 Task: Look for space in Impfondo, Republic of the Congo from 10th July, 2023 to 15th July, 2023 for 7 adults in price range Rs.10000 to Rs.15000. Place can be entire place or shared room with 4 bedrooms having 7 beds and 4 bathrooms. Property type can be house, flat, guest house. Amenities needed are: wifi, TV, free parkinig on premises, gym, breakfast. Booking option can be shelf check-in. Required host language is English.
Action: Mouse moved to (418, 86)
Screenshot: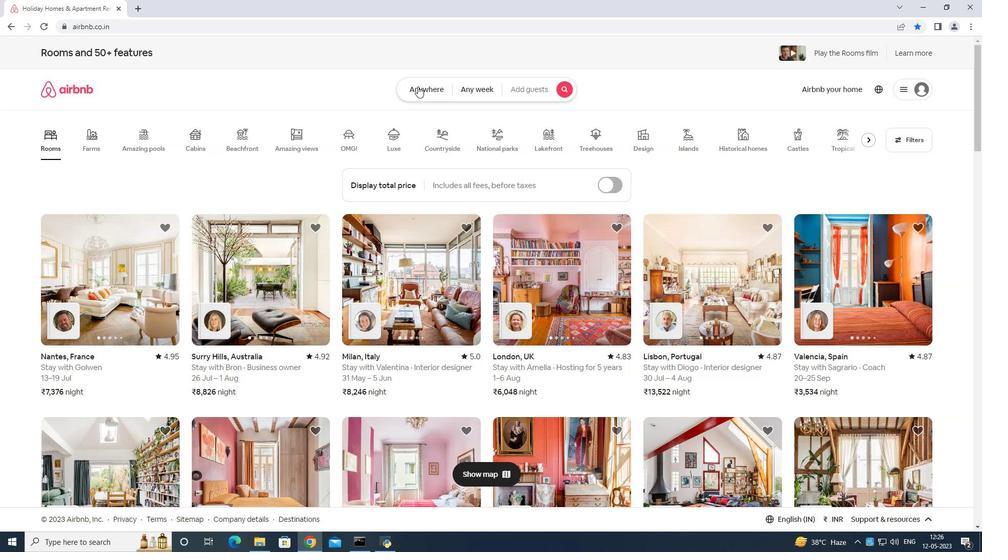 
Action: Mouse pressed left at (418, 86)
Screenshot: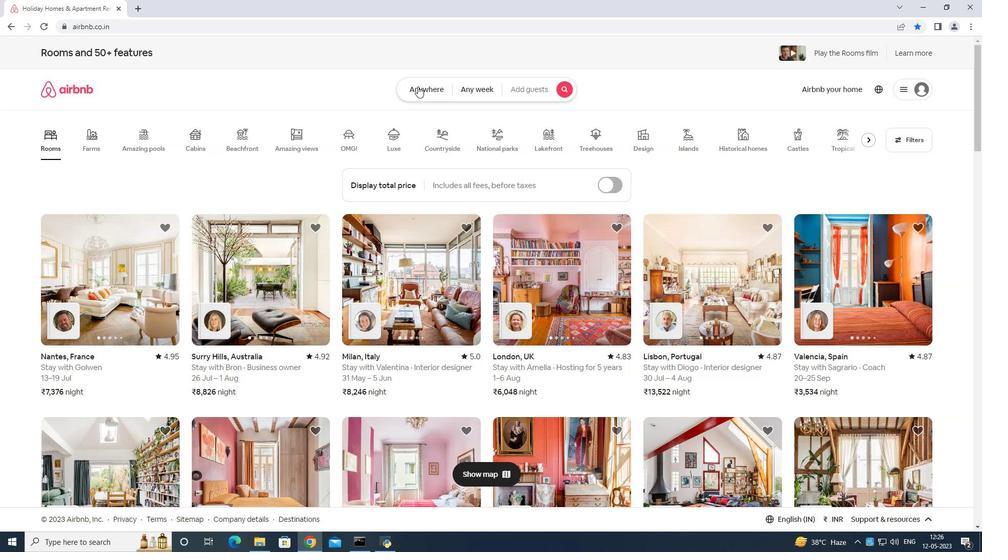 
Action: Mouse moved to (391, 126)
Screenshot: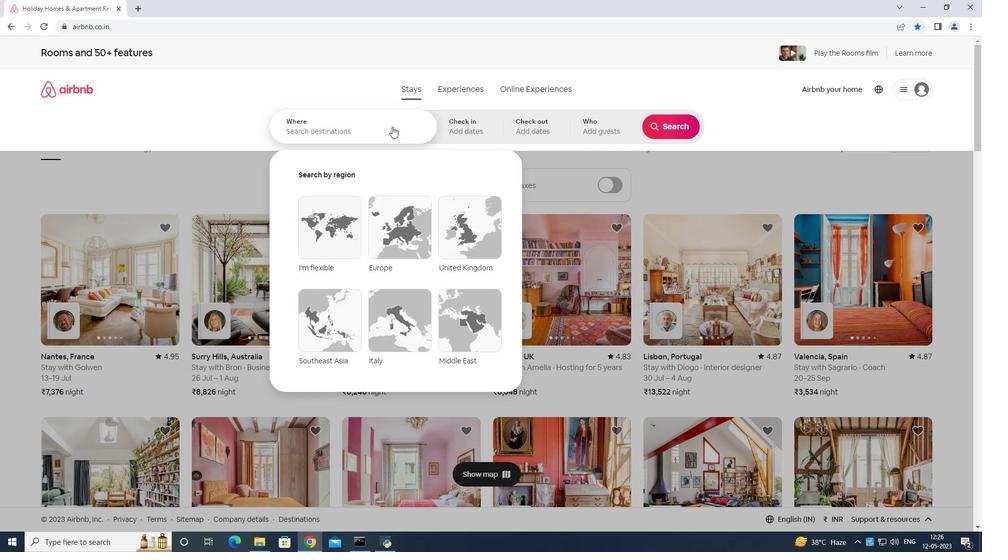 
Action: Mouse pressed left at (391, 126)
Screenshot: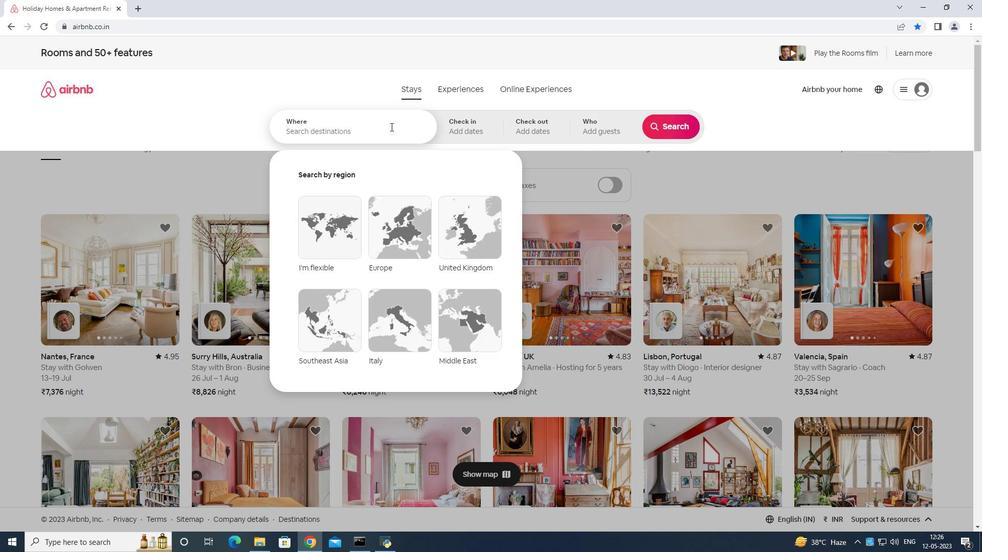 
Action: Mouse moved to (386, 125)
Screenshot: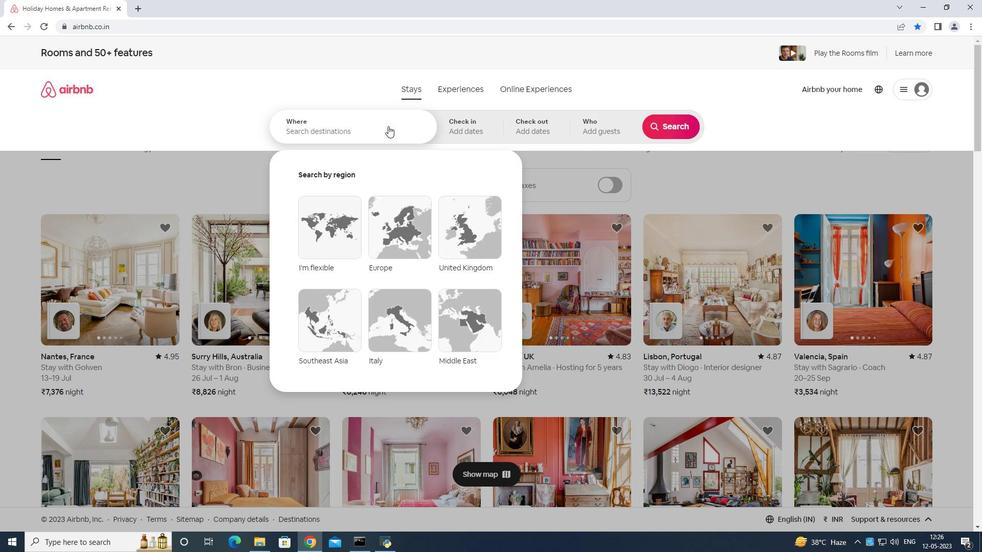 
Action: Key pressed <Key.shift>Imf<Key.backspace>pfonf<Key.backspace>do<Key.space>republic<Key.space>of<Key.space>the<Key.space>ongo<Key.enter>
Screenshot: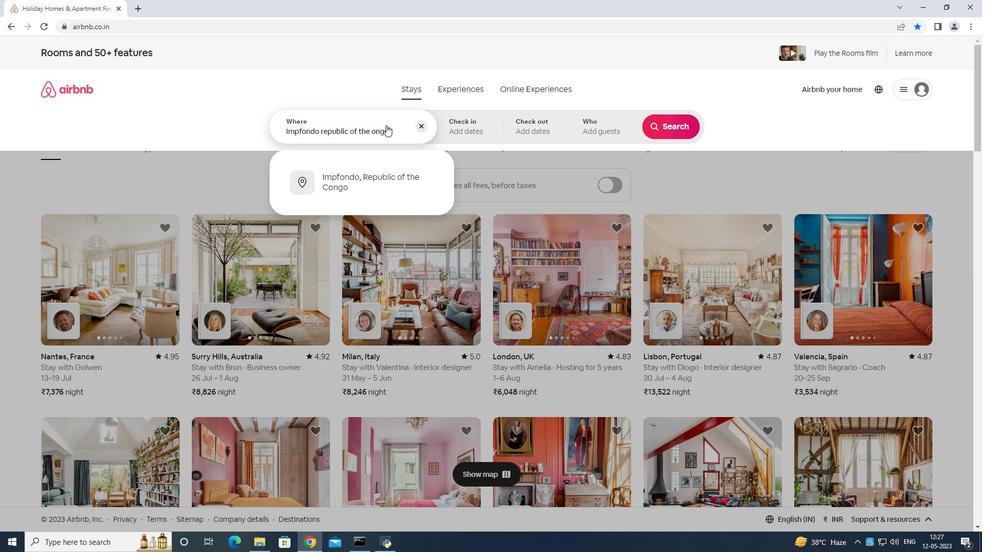 
Action: Mouse moved to (674, 212)
Screenshot: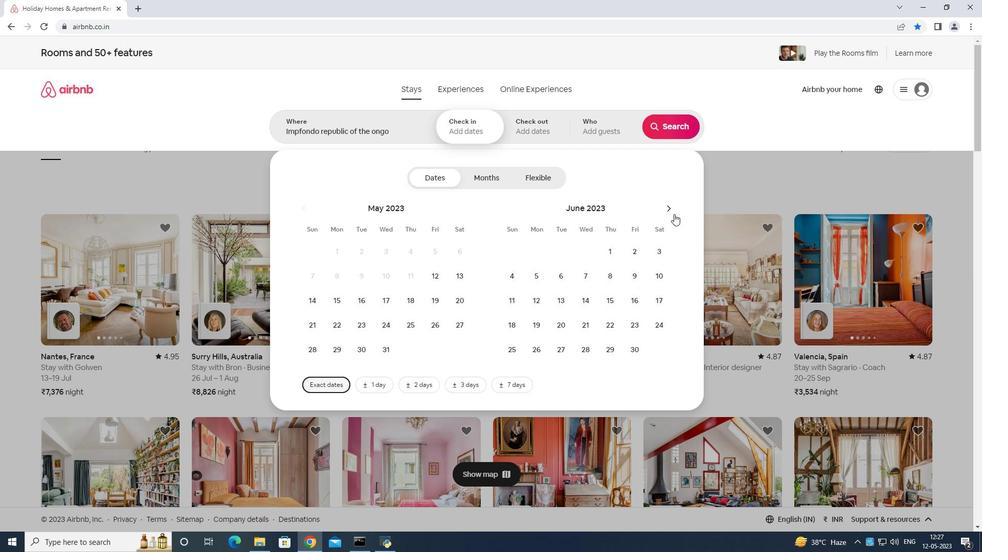 
Action: Mouse pressed left at (674, 212)
Screenshot: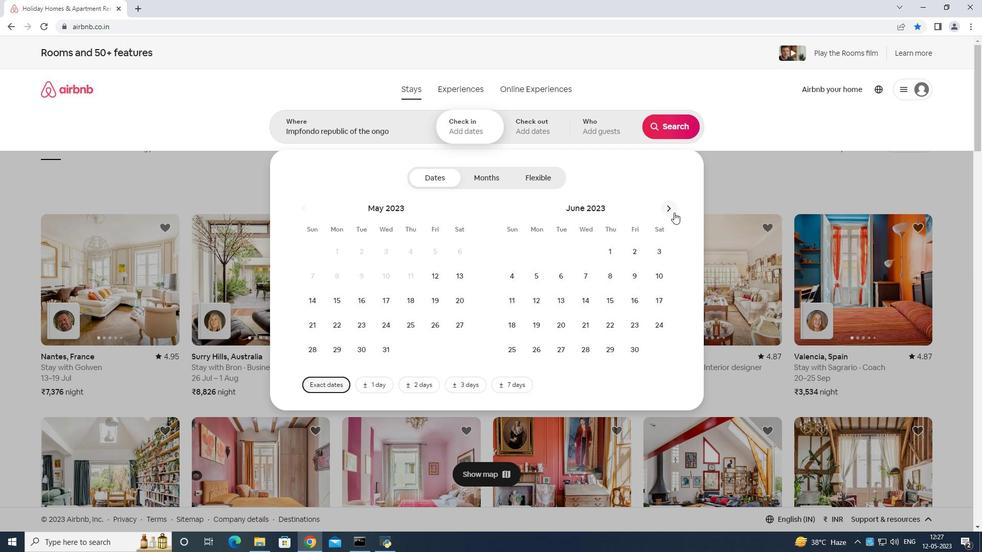 
Action: Mouse moved to (535, 294)
Screenshot: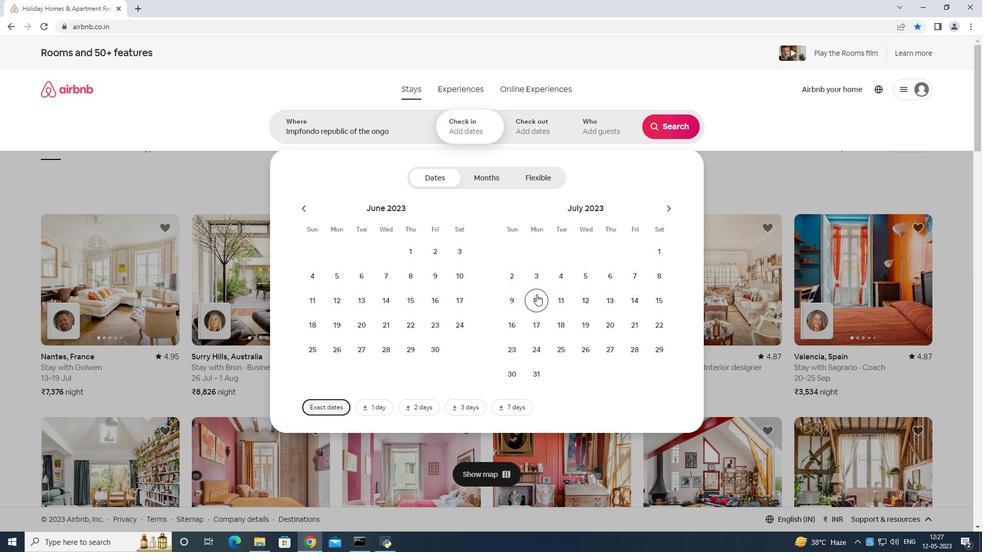 
Action: Mouse pressed left at (535, 294)
Screenshot: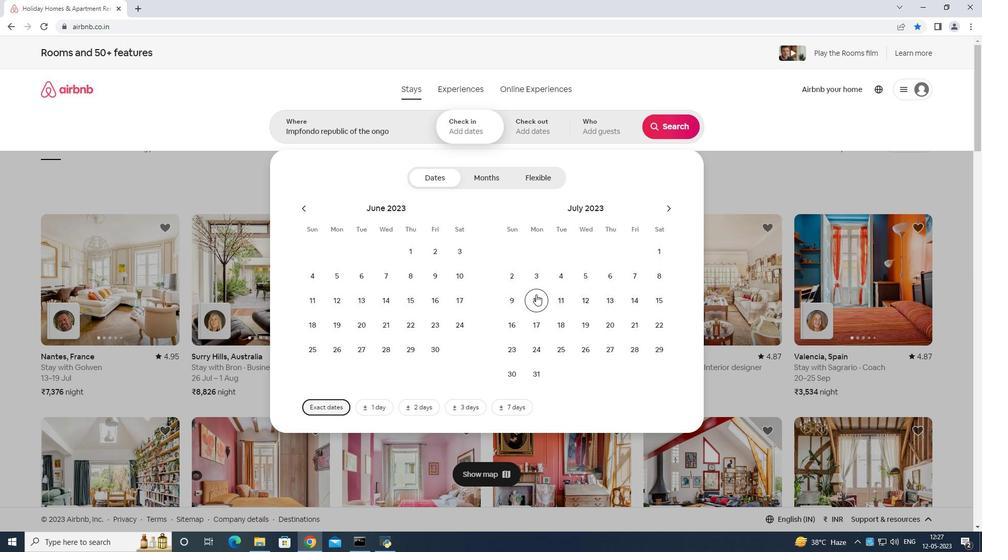 
Action: Mouse moved to (657, 302)
Screenshot: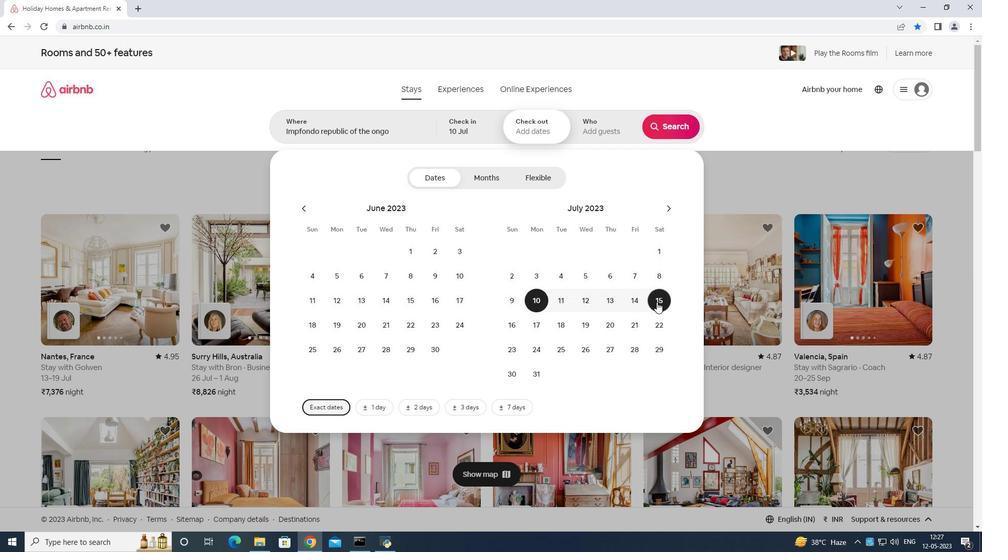 
Action: Mouse pressed left at (657, 302)
Screenshot: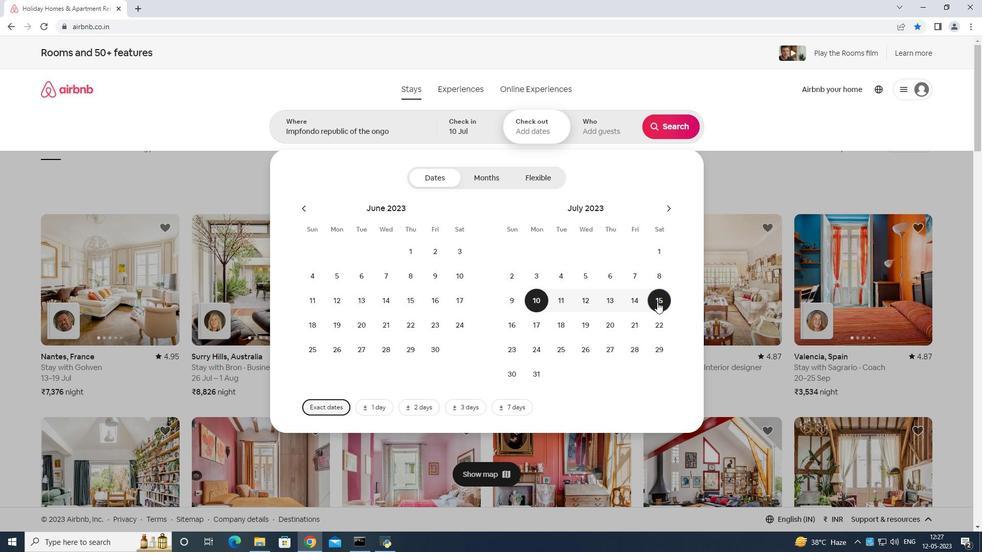 
Action: Mouse moved to (606, 120)
Screenshot: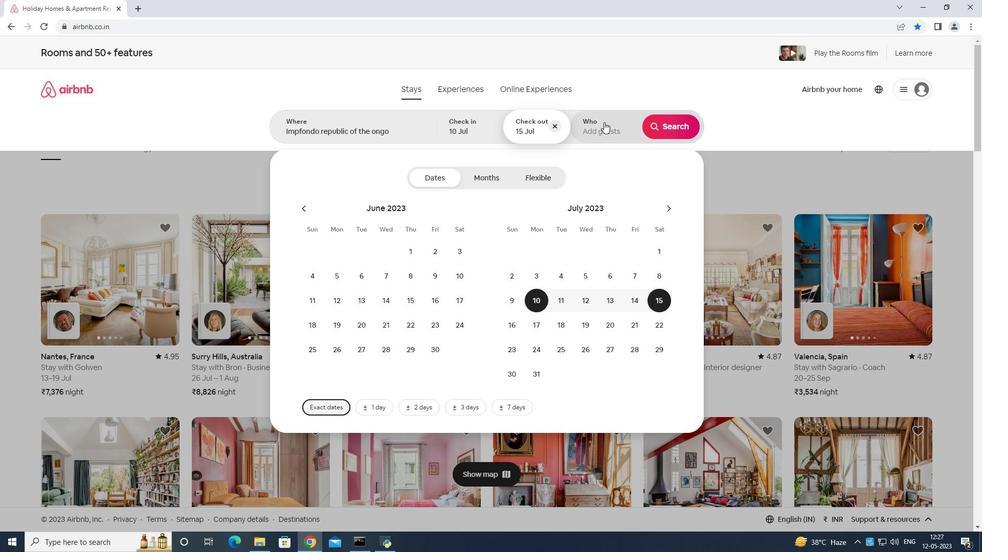 
Action: Mouse pressed left at (606, 120)
Screenshot: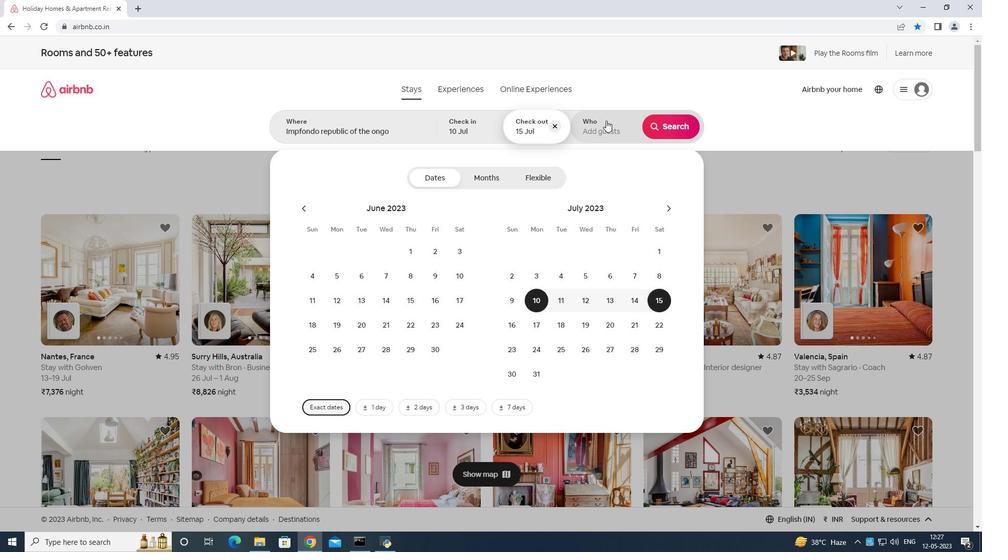 
Action: Mouse moved to (674, 178)
Screenshot: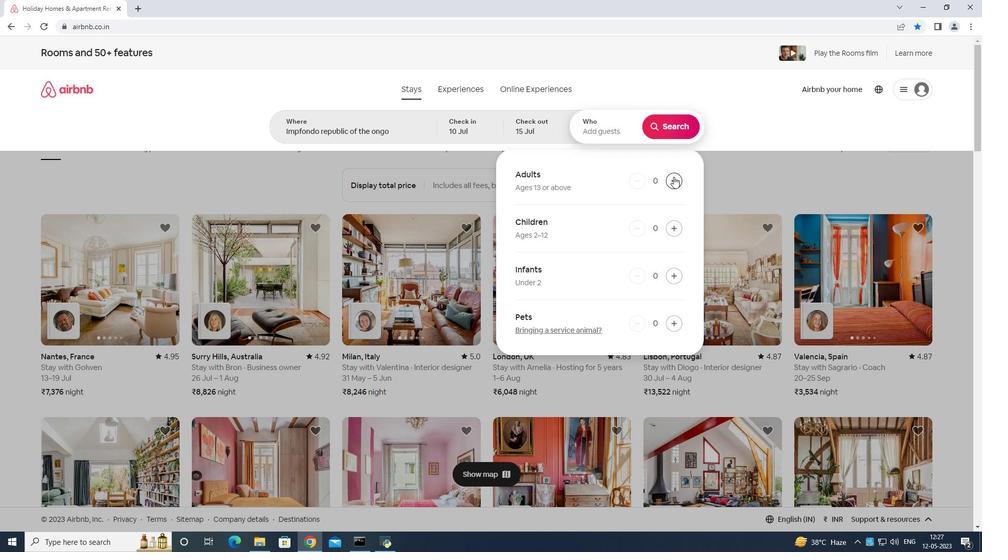 
Action: Mouse pressed left at (674, 178)
Screenshot: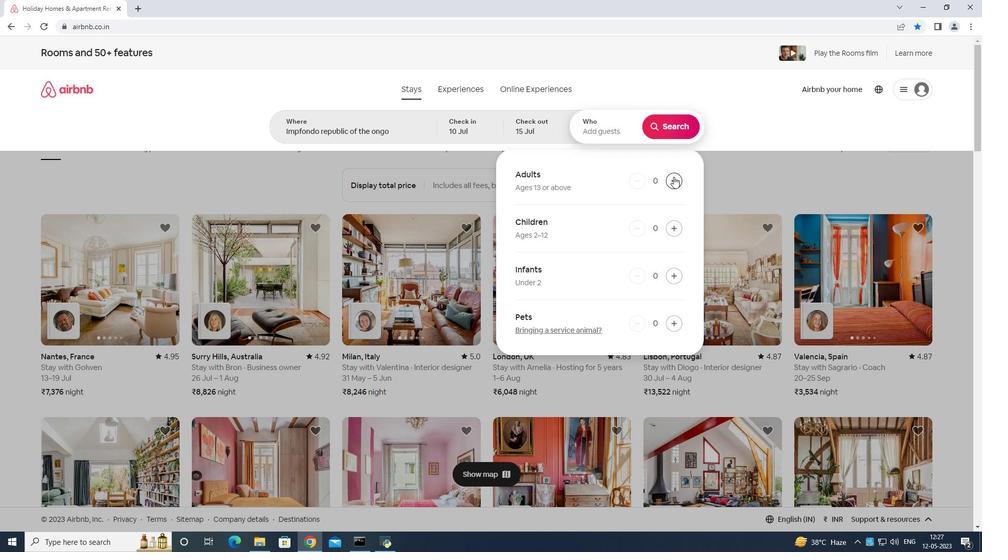 
Action: Mouse moved to (675, 179)
Screenshot: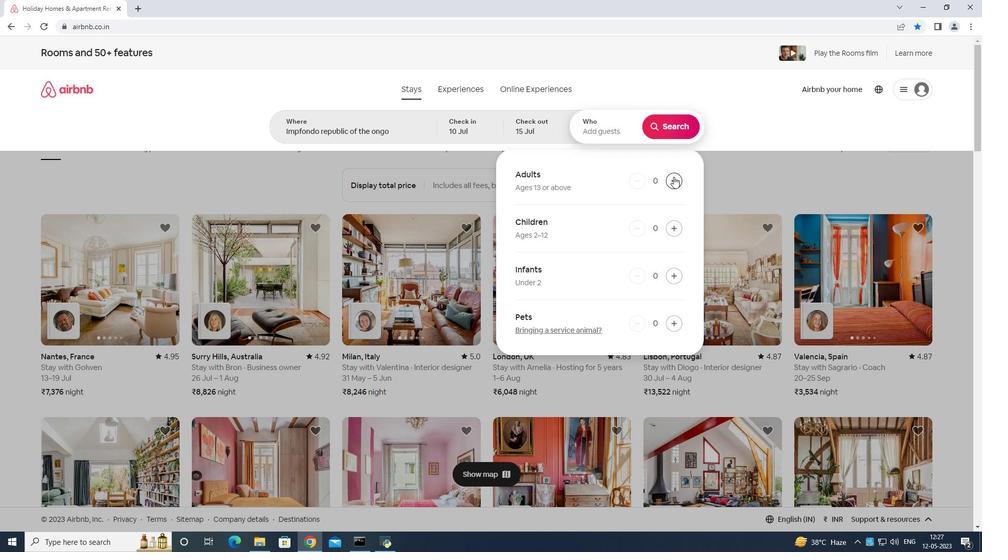 
Action: Mouse pressed left at (675, 179)
Screenshot: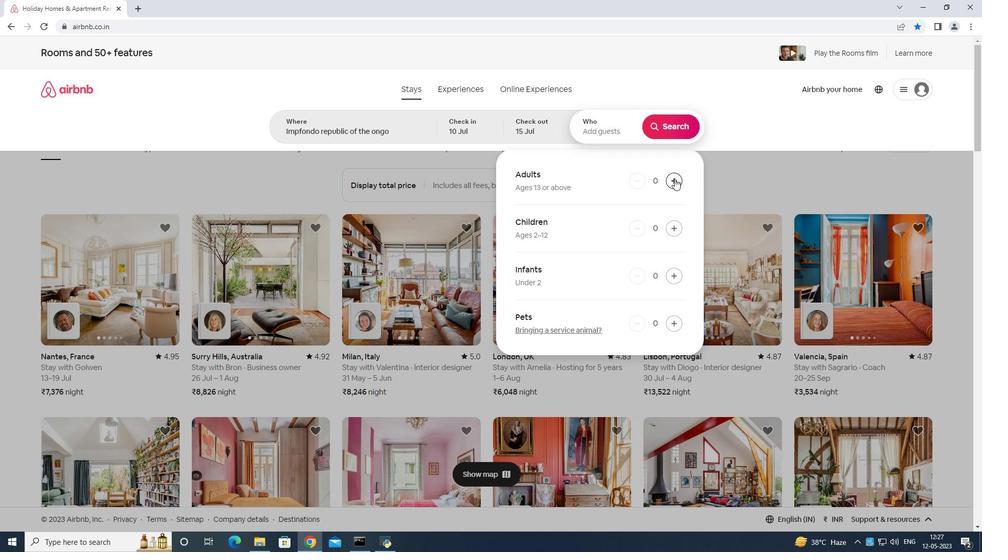 
Action: Mouse pressed left at (675, 179)
Screenshot: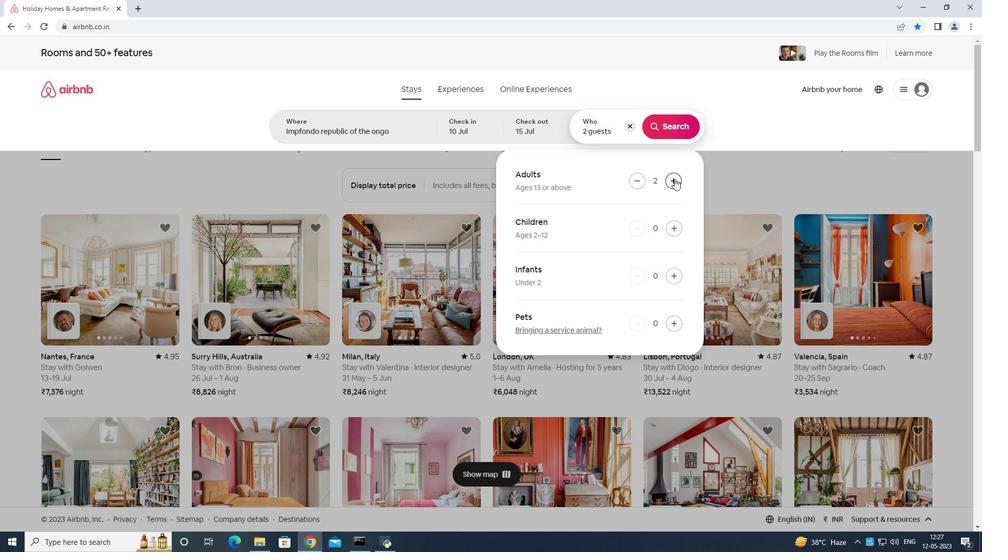 
Action: Mouse pressed left at (675, 179)
Screenshot: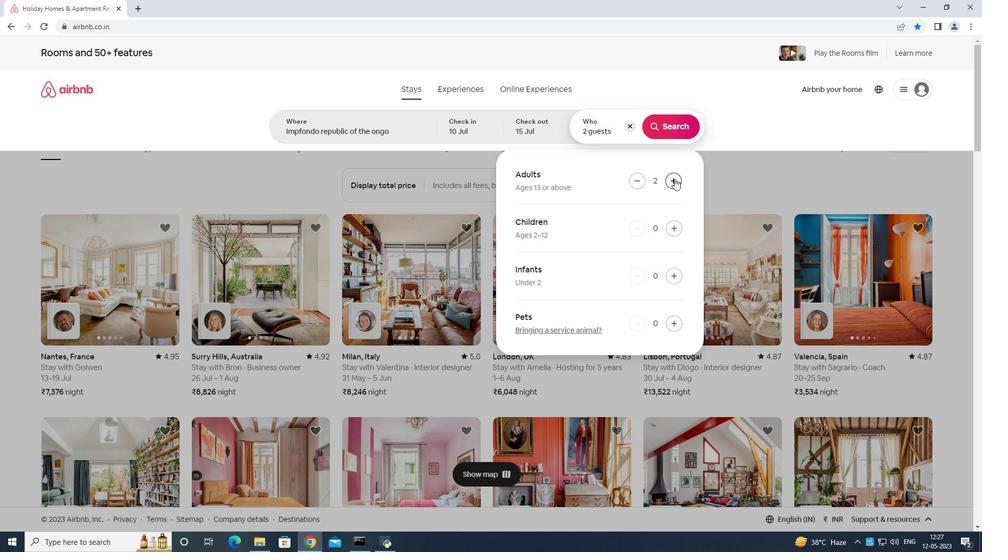 
Action: Mouse pressed left at (675, 179)
Screenshot: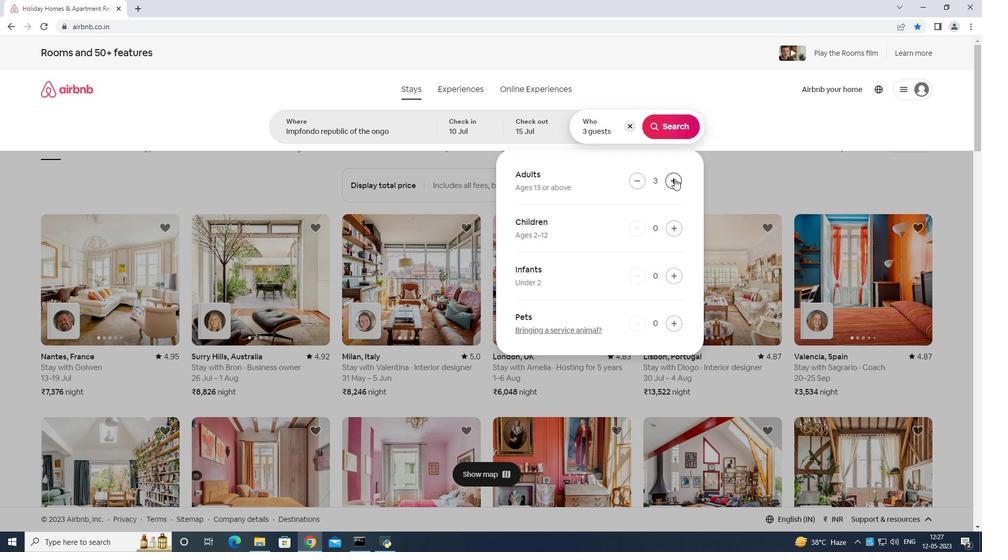 
Action: Mouse pressed left at (675, 179)
Screenshot: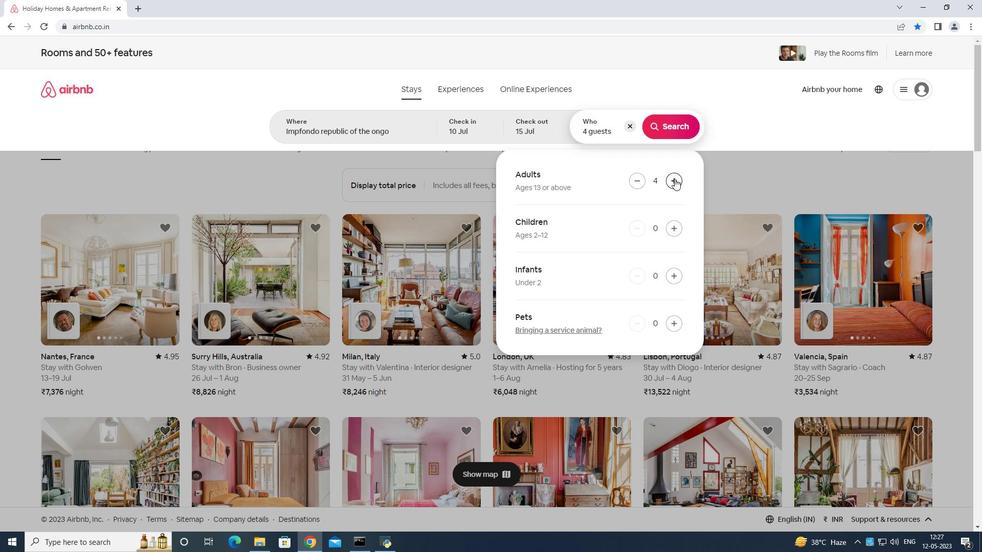 
Action: Mouse pressed left at (675, 179)
Screenshot: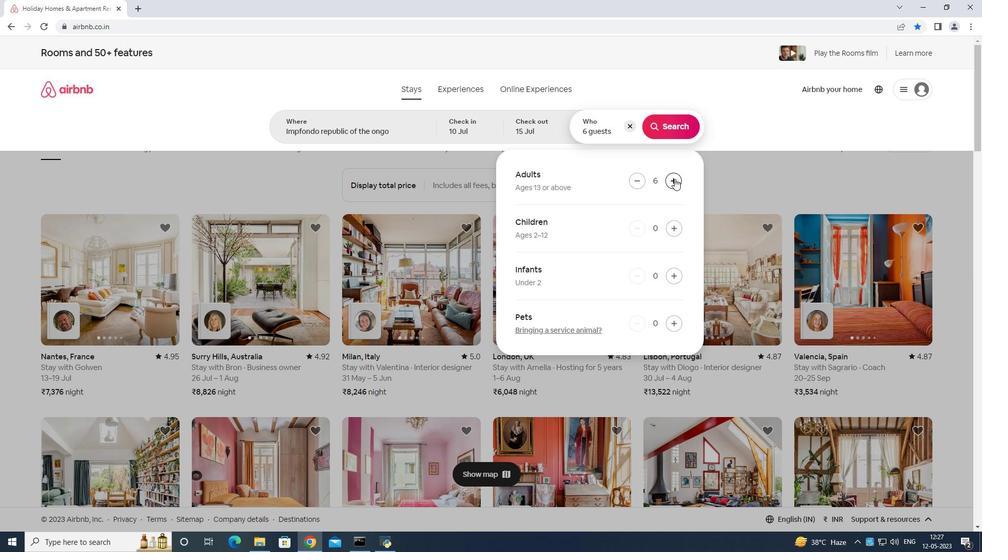 
Action: Mouse moved to (679, 129)
Screenshot: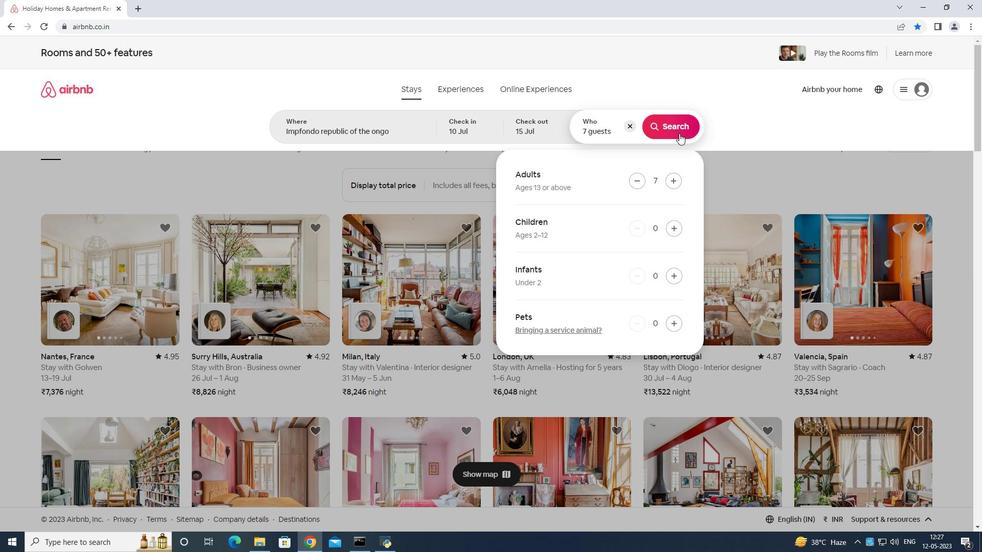 
Action: Mouse pressed left at (679, 129)
Screenshot: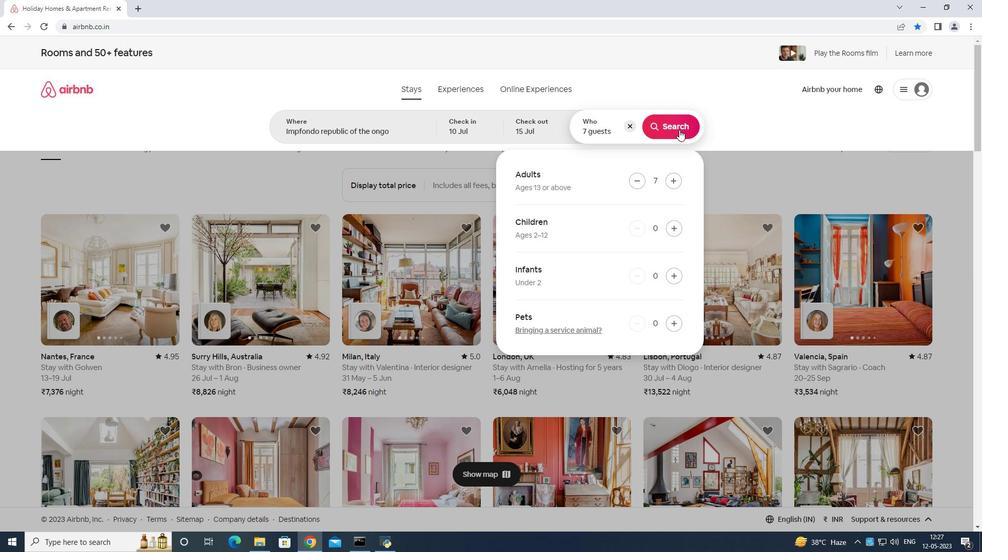 
Action: Mouse moved to (944, 91)
Screenshot: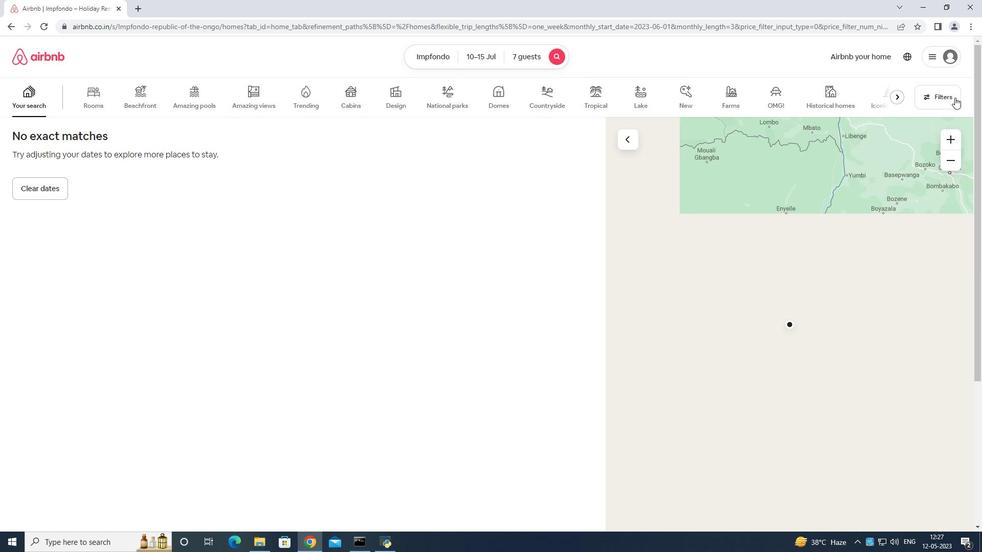 
Action: Mouse pressed left at (944, 91)
Screenshot: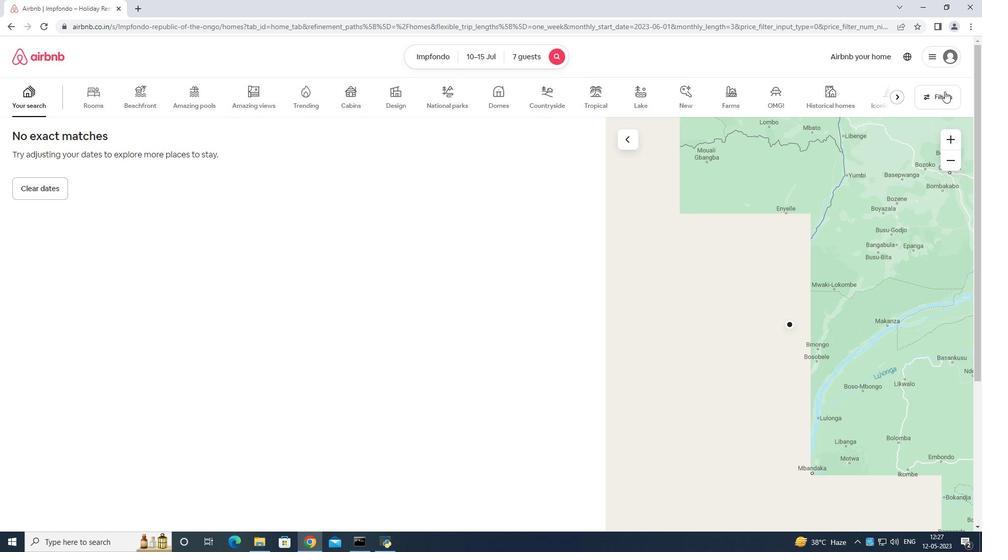 
Action: Mouse moved to (417, 341)
Screenshot: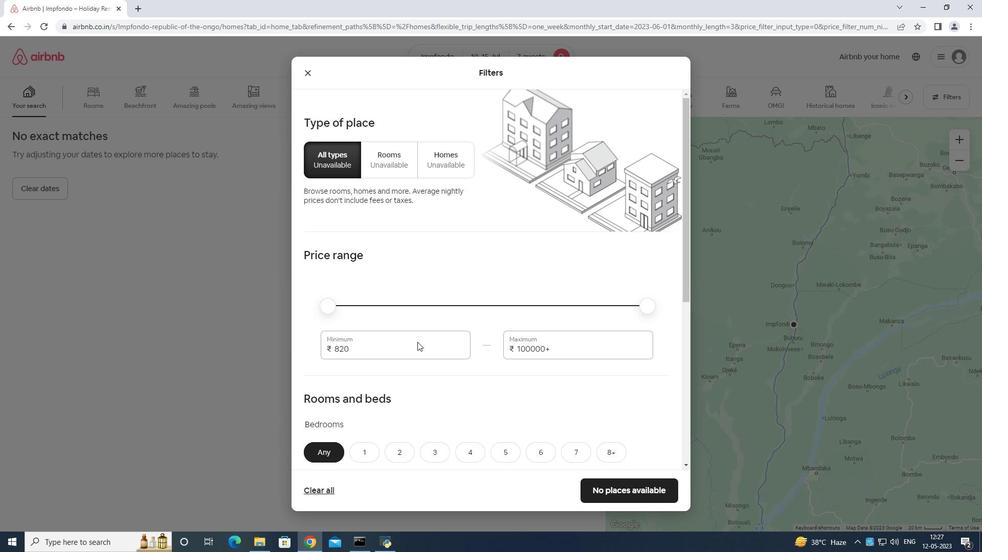 
Action: Mouse pressed left at (417, 341)
Screenshot: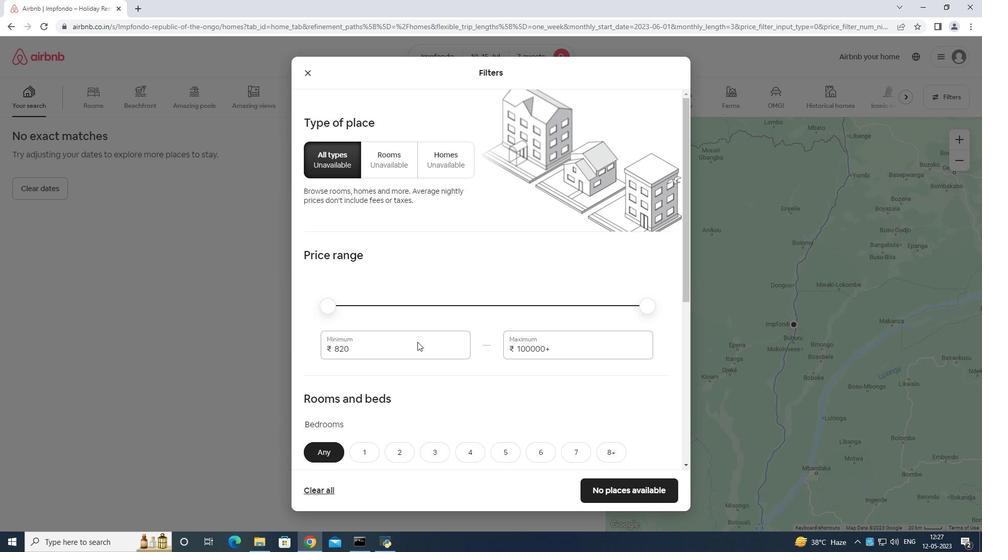 
Action: Key pressed <Key.backspace><Key.backspace>
Screenshot: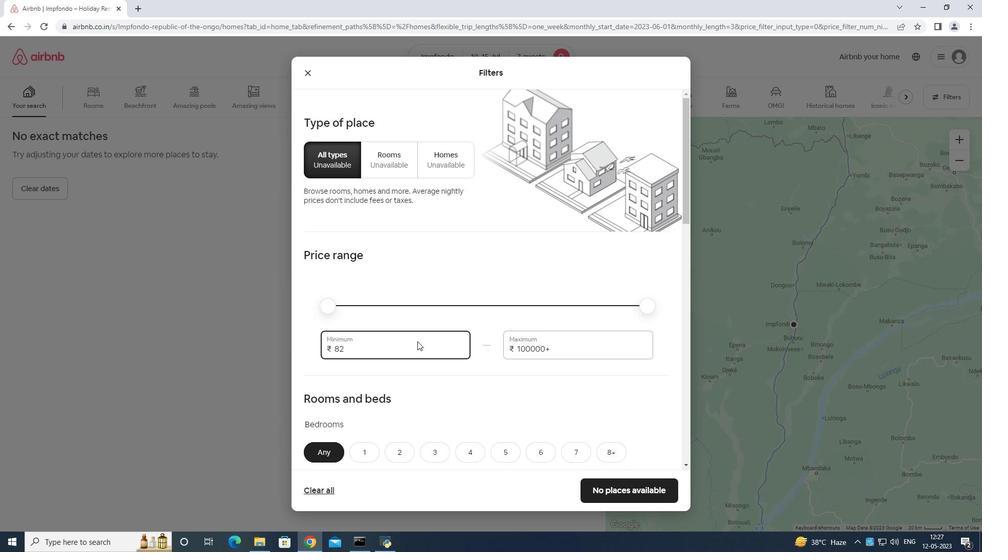
Action: Mouse moved to (421, 340)
Screenshot: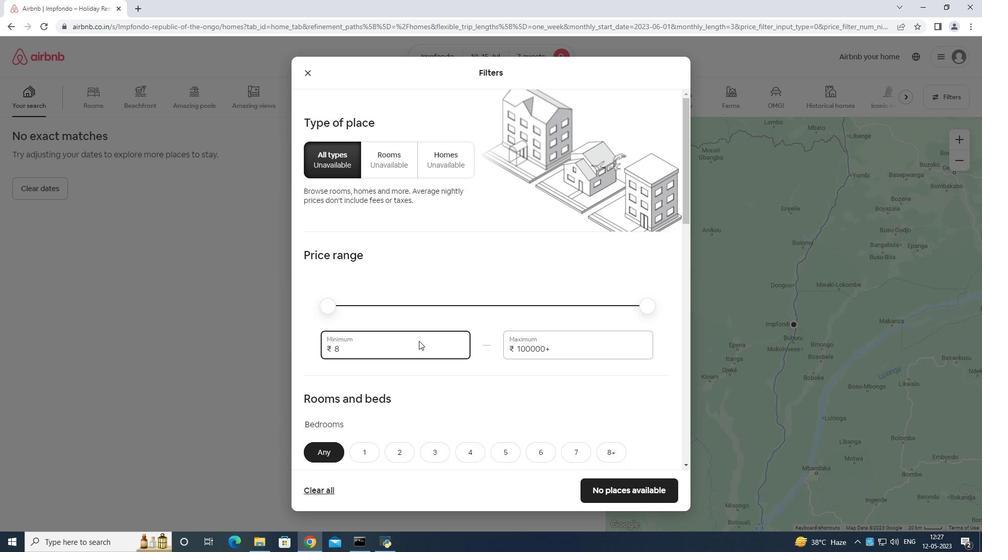 
Action: Key pressed 1000
Screenshot: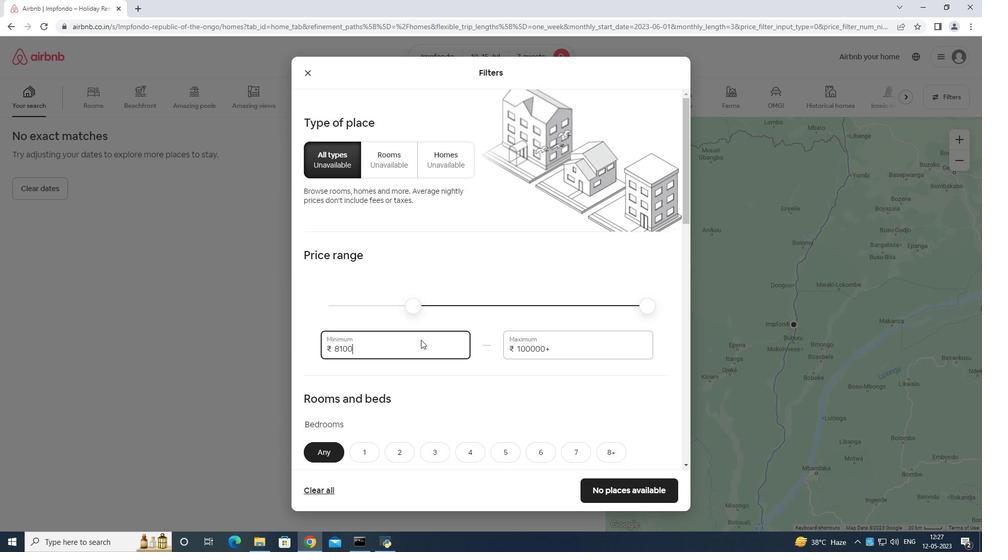 
Action: Mouse moved to (422, 340)
Screenshot: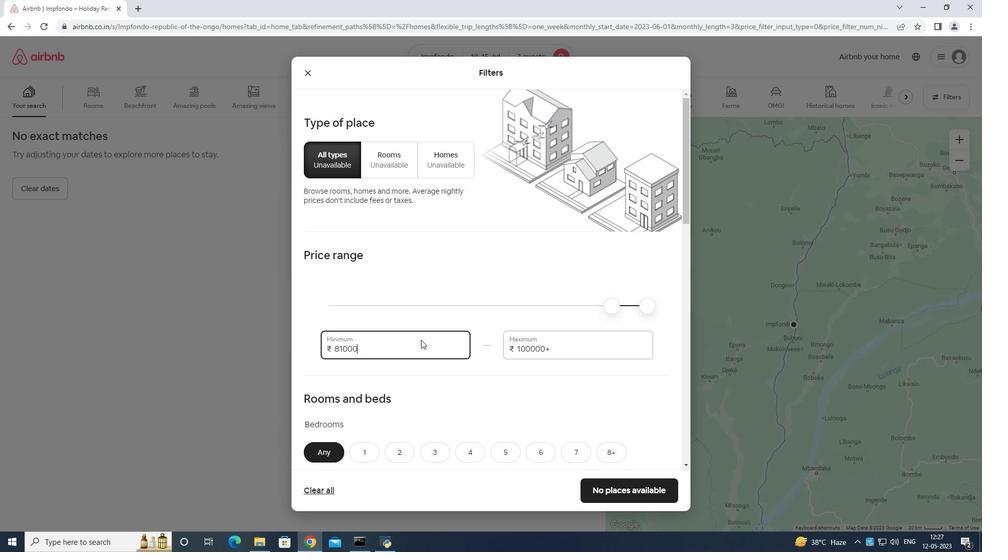 
Action: Key pressed <Key.backspace><Key.backspace><Key.backspace><Key.backspace><Key.backspace><Key.backspace><Key.backspace><Key.backspace><Key.backspace>
Screenshot: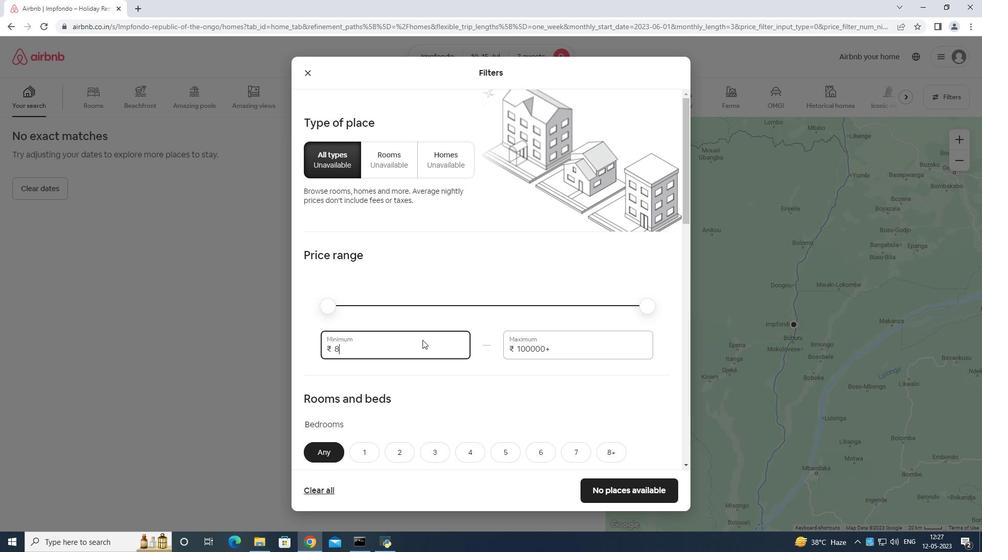 
Action: Mouse moved to (423, 340)
Screenshot: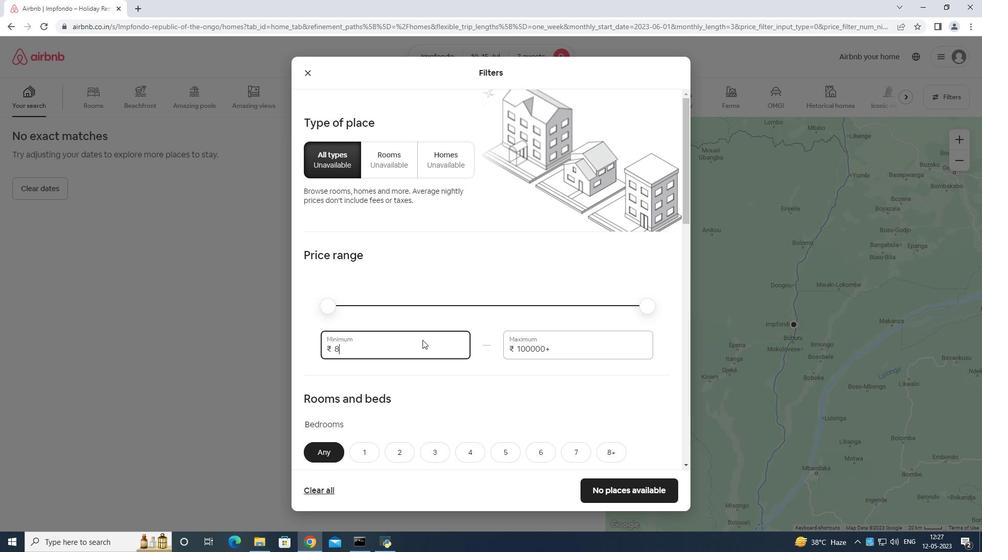 
Action: Key pressed <Key.backspace>
Screenshot: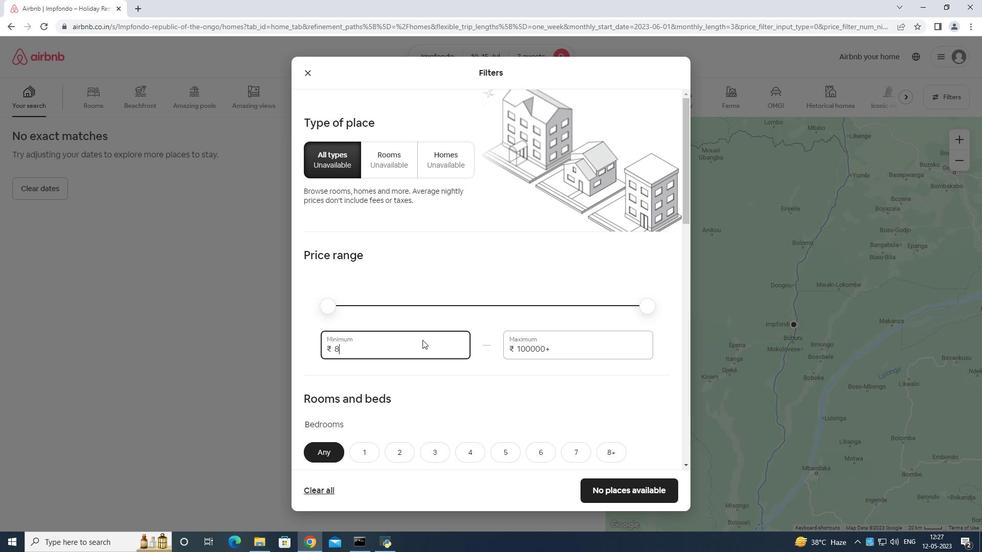 
Action: Mouse moved to (425, 338)
Screenshot: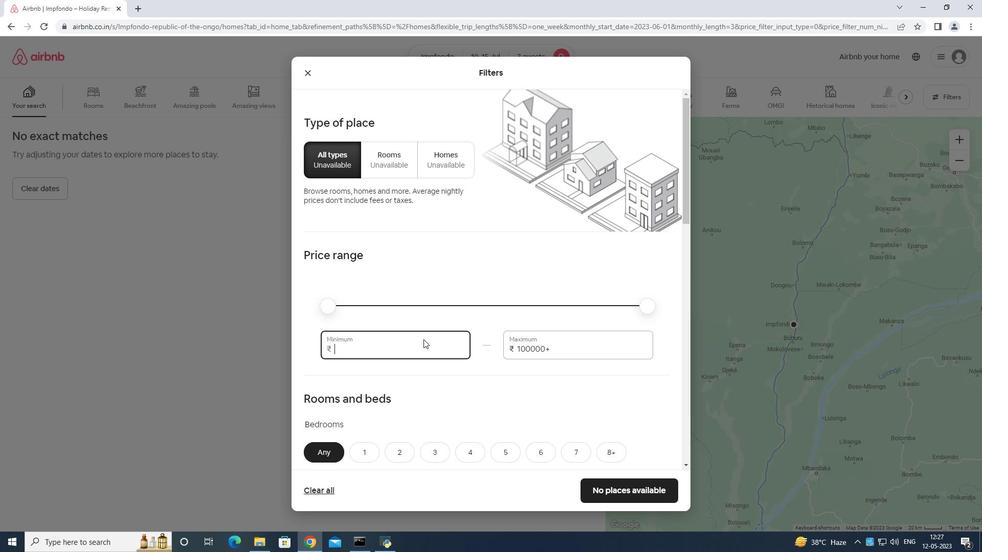 
Action: Key pressed 1
Screenshot: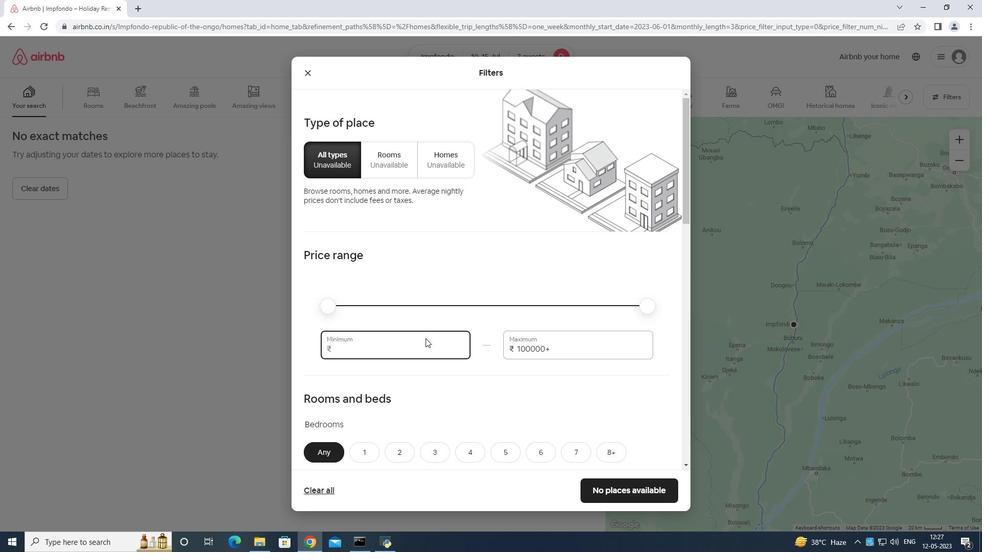 
Action: Mouse moved to (426, 338)
Screenshot: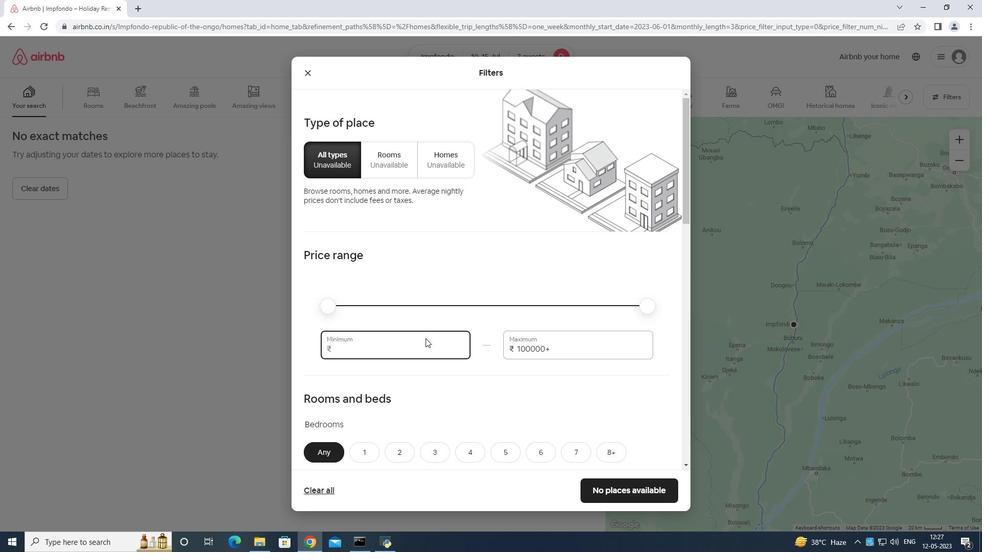 
Action: Key pressed 000
Screenshot: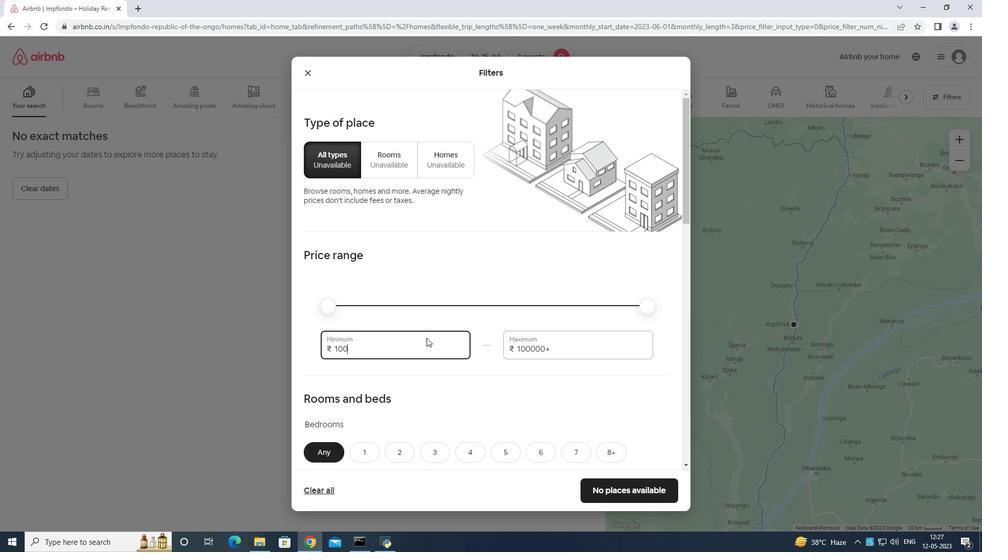 
Action: Mouse moved to (428, 337)
Screenshot: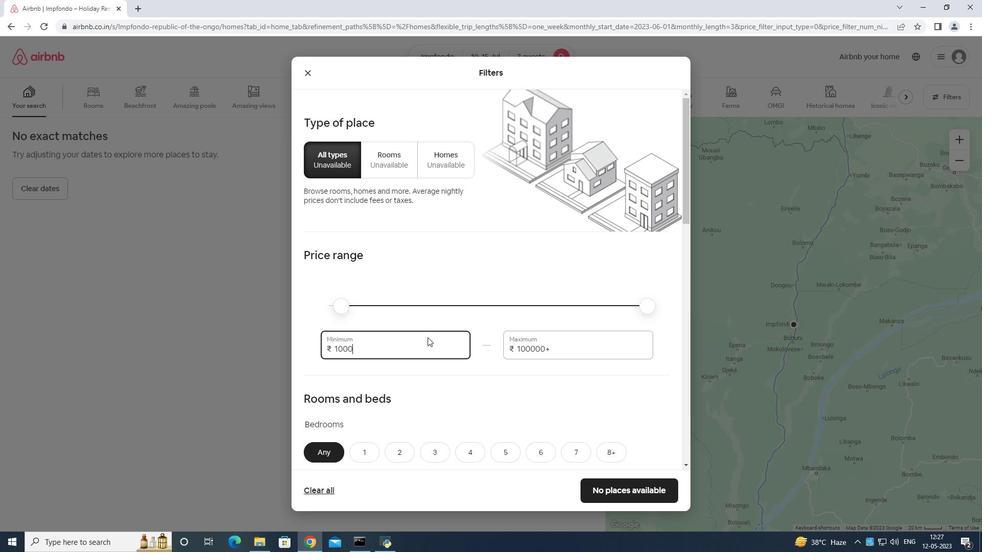 
Action: Key pressed 0
Screenshot: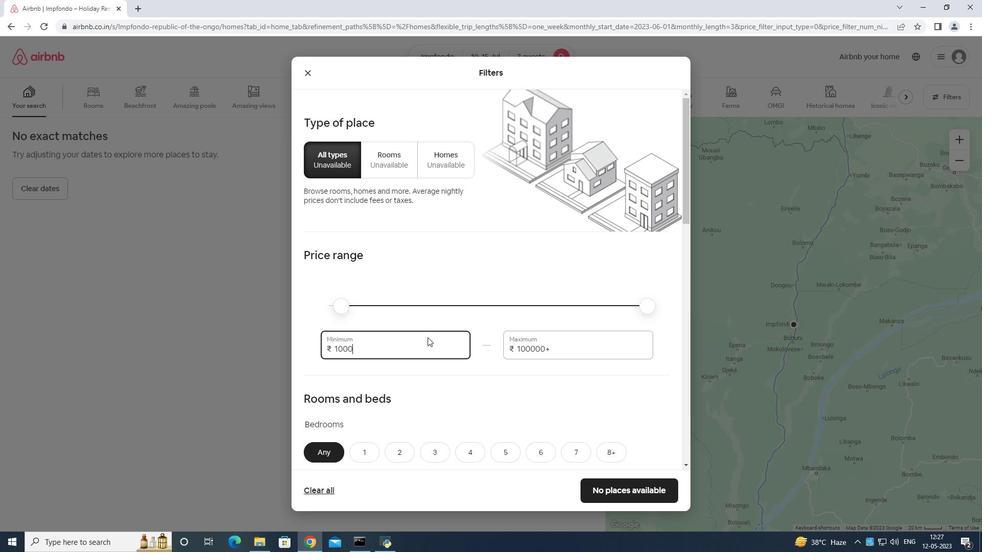 
Action: Mouse moved to (578, 342)
Screenshot: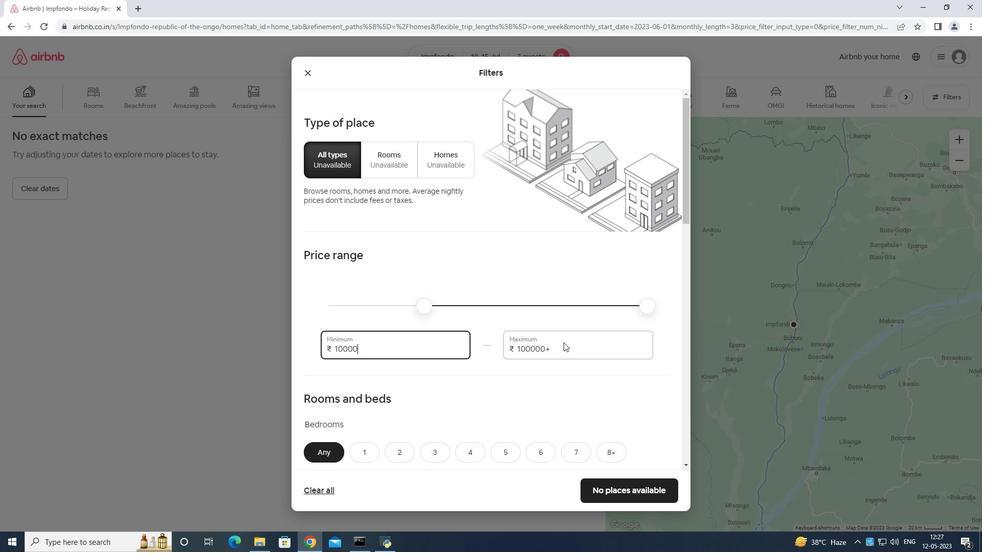 
Action: Mouse pressed left at (578, 342)
Screenshot: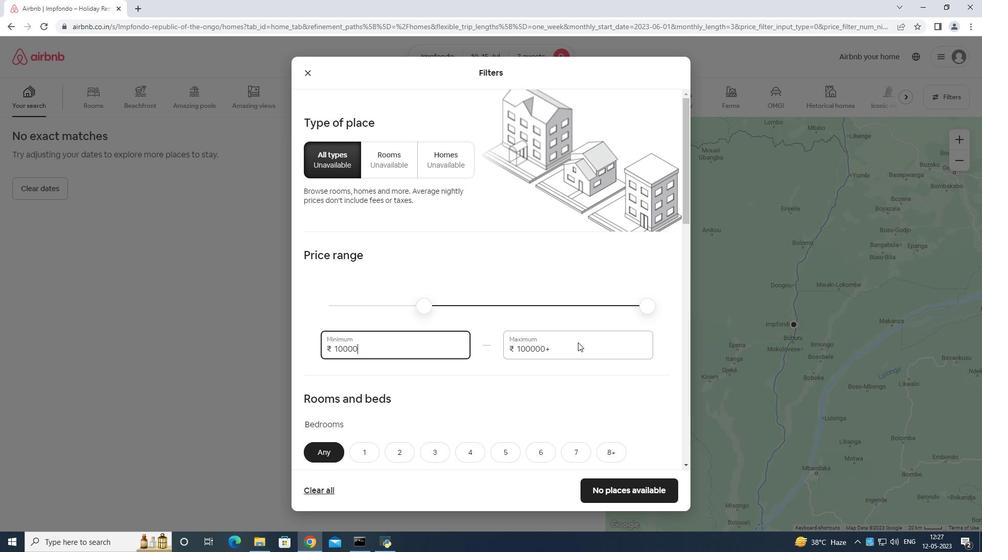 
Action: Mouse moved to (578, 342)
Screenshot: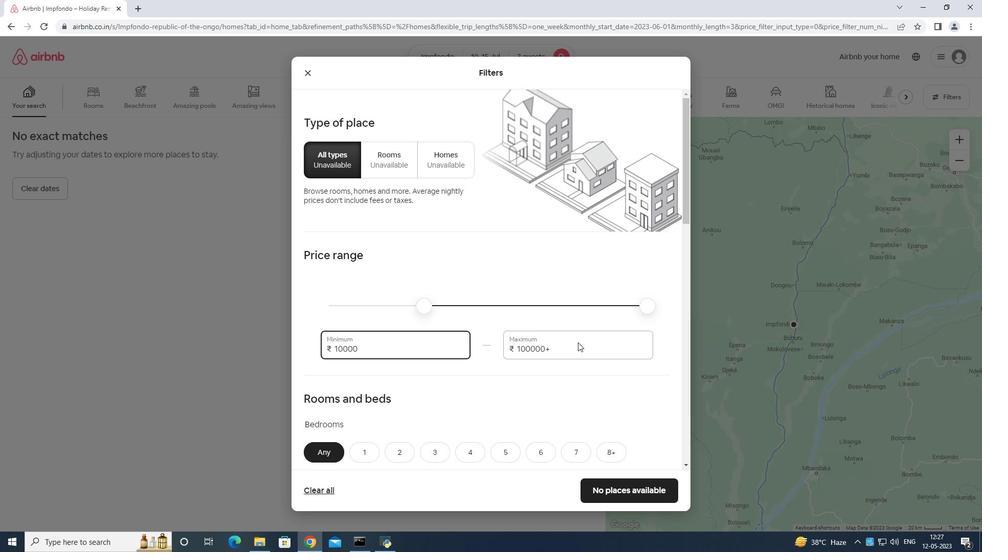 
Action: Key pressed <Key.backspace><Key.backspace><Key.backspace><Key.backspace><Key.backspace><Key.backspace><Key.backspace><Key.backspace><Key.backspace><Key.backspace><Key.backspace><Key.backspace><Key.backspace><Key.backspace>1
Screenshot: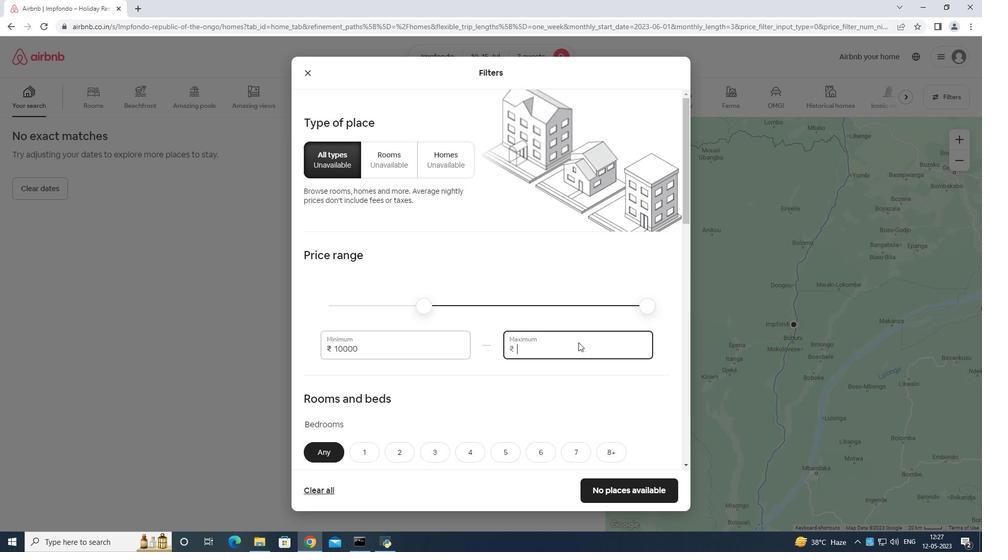 
Action: Mouse moved to (578, 342)
Screenshot: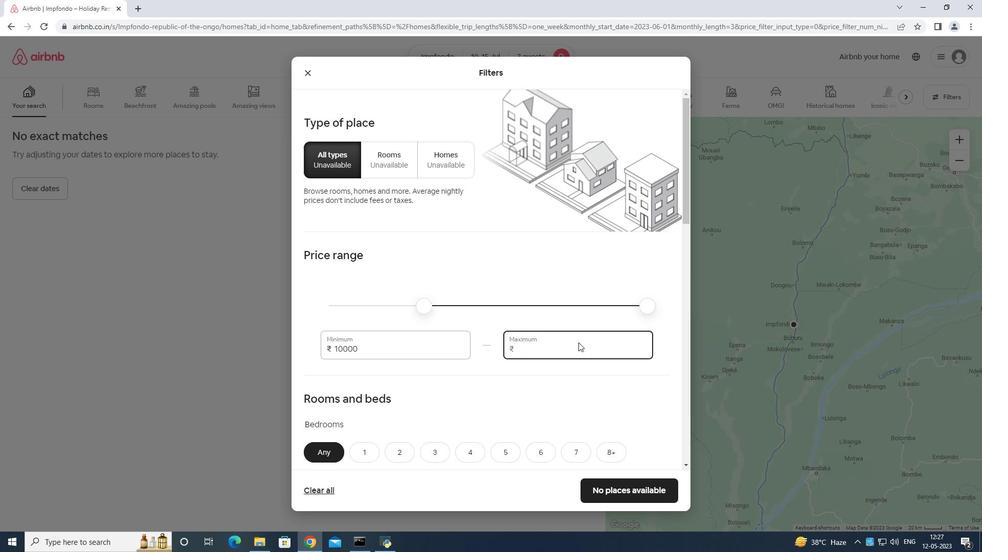 
Action: Key pressed 5
Screenshot: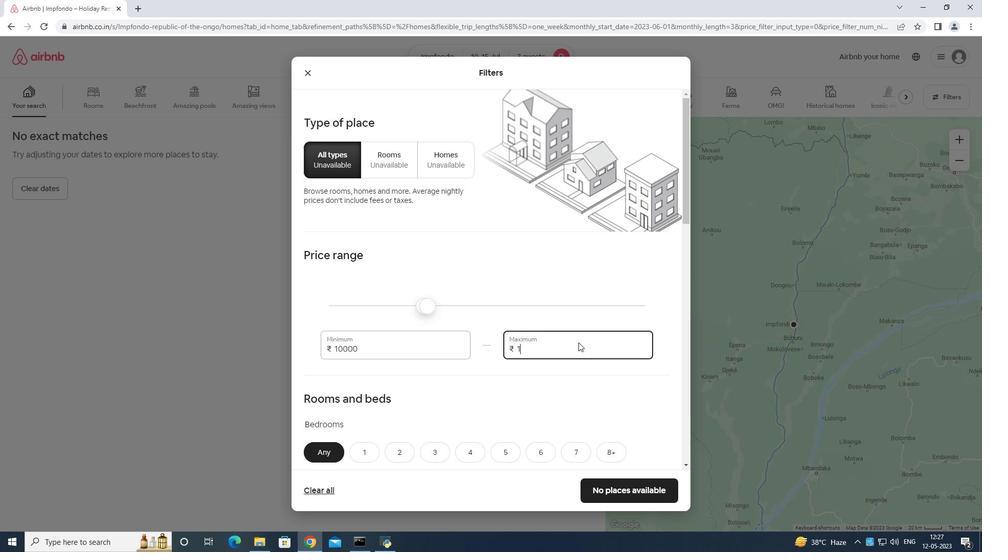 
Action: Mouse moved to (578, 342)
Screenshot: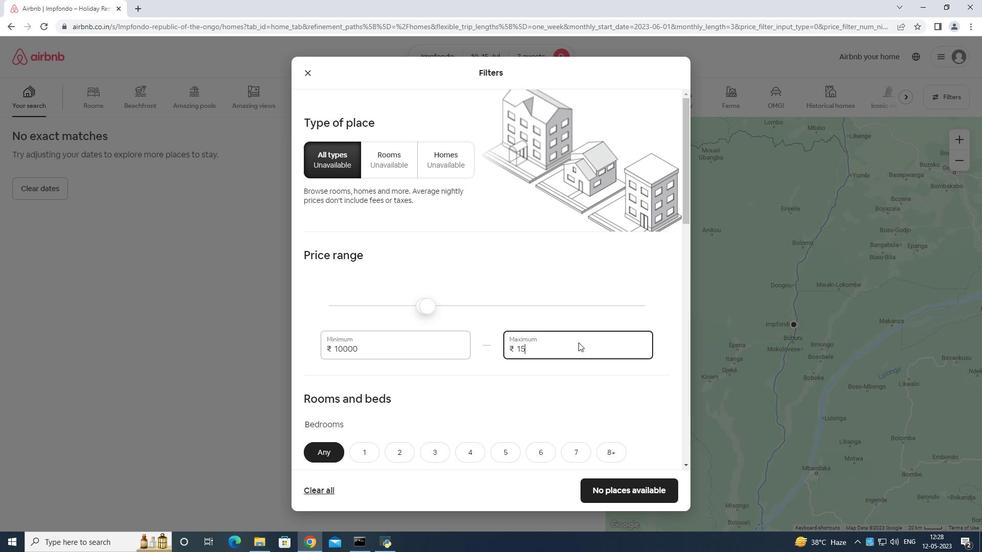 
Action: Key pressed 000
Screenshot: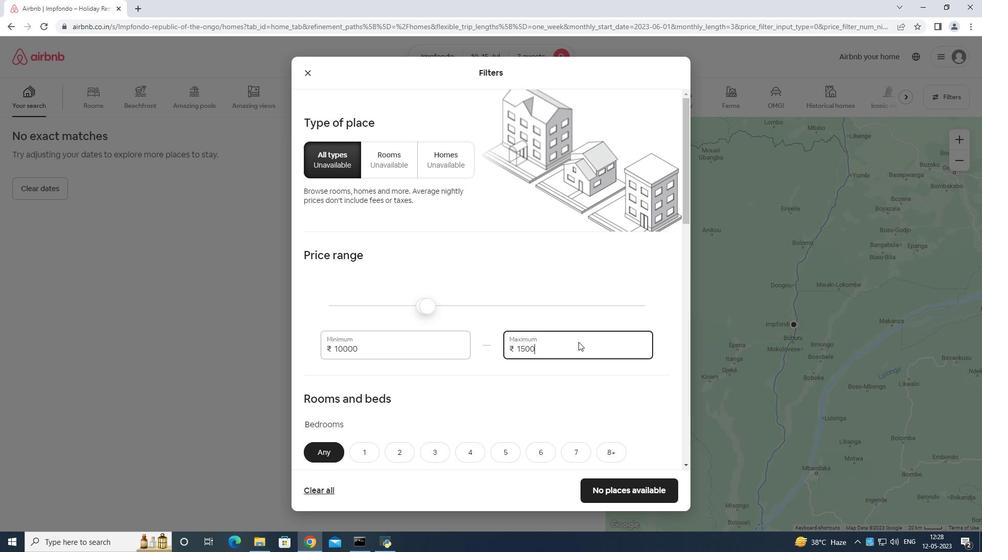
Action: Mouse moved to (577, 343)
Screenshot: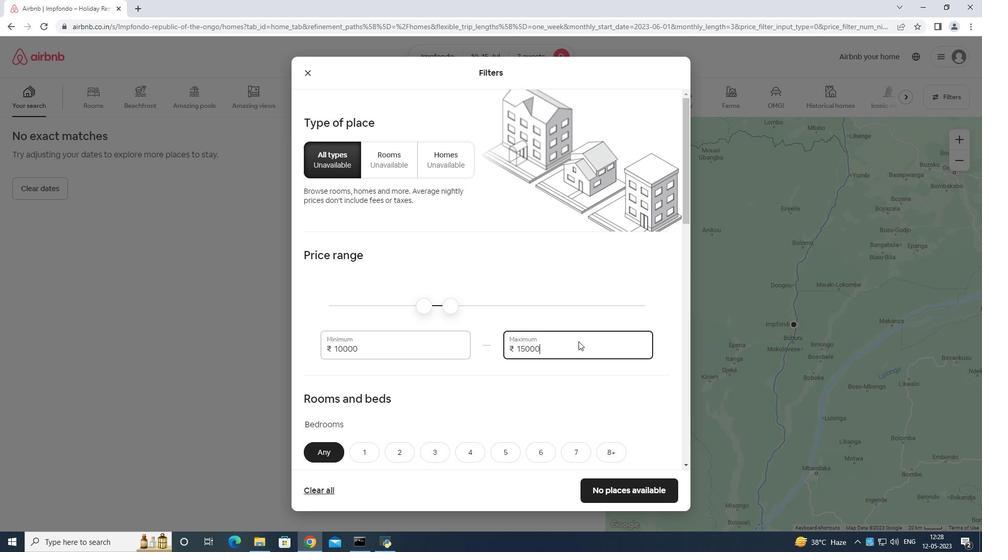 
Action: Mouse scrolled (577, 343) with delta (0, 0)
Screenshot: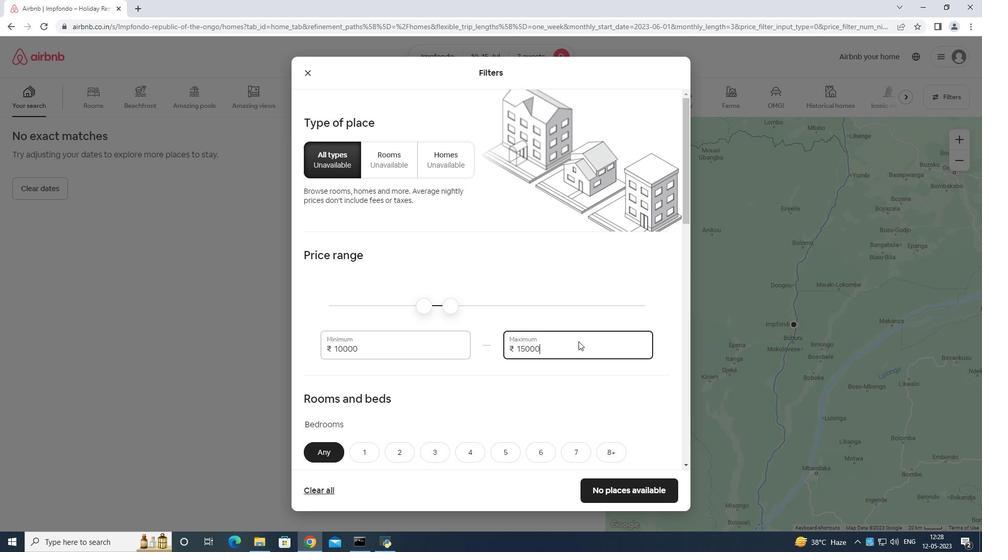 
Action: Mouse moved to (574, 348)
Screenshot: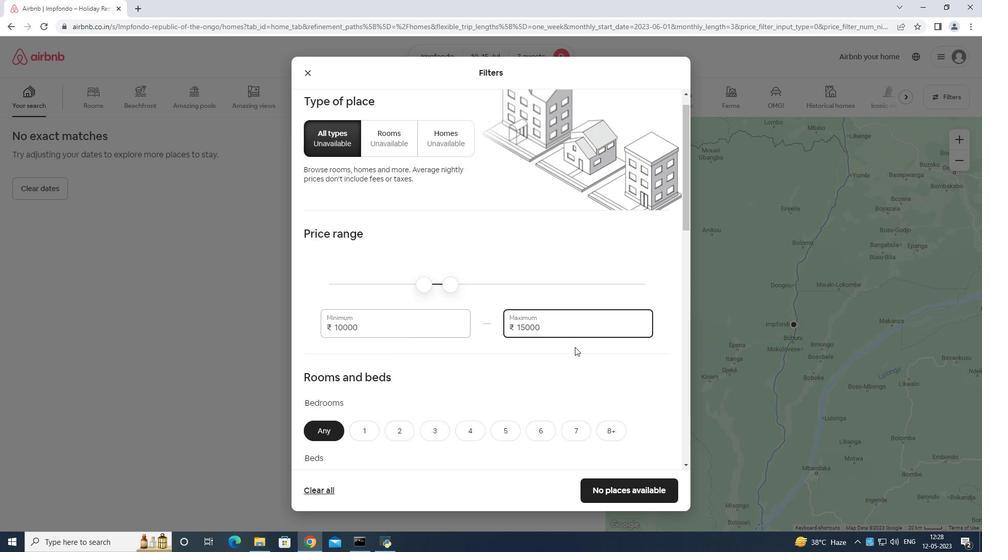 
Action: Mouse scrolled (574, 347) with delta (0, 0)
Screenshot: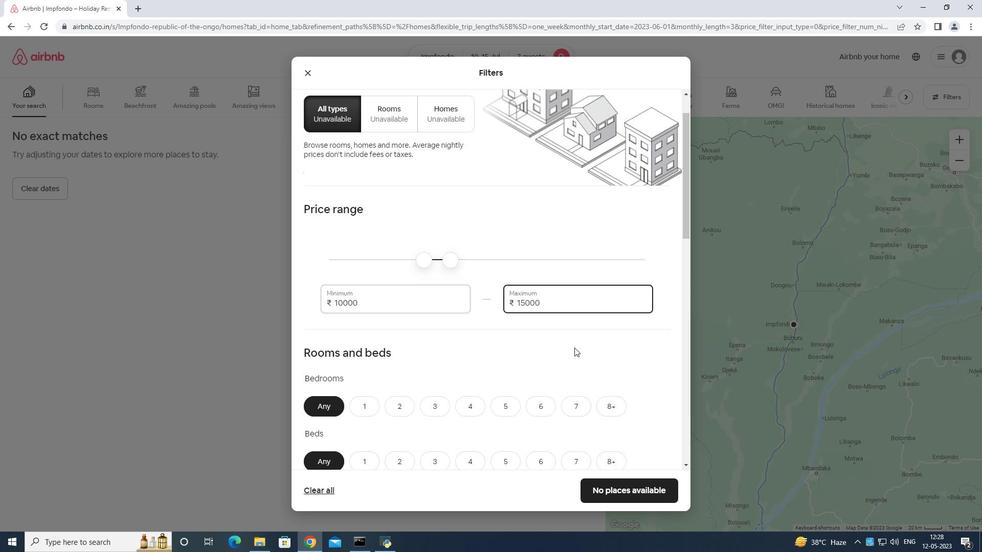 
Action: Mouse moved to (465, 348)
Screenshot: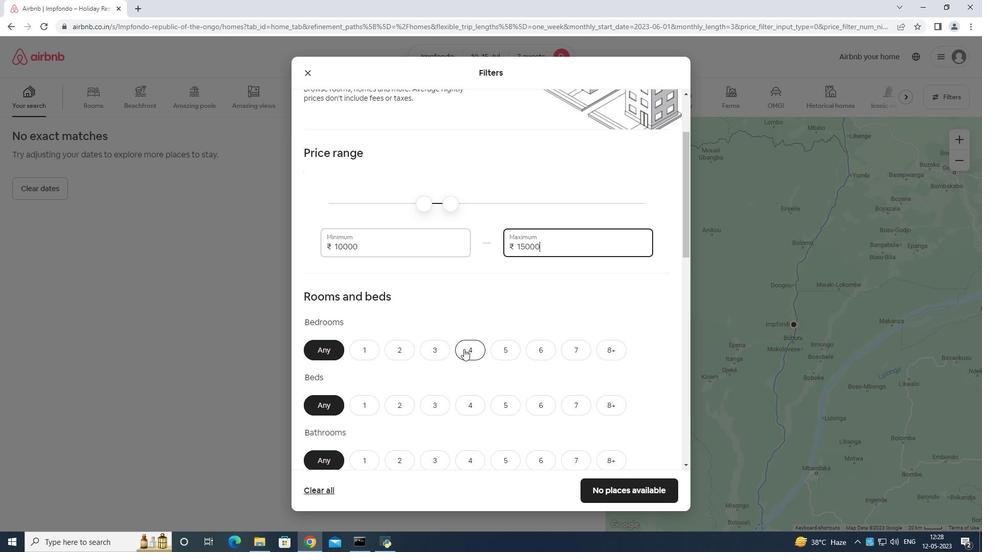 
Action: Mouse pressed left at (465, 348)
Screenshot: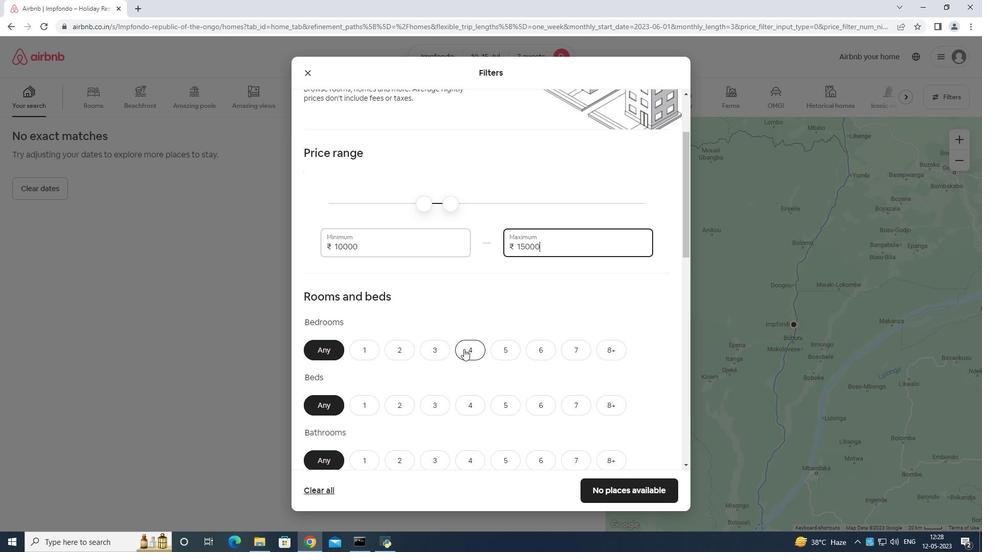
Action: Mouse moved to (570, 402)
Screenshot: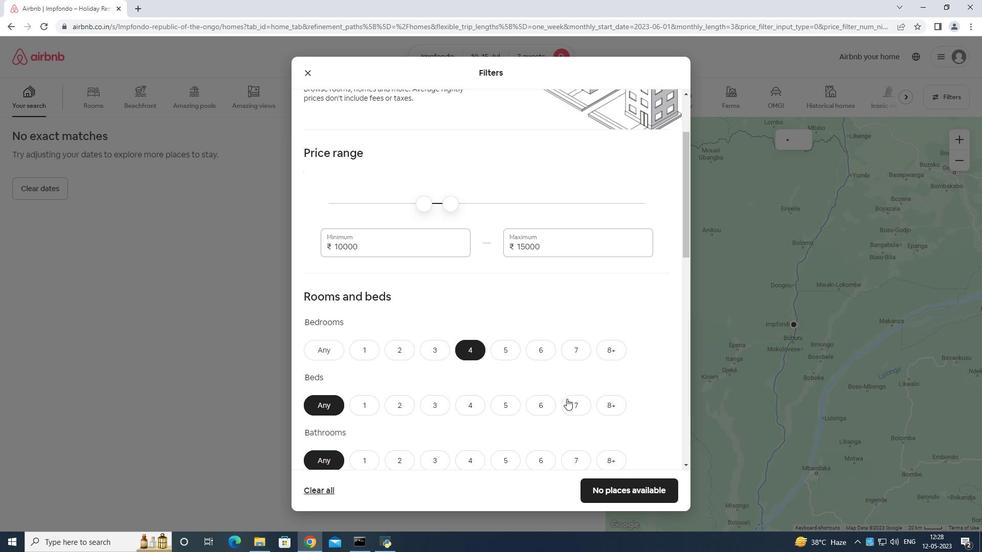 
Action: Mouse pressed left at (570, 402)
Screenshot: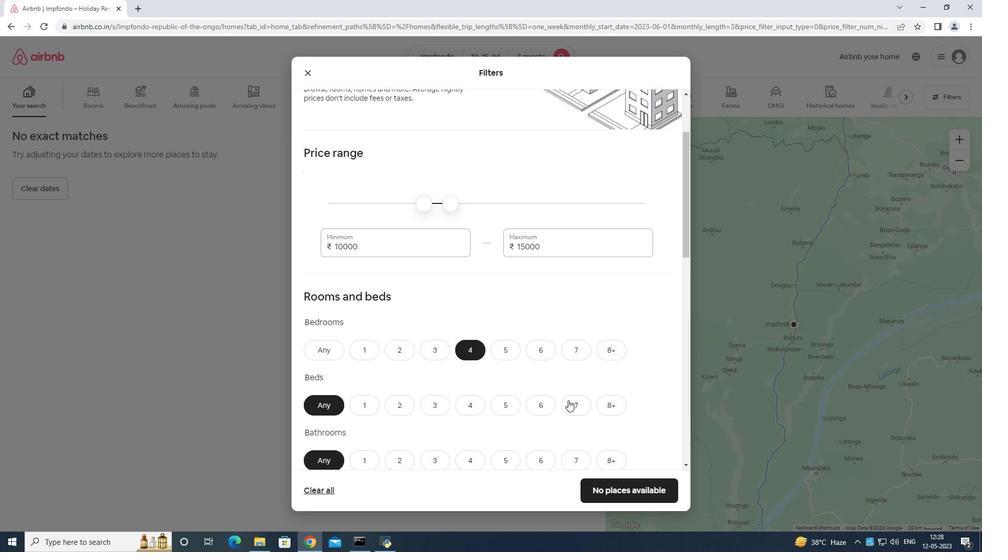 
Action: Mouse moved to (570, 402)
Screenshot: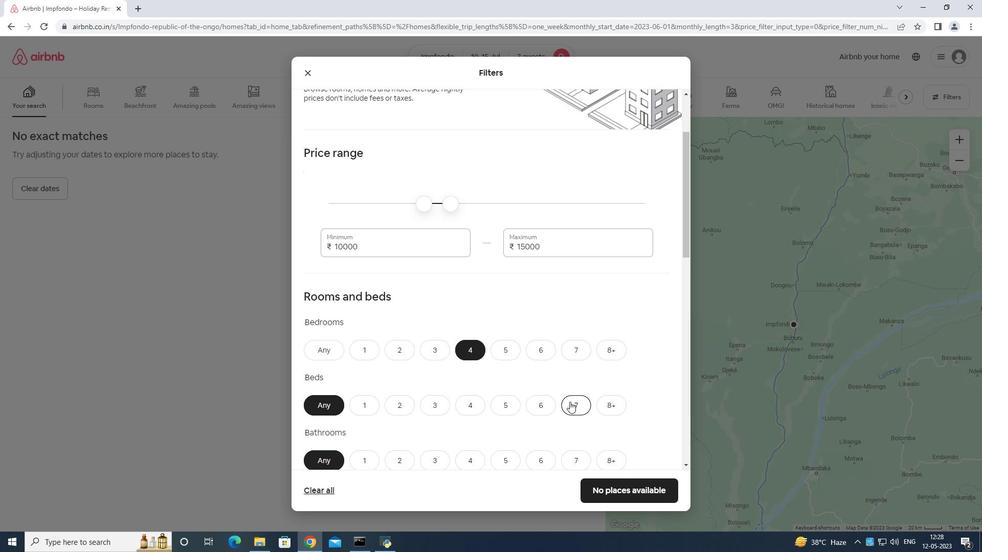 
Action: Mouse scrolled (570, 401) with delta (0, 0)
Screenshot: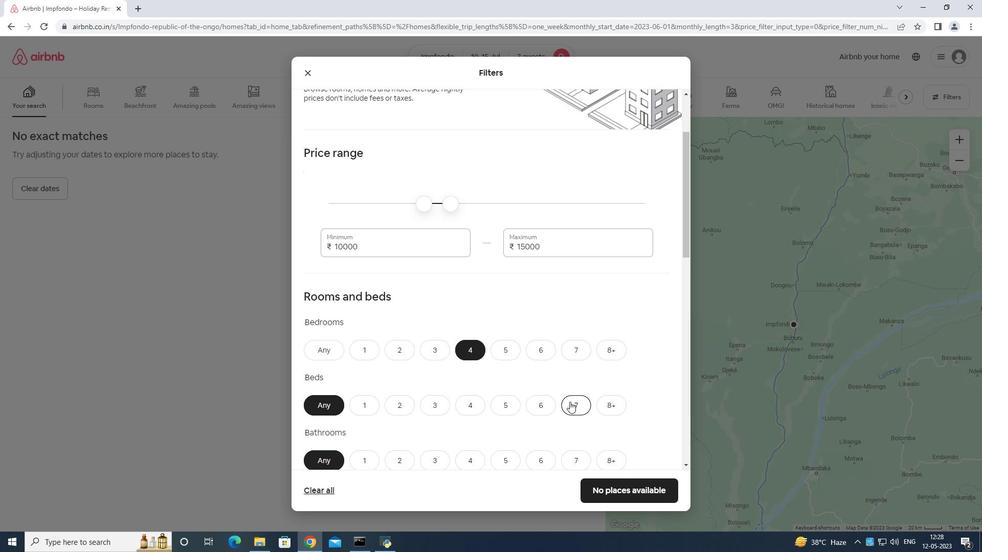 
Action: Mouse scrolled (570, 401) with delta (0, 0)
Screenshot: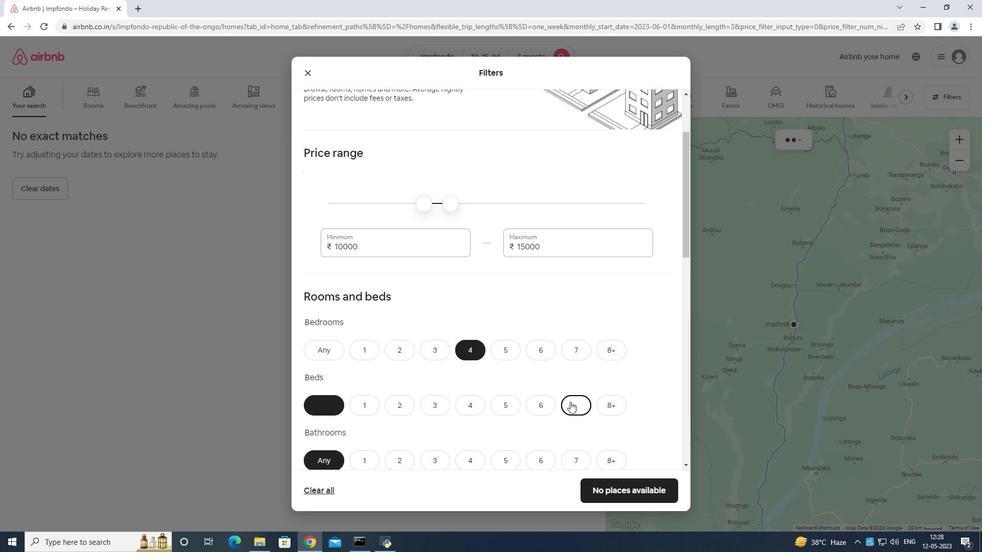 
Action: Mouse moved to (570, 402)
Screenshot: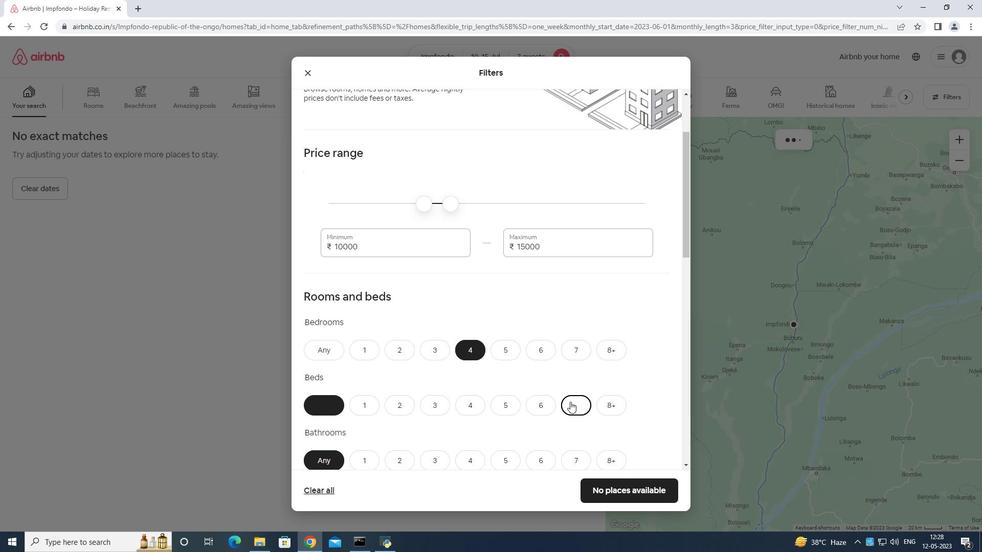 
Action: Mouse scrolled (570, 402) with delta (0, 0)
Screenshot: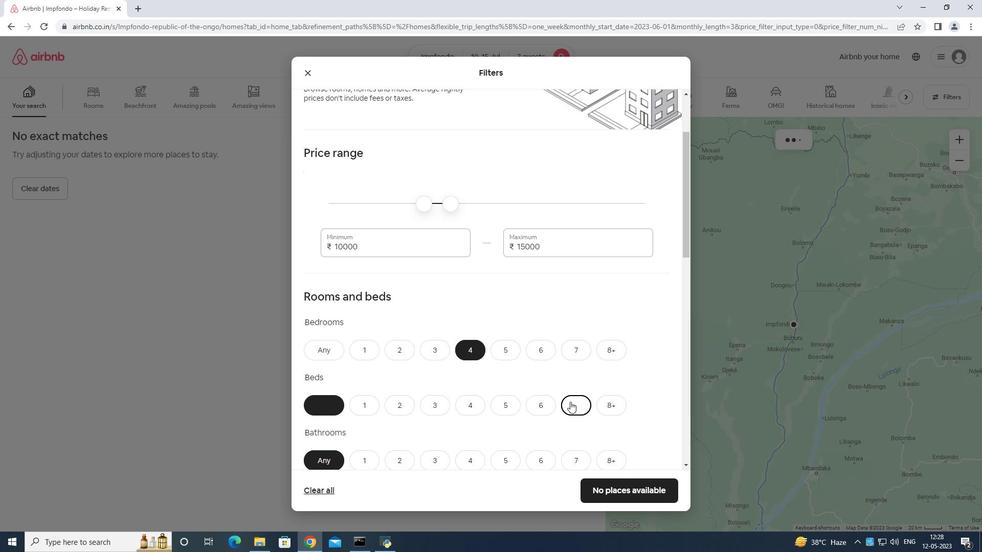 
Action: Mouse moved to (470, 308)
Screenshot: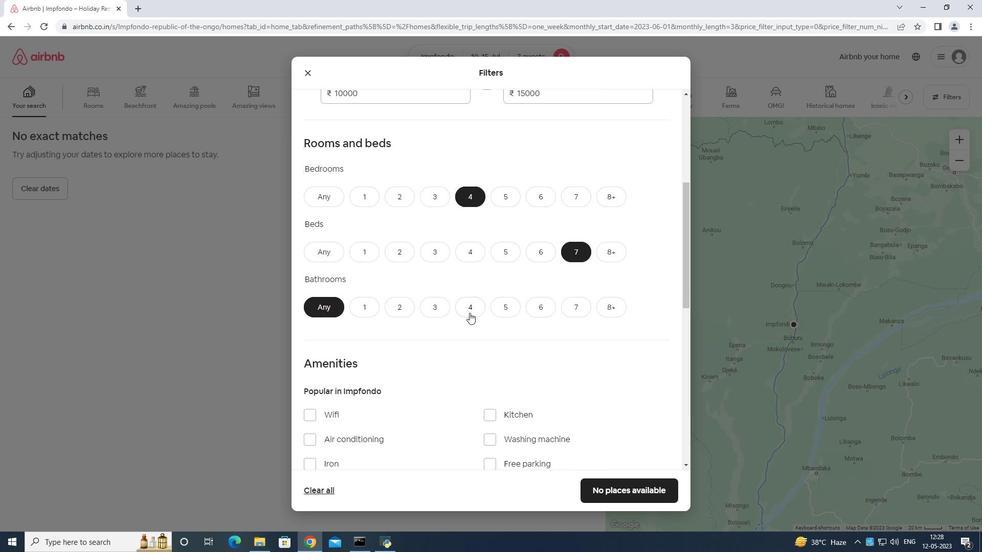 
Action: Mouse pressed left at (470, 308)
Screenshot: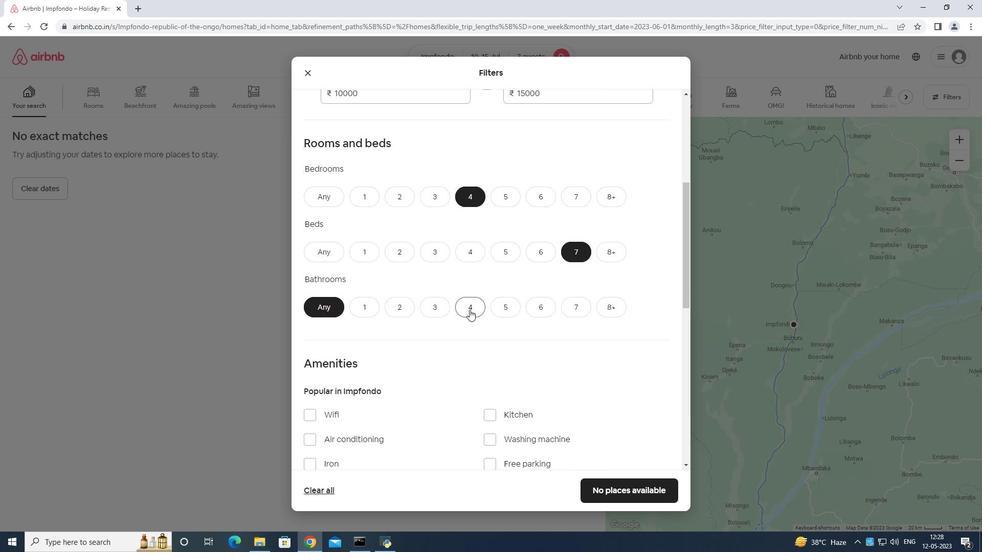 
Action: Mouse moved to (468, 314)
Screenshot: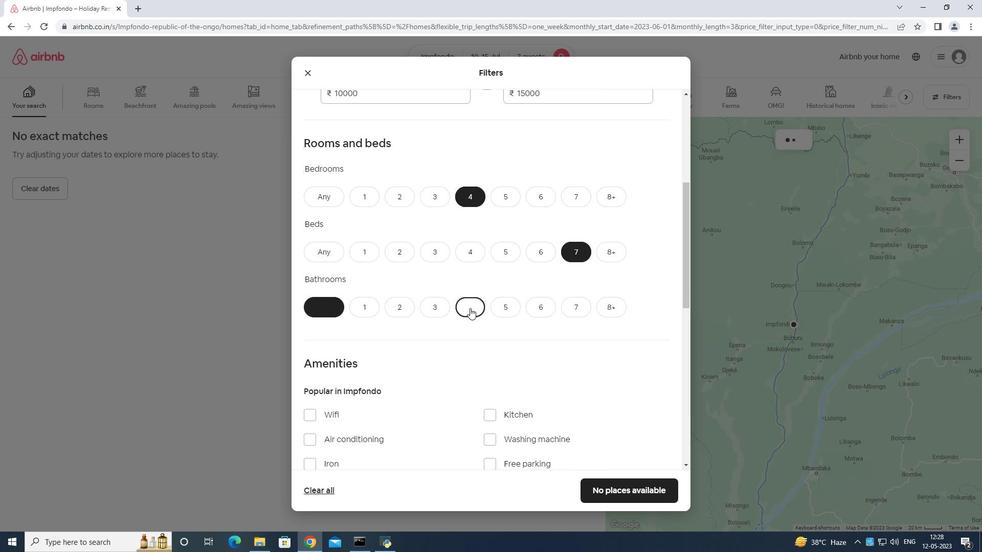 
Action: Mouse scrolled (468, 313) with delta (0, 0)
Screenshot: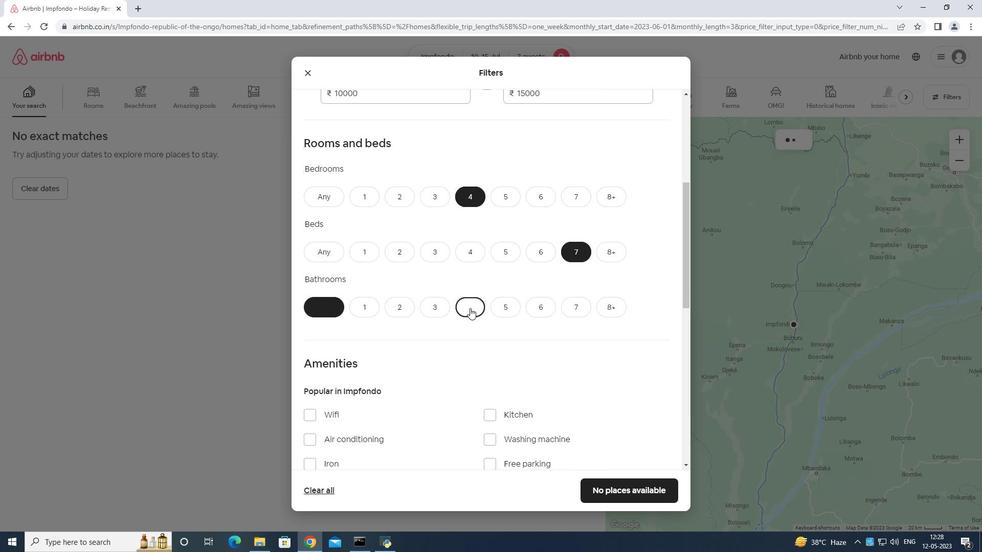 
Action: Mouse moved to (309, 360)
Screenshot: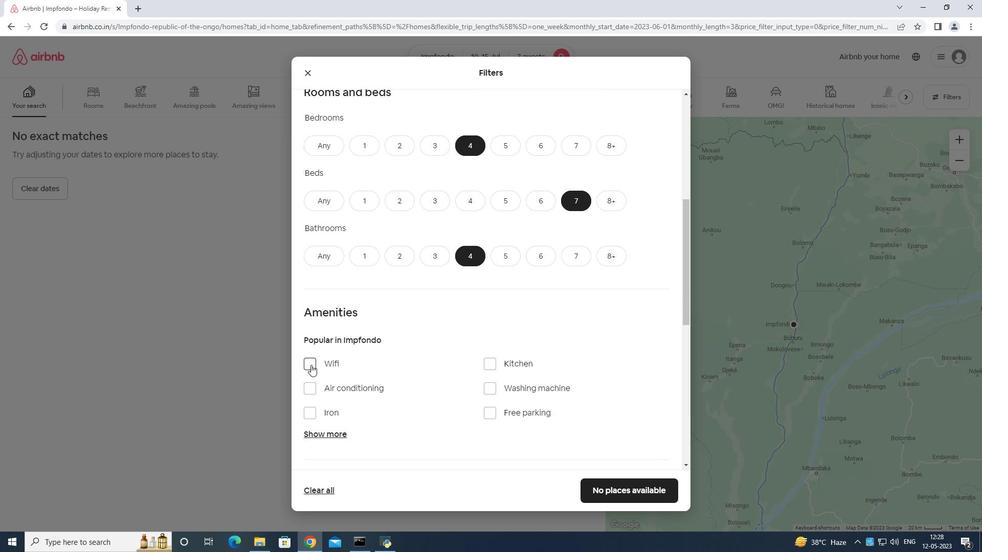 
Action: Mouse pressed left at (309, 360)
Screenshot: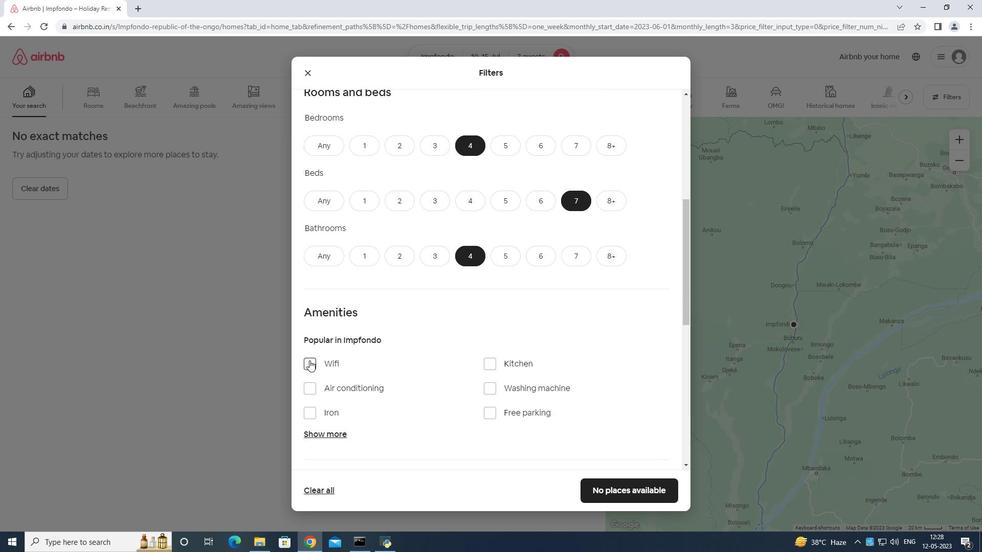 
Action: Mouse moved to (492, 409)
Screenshot: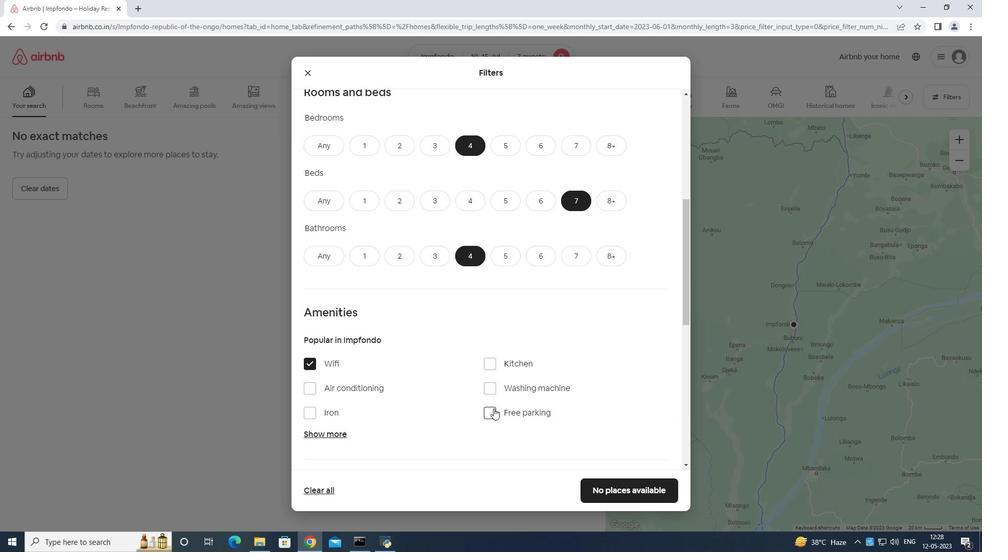 
Action: Mouse pressed left at (492, 409)
Screenshot: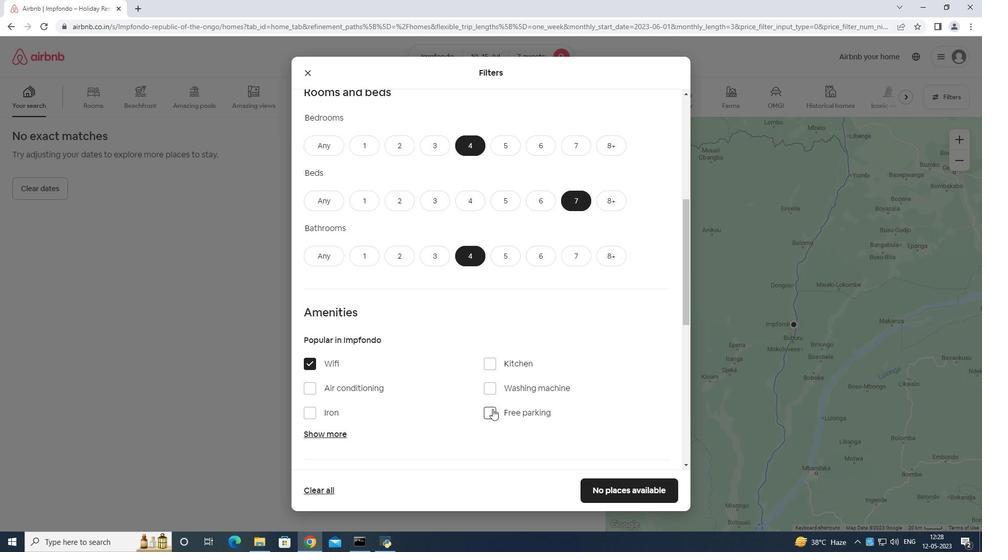 
Action: Mouse moved to (334, 434)
Screenshot: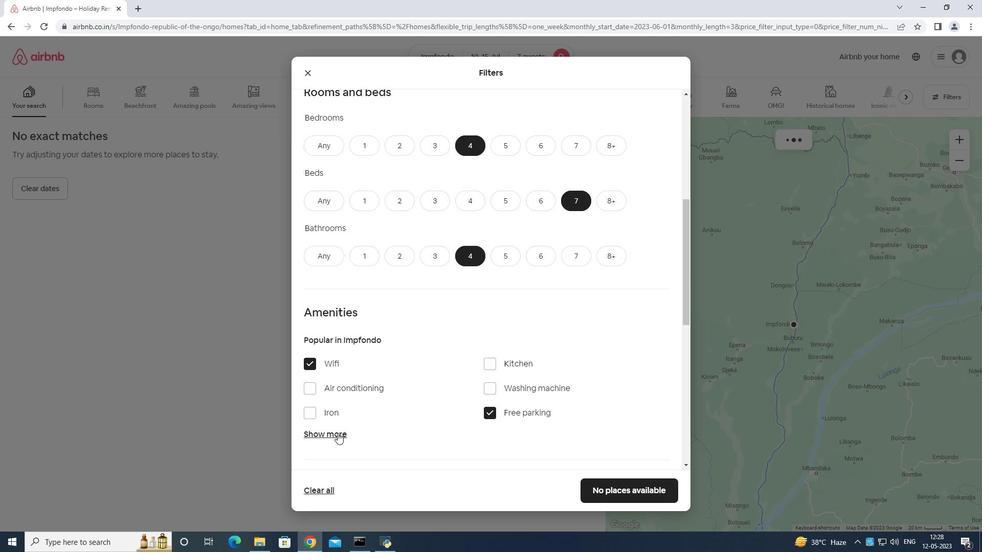 
Action: Mouse pressed left at (334, 434)
Screenshot: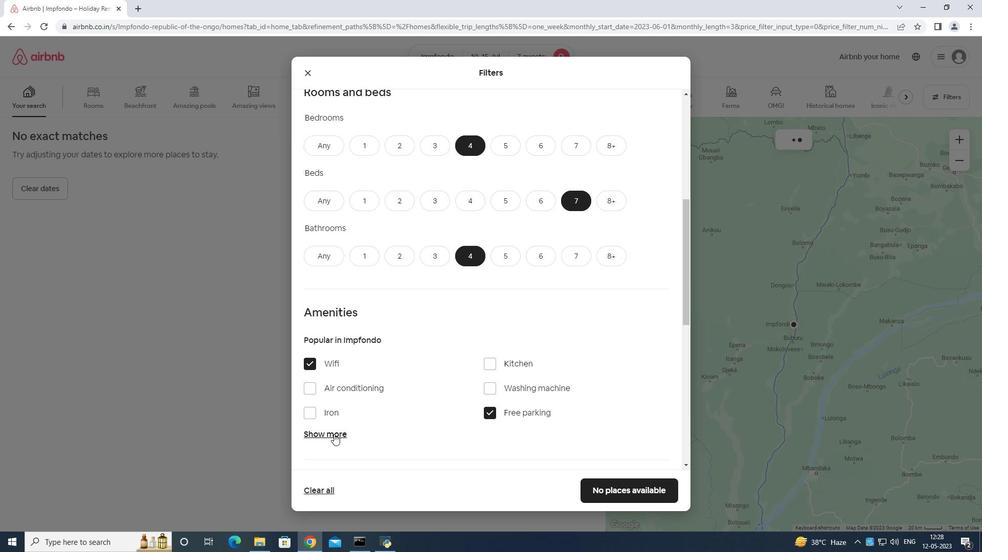 
Action: Mouse moved to (352, 419)
Screenshot: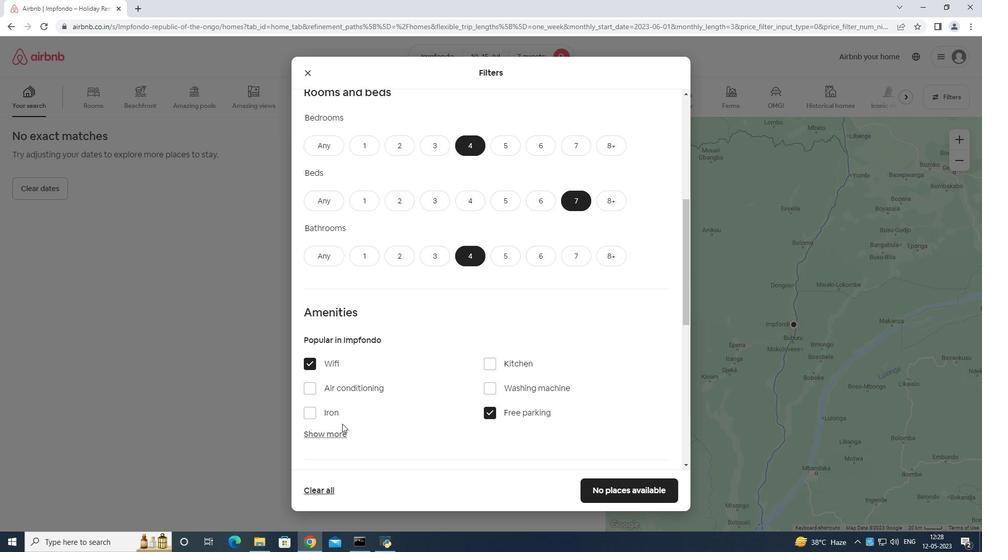 
Action: Mouse scrolled (352, 419) with delta (0, 0)
Screenshot: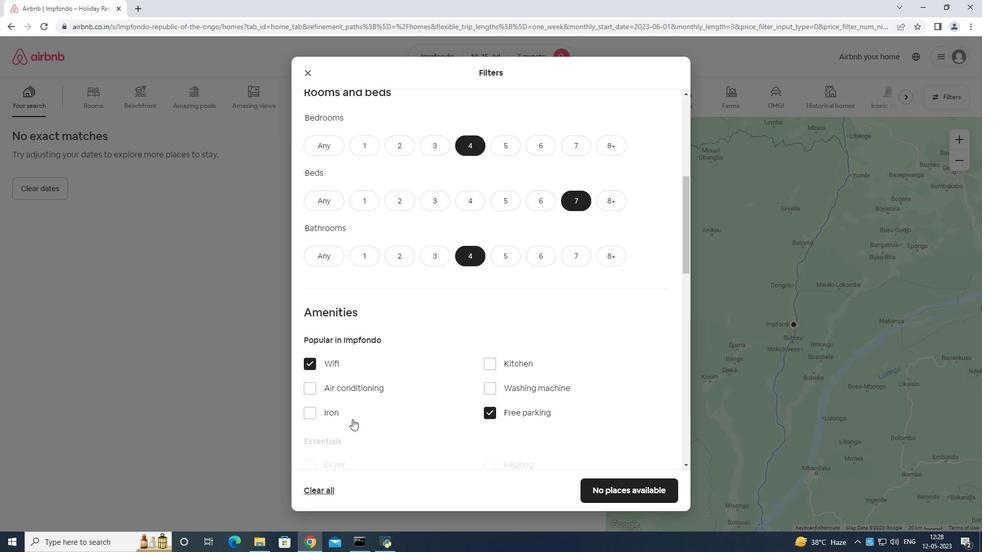 
Action: Mouse moved to (353, 419)
Screenshot: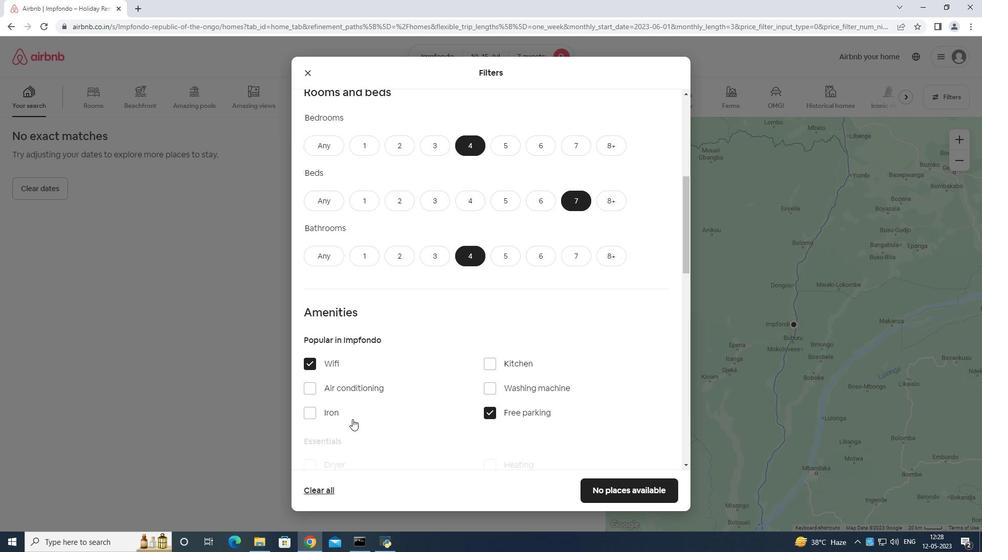 
Action: Mouse scrolled (353, 419) with delta (0, 0)
Screenshot: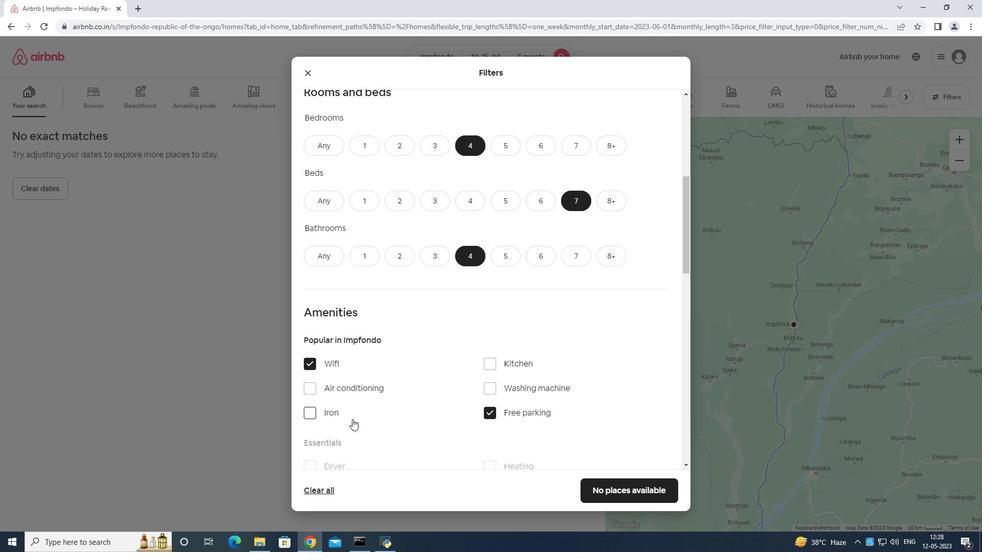 
Action: Mouse moved to (355, 419)
Screenshot: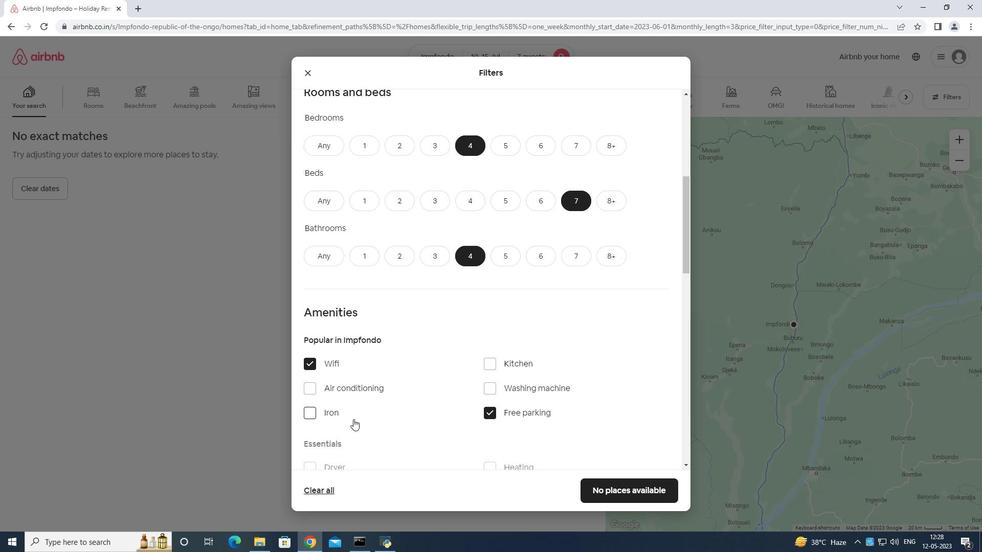 
Action: Mouse scrolled (355, 419) with delta (0, 0)
Screenshot: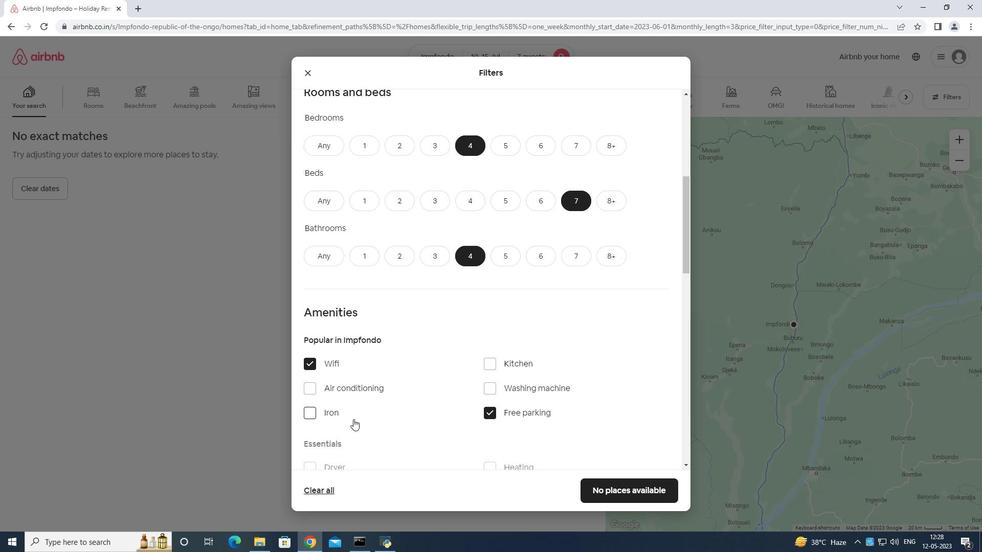 
Action: Mouse moved to (489, 337)
Screenshot: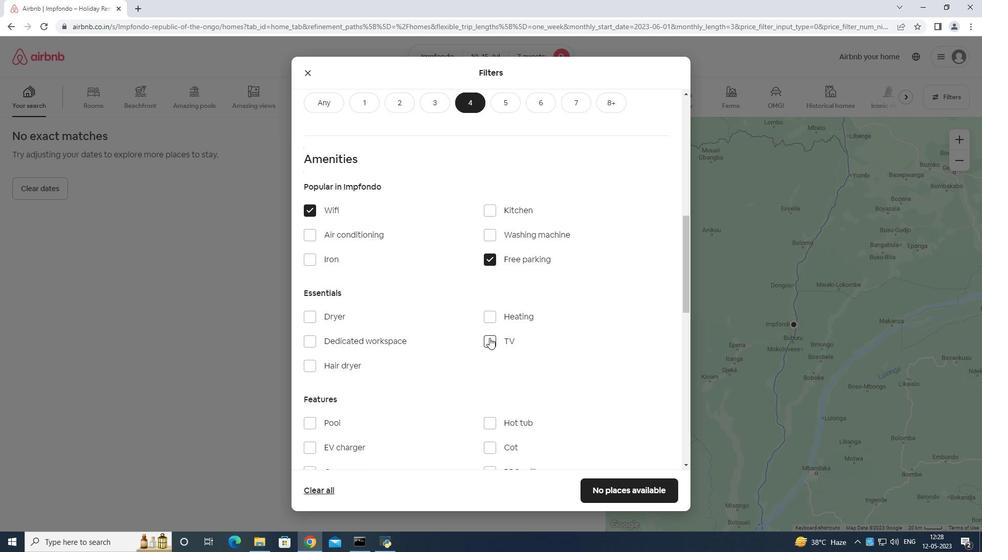 
Action: Mouse pressed left at (489, 337)
Screenshot: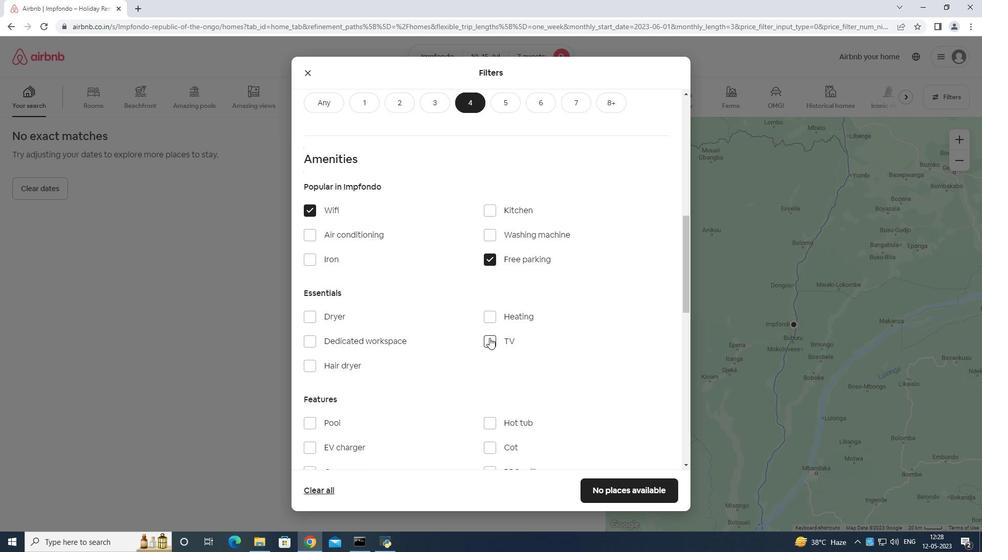 
Action: Mouse moved to (443, 389)
Screenshot: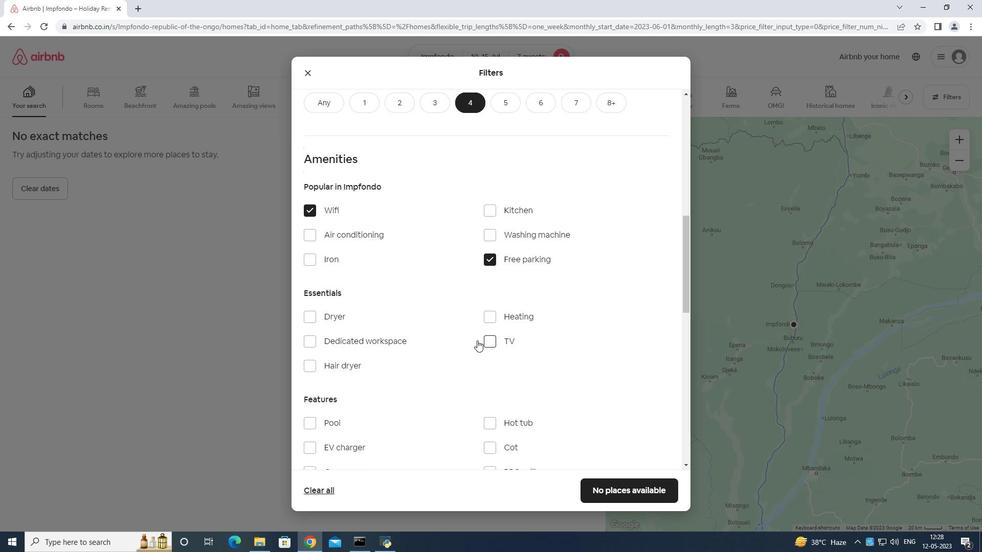 
Action: Mouse scrolled (443, 388) with delta (0, 0)
Screenshot: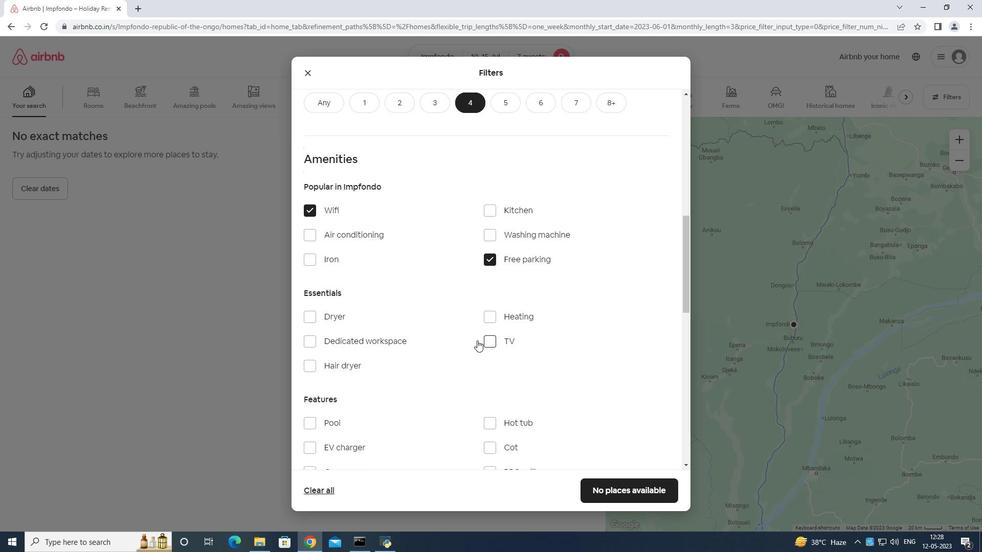 
Action: Mouse moved to (438, 393)
Screenshot: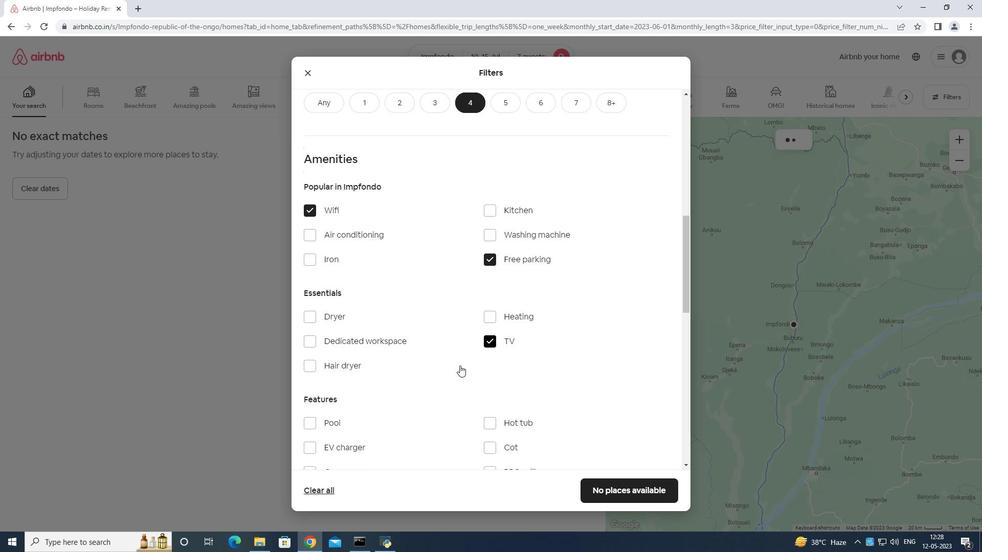
Action: Mouse scrolled (438, 393) with delta (0, 0)
Screenshot: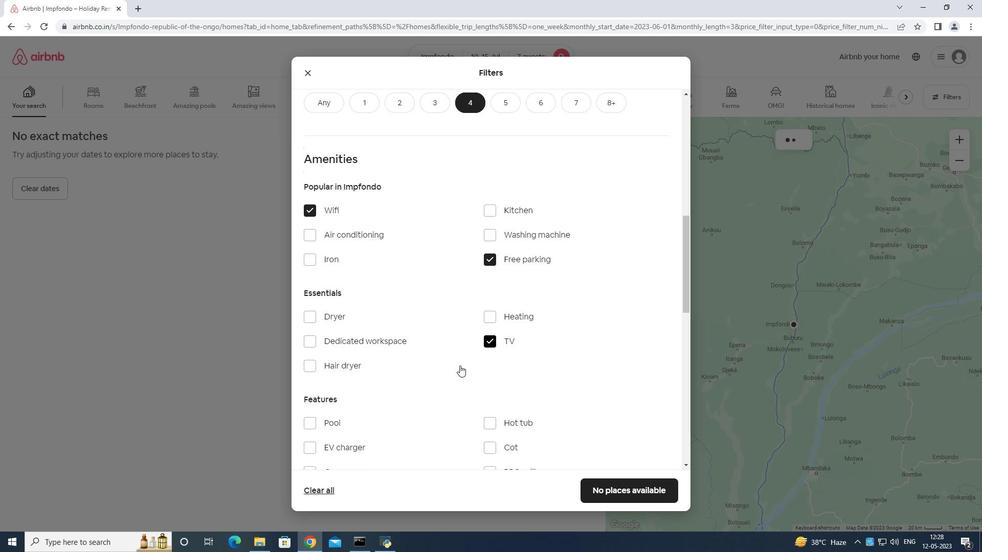 
Action: Mouse moved to (310, 372)
Screenshot: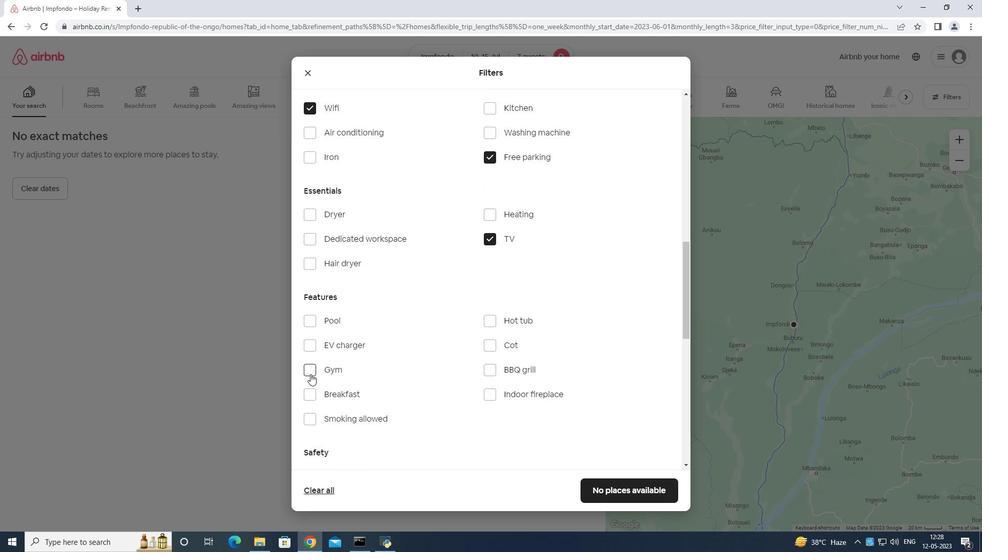 
Action: Mouse pressed left at (310, 372)
Screenshot: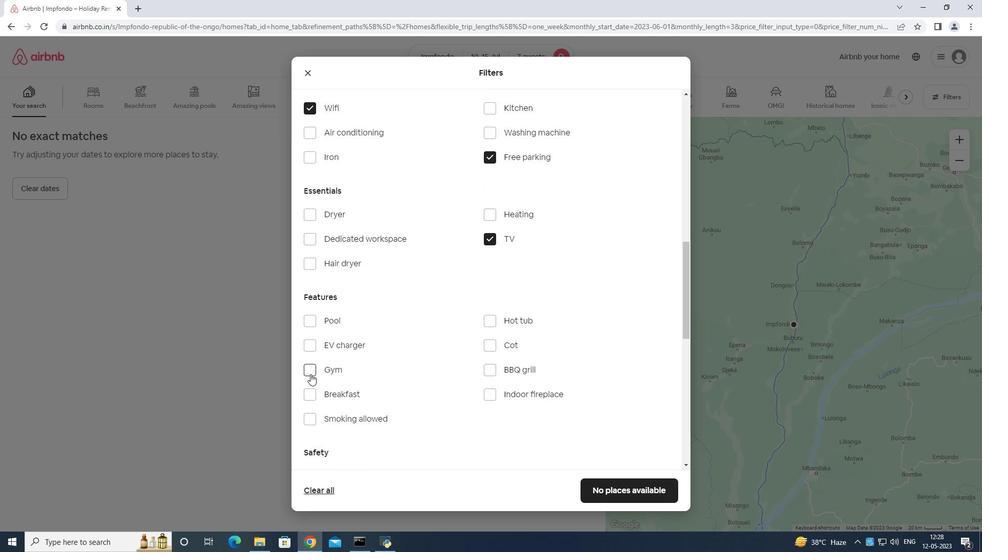 
Action: Mouse moved to (311, 387)
Screenshot: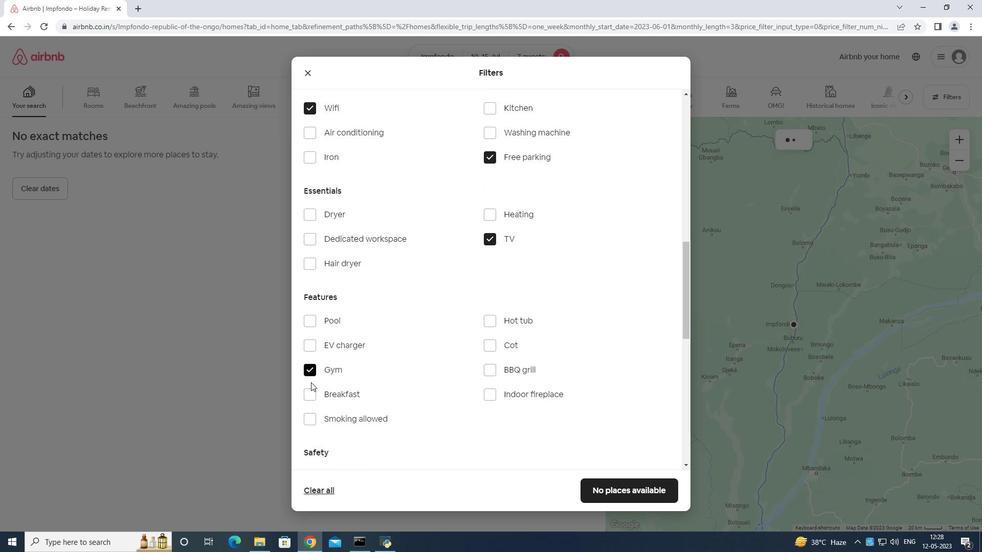 
Action: Mouse pressed left at (311, 387)
Screenshot: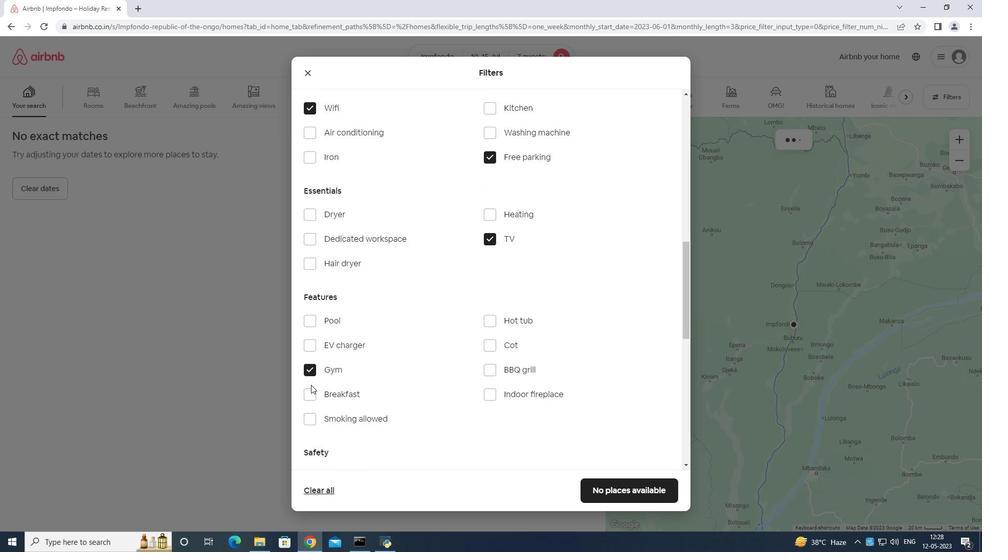 
Action: Mouse moved to (309, 393)
Screenshot: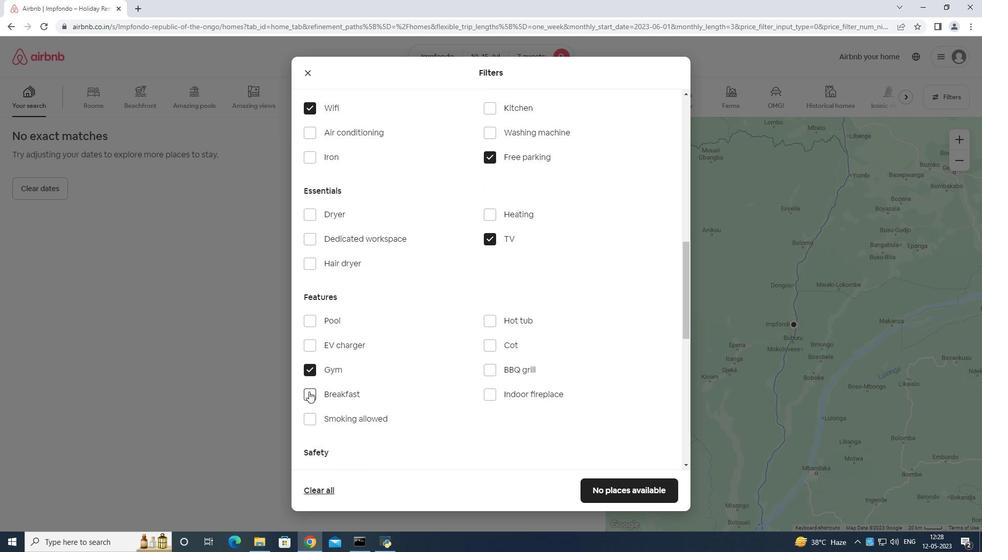 
Action: Mouse pressed left at (309, 393)
Screenshot: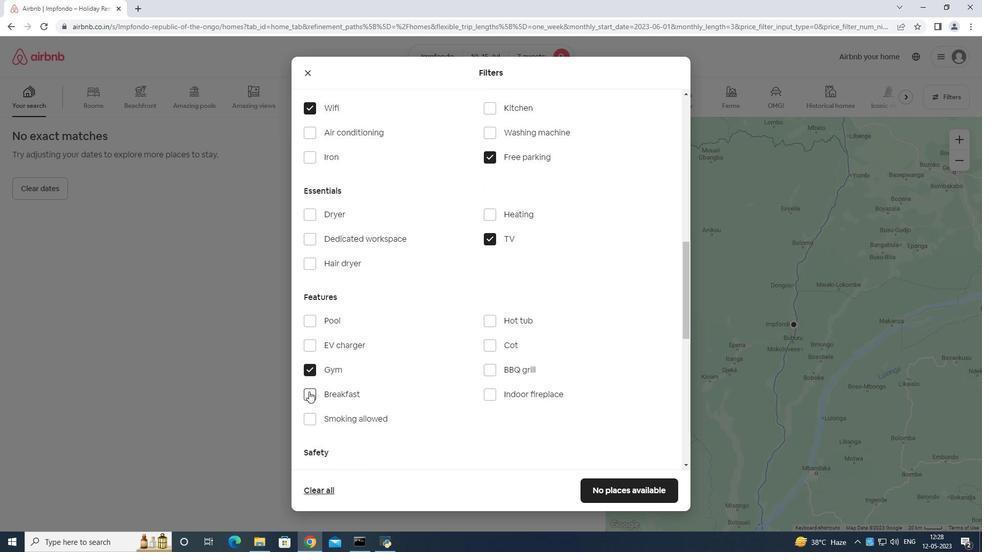 
Action: Mouse moved to (574, 392)
Screenshot: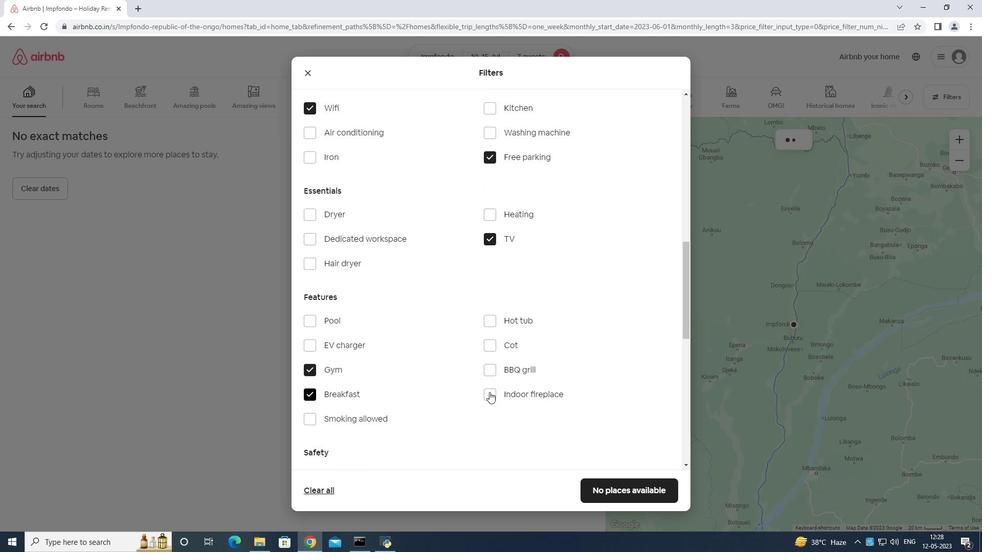 
Action: Mouse scrolled (574, 392) with delta (0, 0)
Screenshot: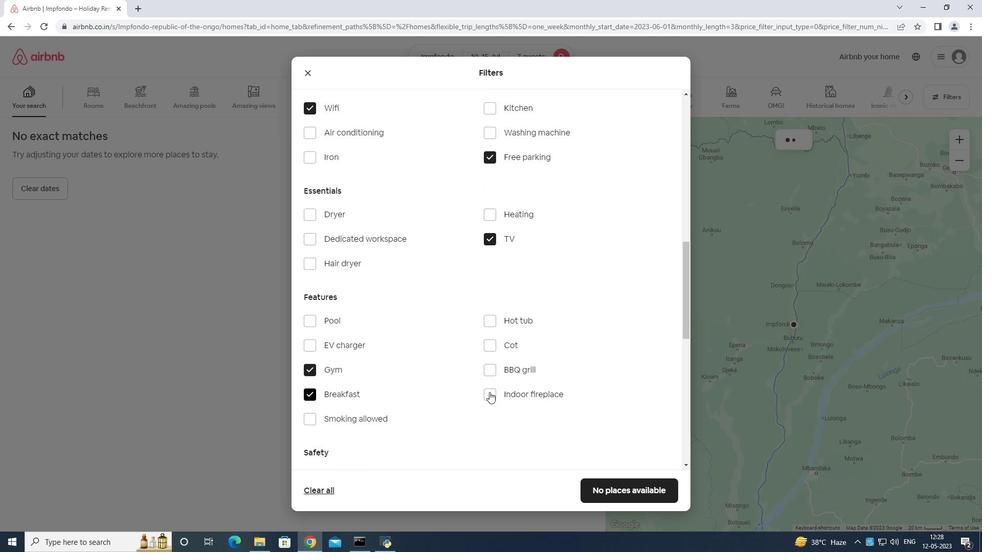 
Action: Mouse moved to (588, 394)
Screenshot: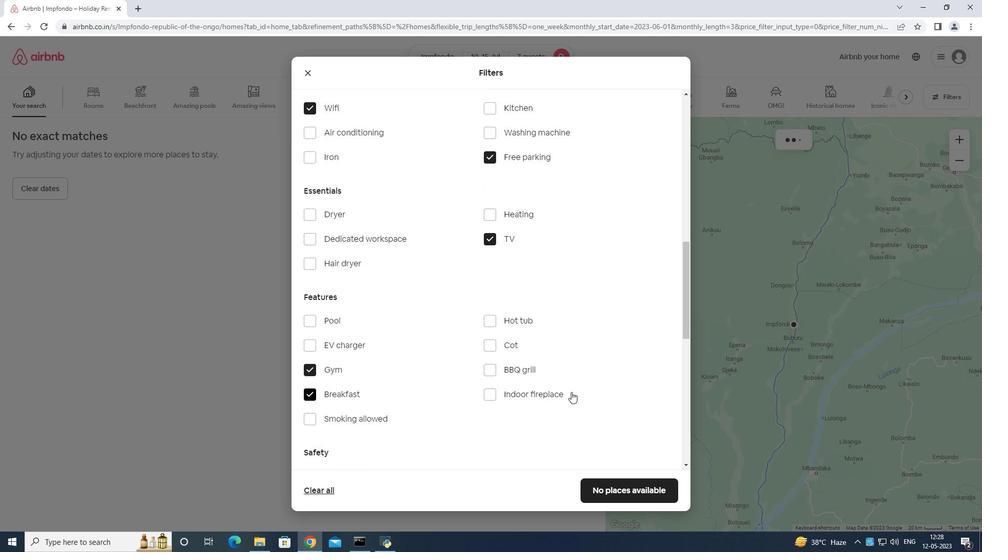 
Action: Mouse scrolled (588, 394) with delta (0, 0)
Screenshot: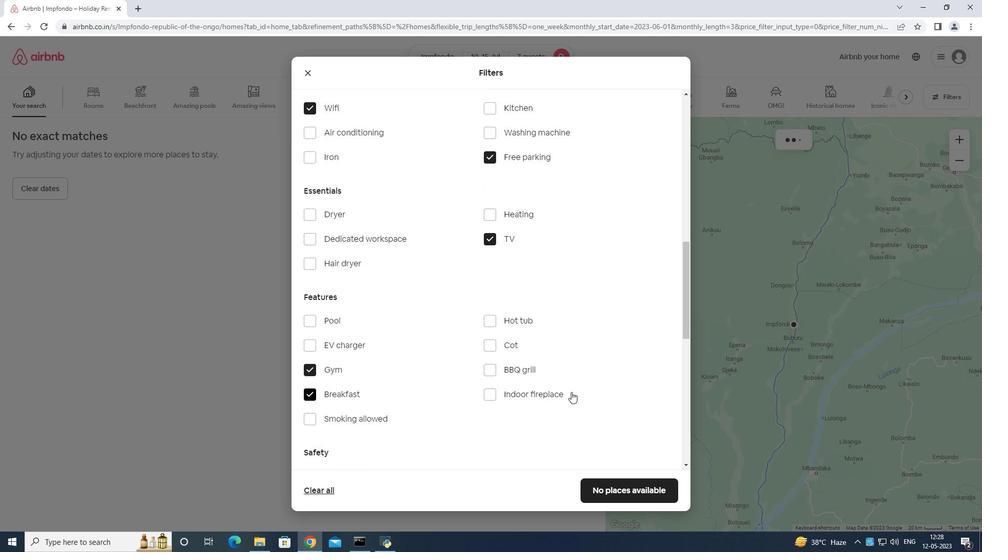 
Action: Mouse moved to (616, 396)
Screenshot: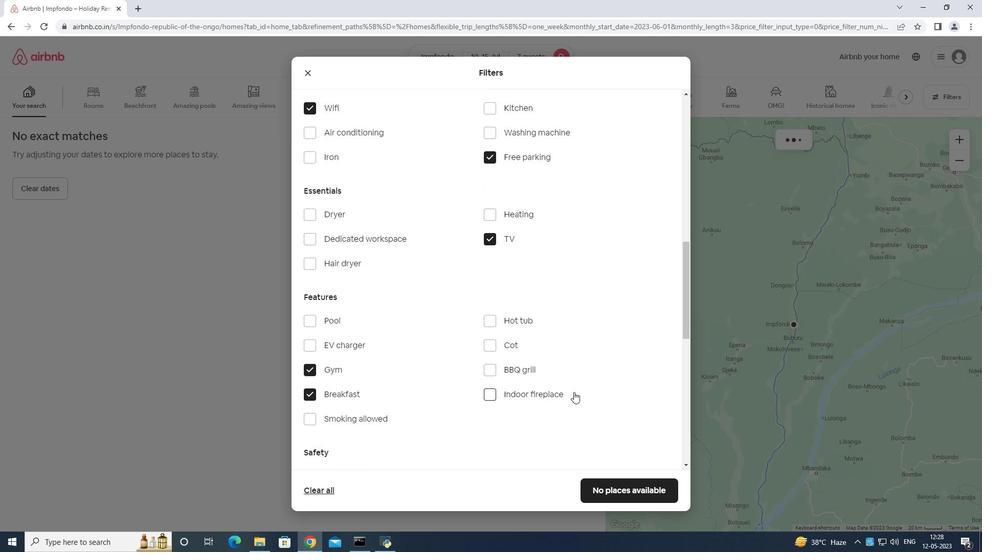 
Action: Mouse scrolled (616, 396) with delta (0, 0)
Screenshot: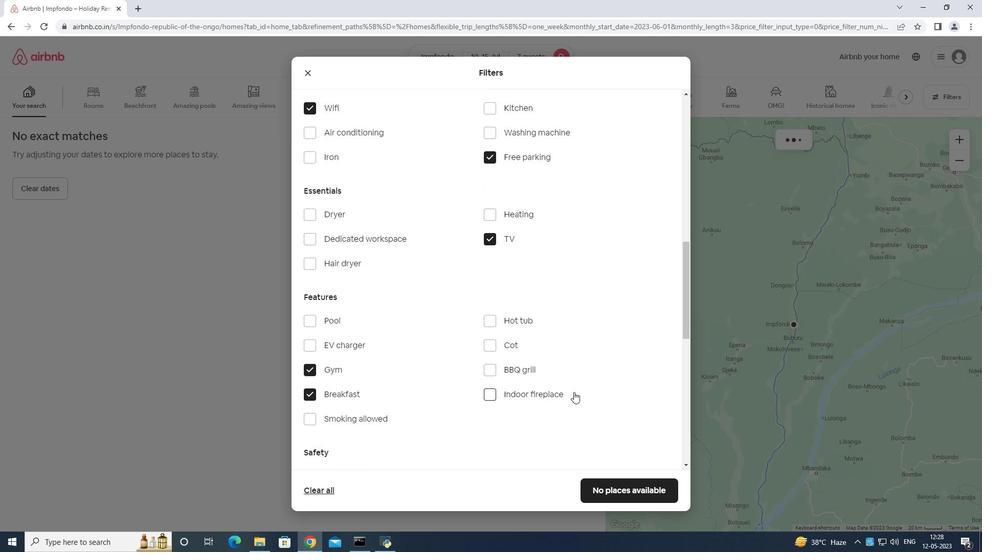 
Action: Mouse moved to (648, 458)
Screenshot: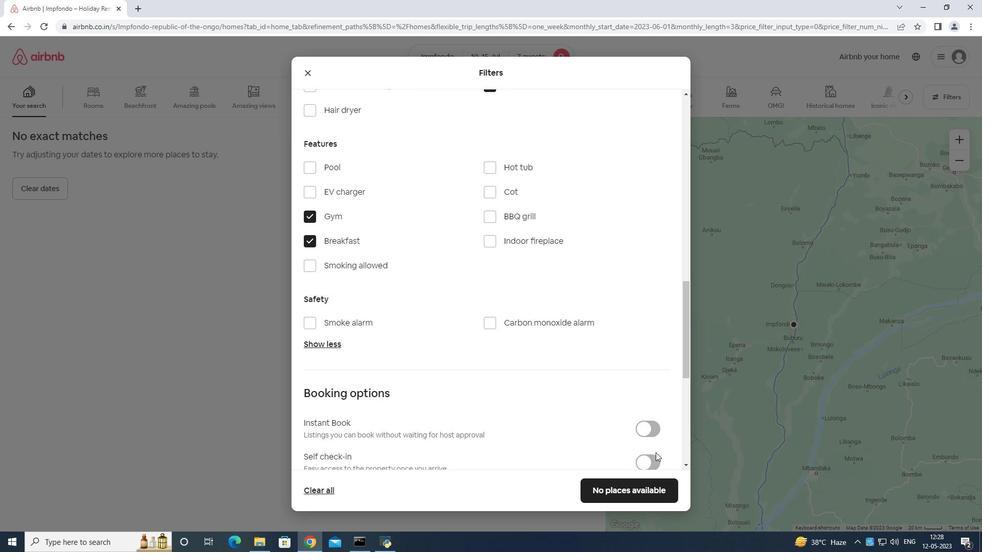 
Action: Mouse pressed left at (648, 458)
Screenshot: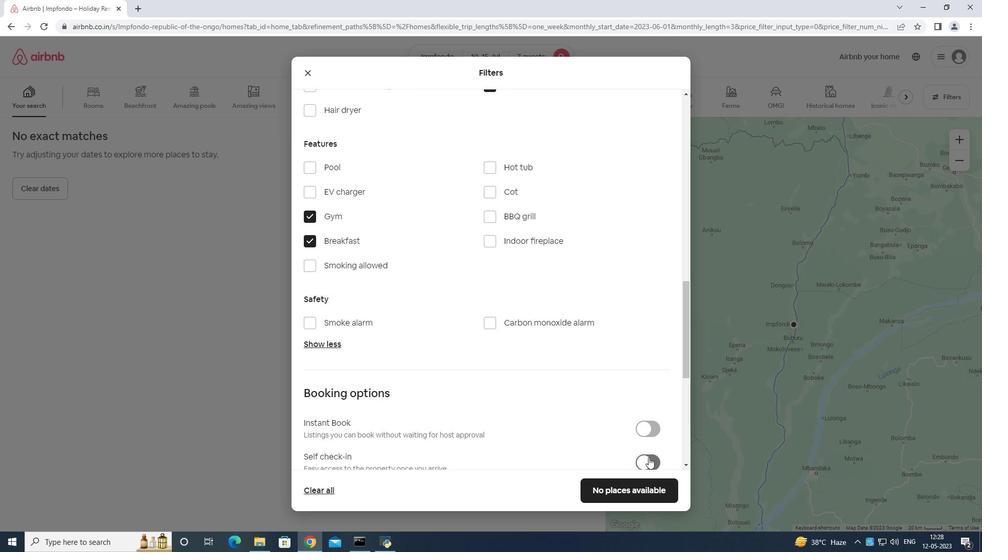 
Action: Mouse moved to (652, 454)
Screenshot: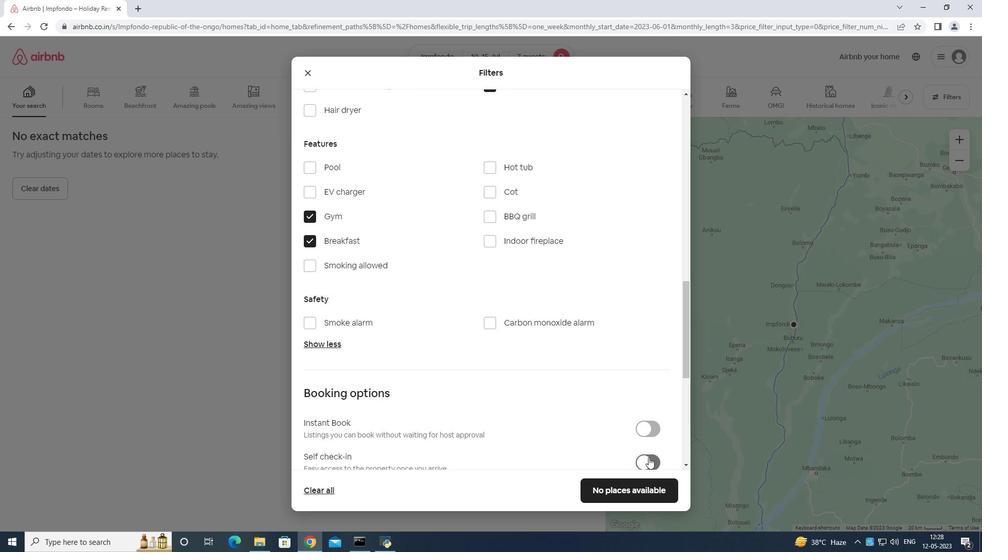 
Action: Mouse scrolled (652, 453) with delta (0, 0)
Screenshot: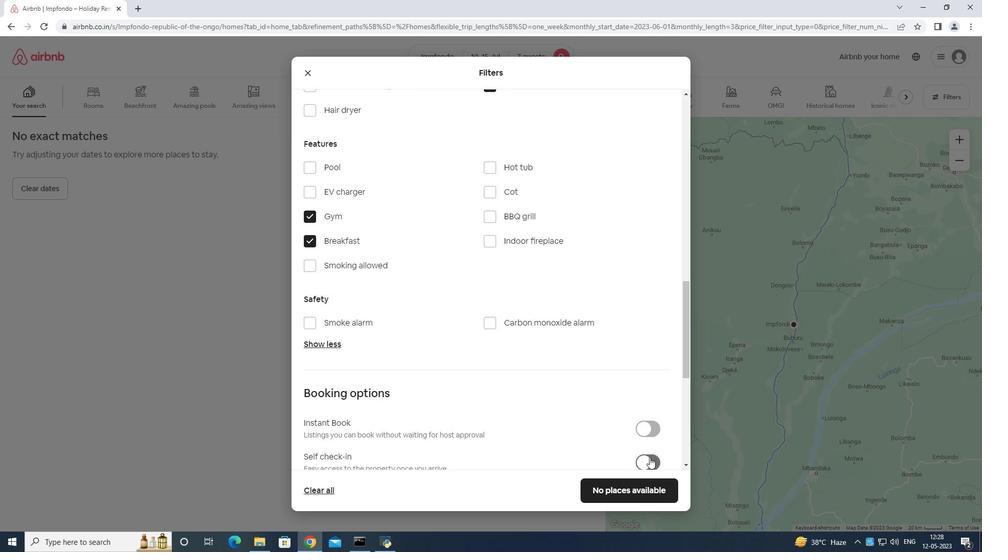 
Action: Mouse scrolled (652, 453) with delta (0, 0)
Screenshot: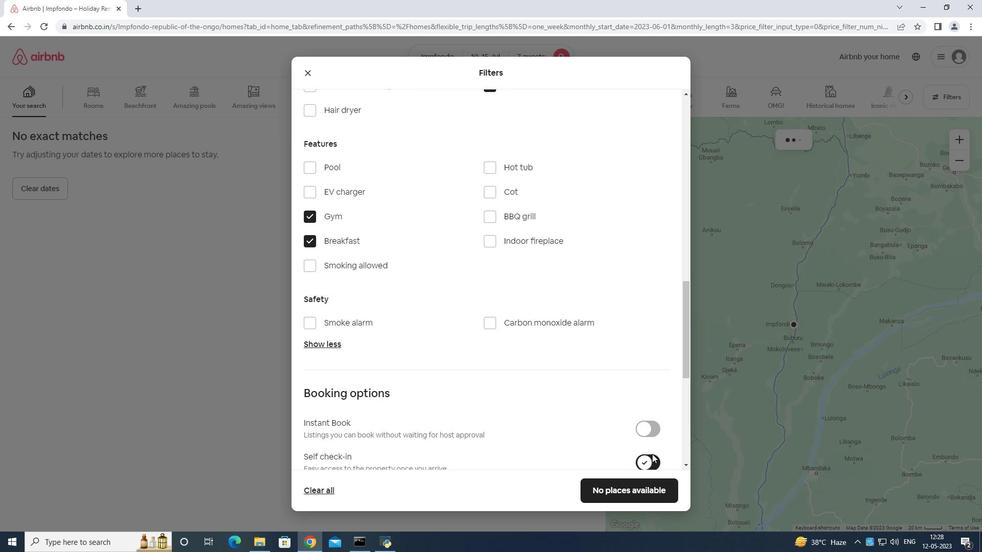 
Action: Mouse scrolled (652, 453) with delta (0, 0)
Screenshot: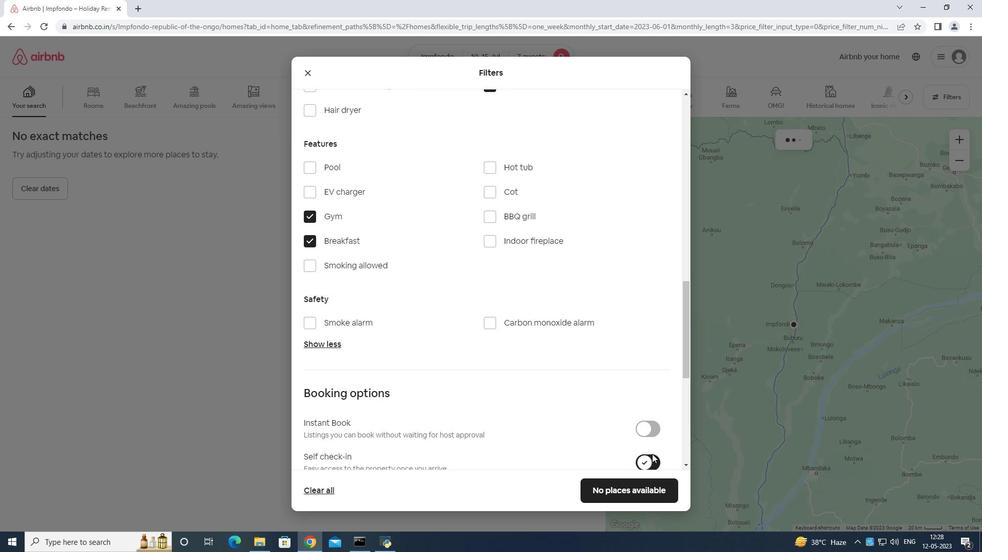 
Action: Mouse scrolled (652, 453) with delta (0, 0)
Screenshot: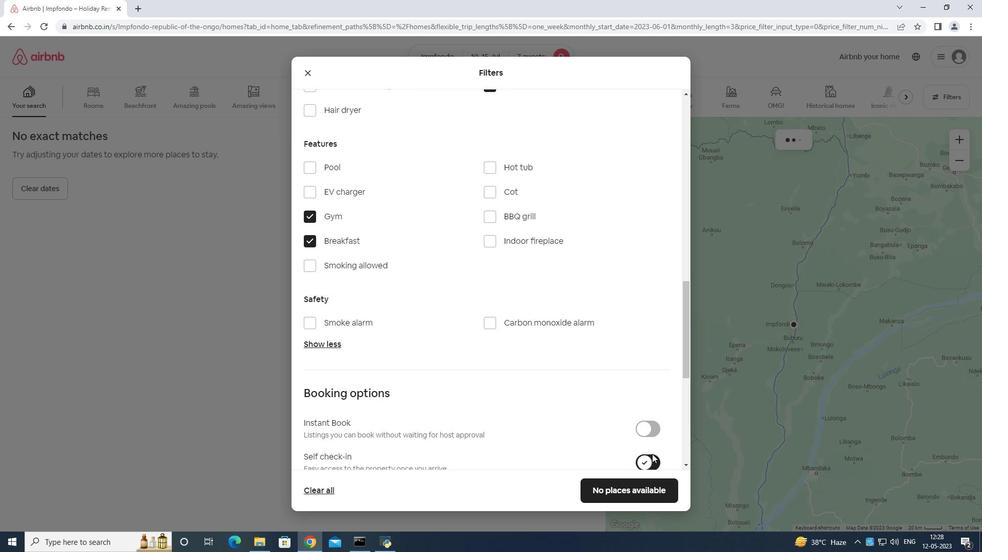 
Action: Mouse scrolled (652, 453) with delta (0, 0)
Screenshot: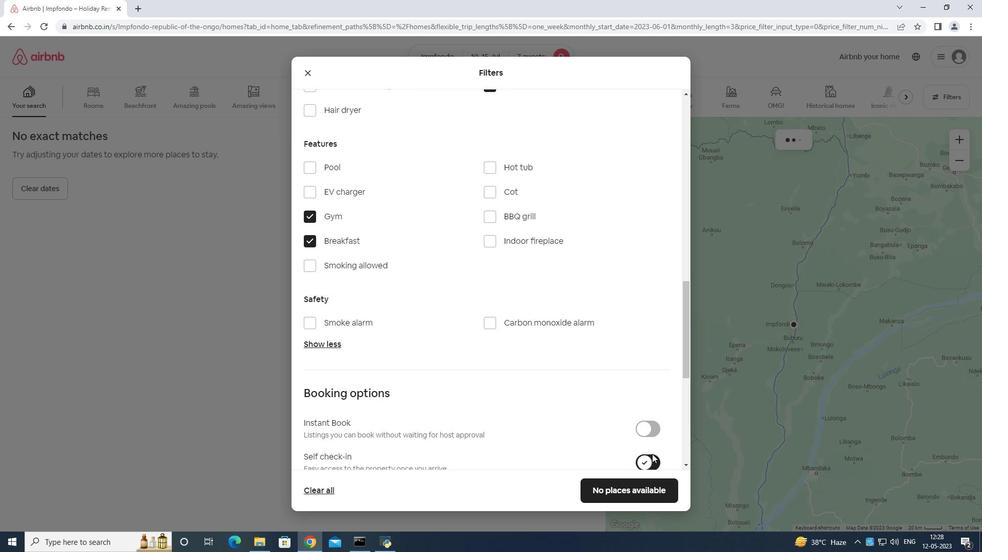 
Action: Mouse moved to (652, 449)
Screenshot: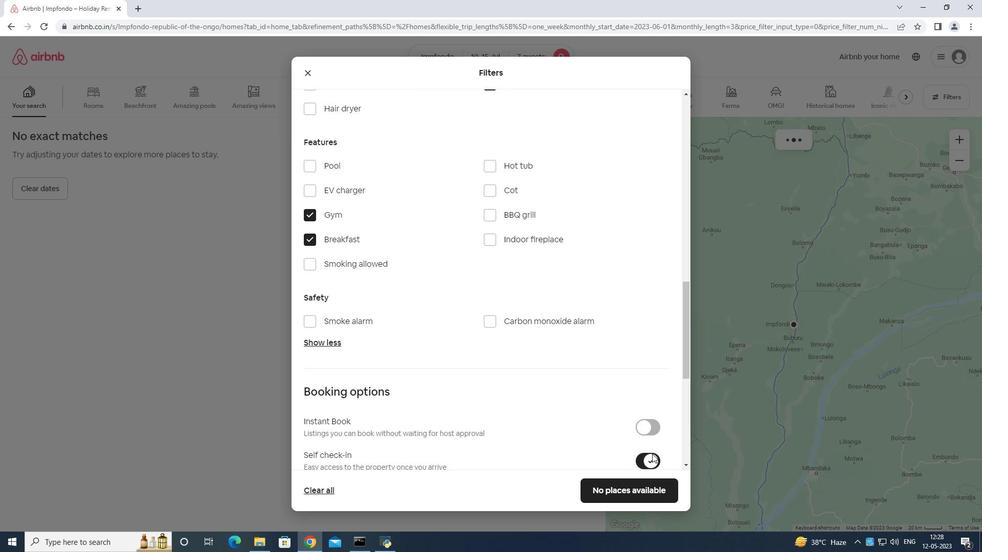 
Action: Mouse scrolled (652, 448) with delta (0, 0)
Screenshot: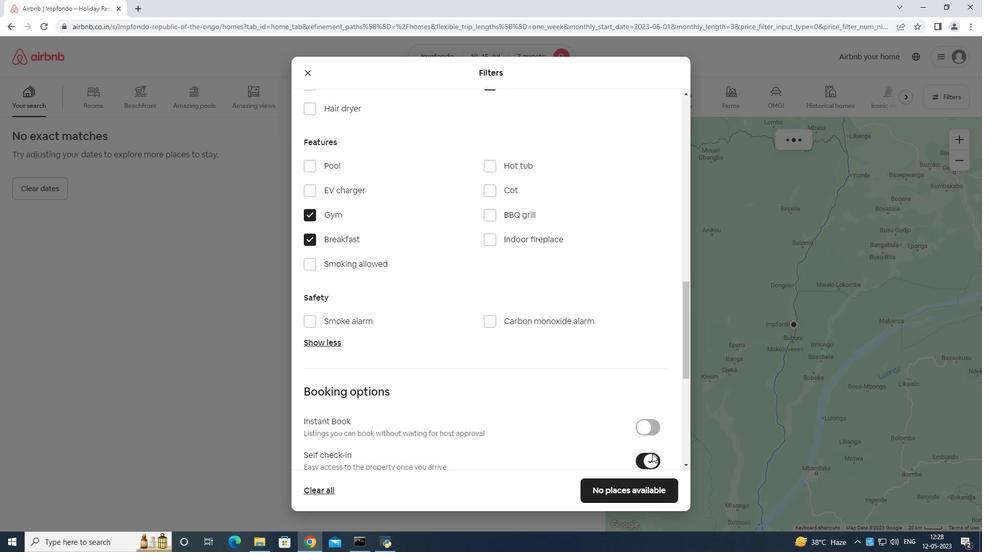 
Action: Mouse scrolled (652, 448) with delta (0, 0)
Screenshot: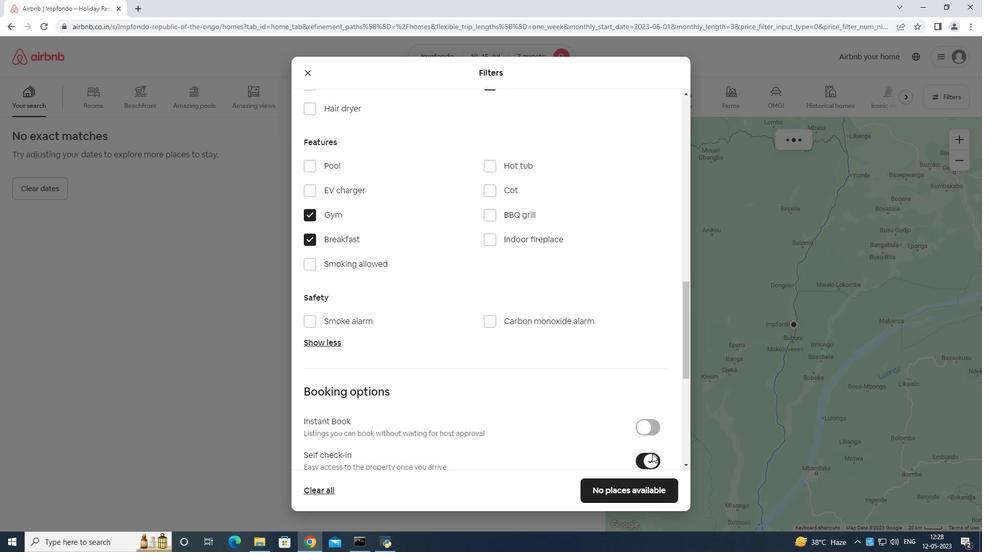 
Action: Mouse scrolled (652, 448) with delta (0, 0)
Screenshot: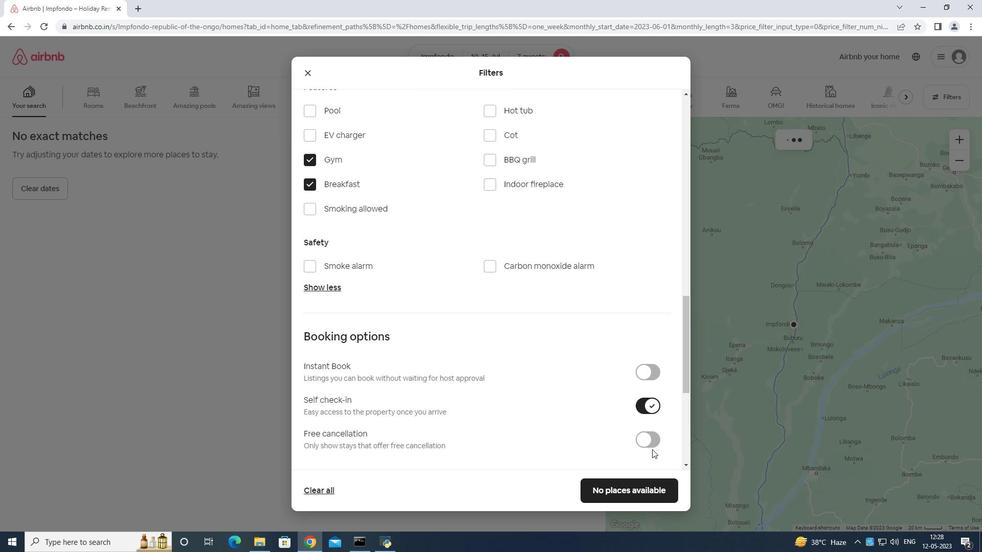 
Action: Mouse moved to (652, 448)
Screenshot: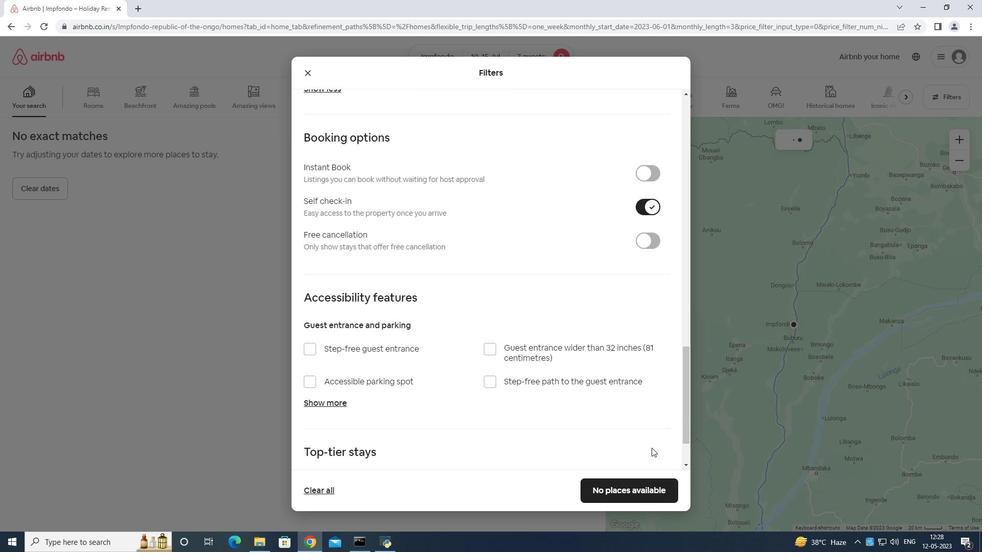 
Action: Mouse scrolled (652, 447) with delta (0, 0)
Screenshot: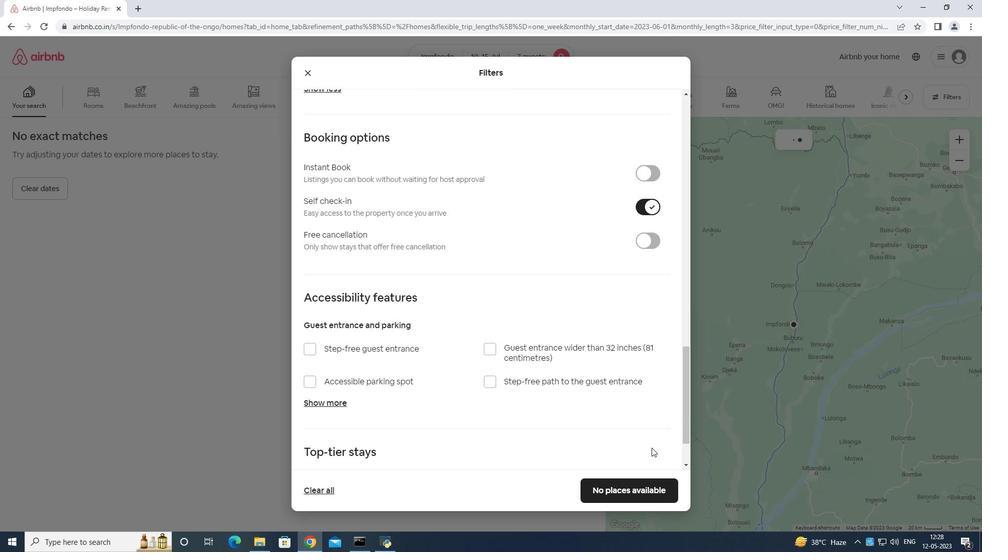 
Action: Mouse scrolled (652, 447) with delta (0, 0)
Screenshot: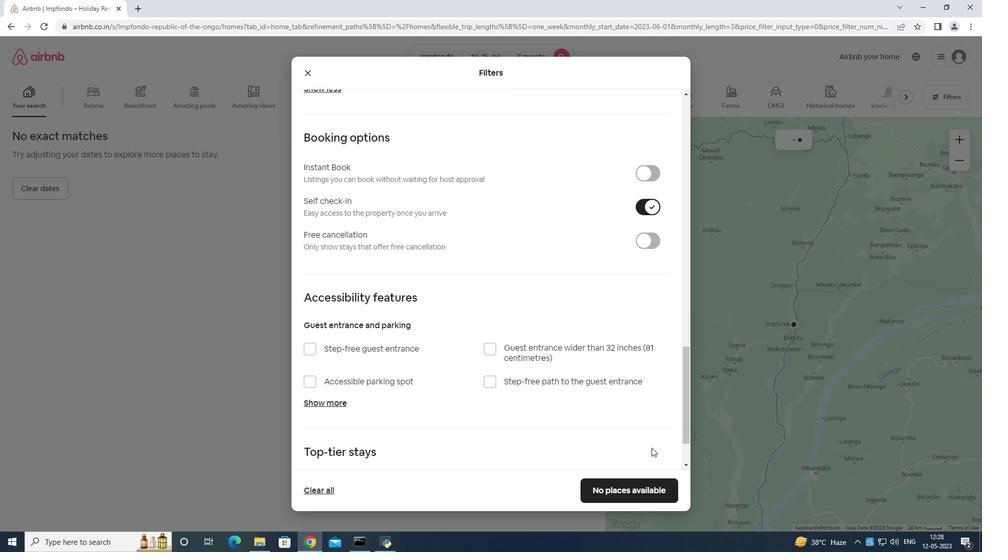 
Action: Mouse moved to (652, 447)
Screenshot: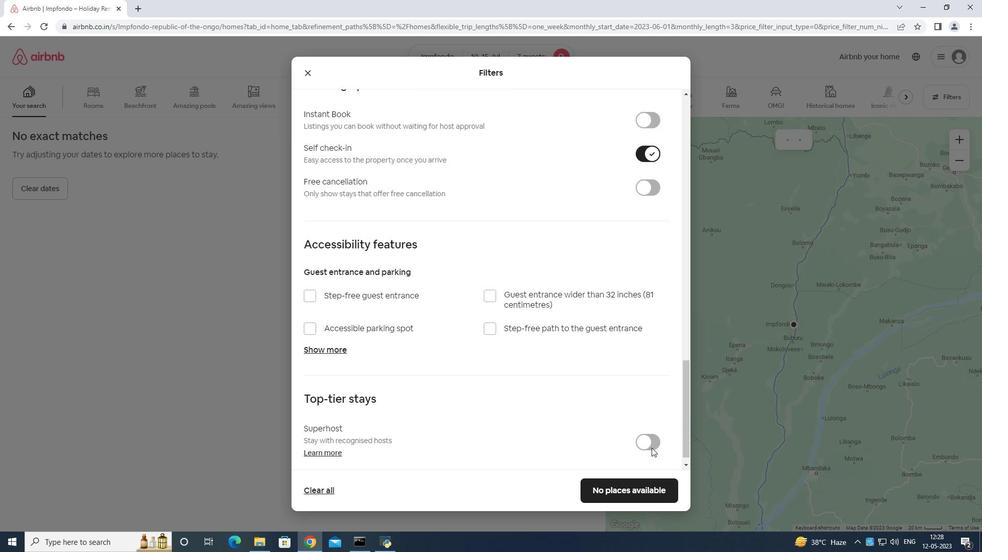 
Action: Mouse scrolled (652, 447) with delta (0, 0)
Screenshot: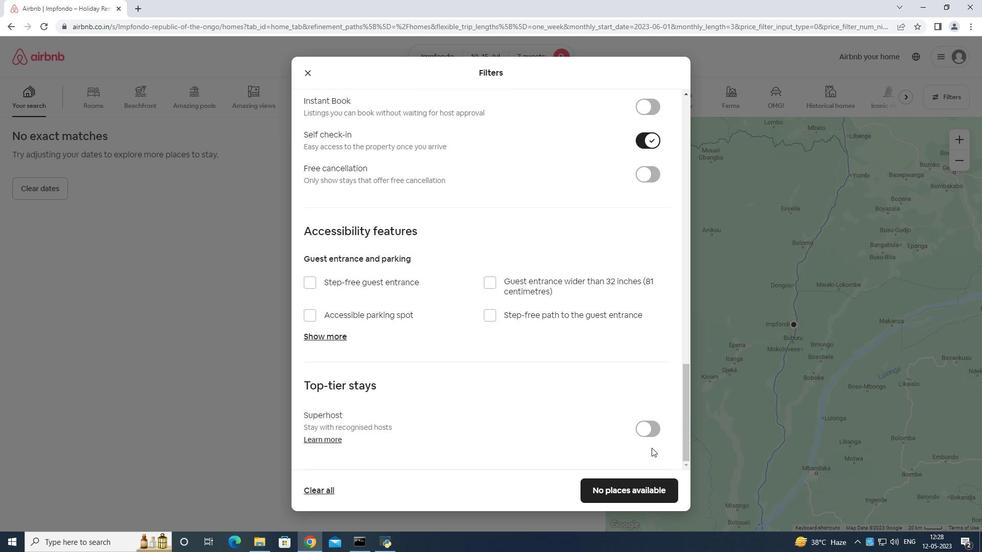 
Action: Mouse scrolled (652, 447) with delta (0, 0)
Screenshot: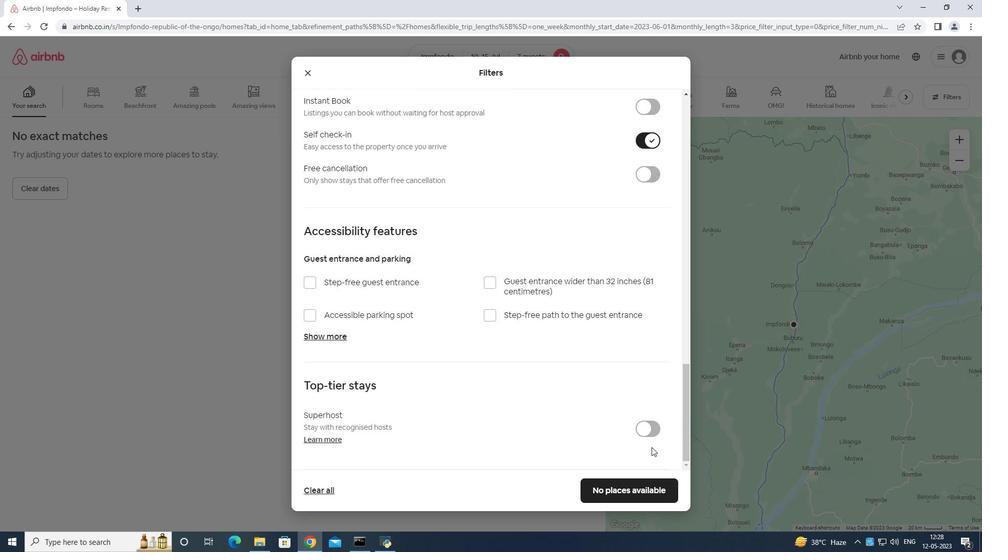 
Action: Mouse scrolled (652, 447) with delta (0, 0)
Screenshot: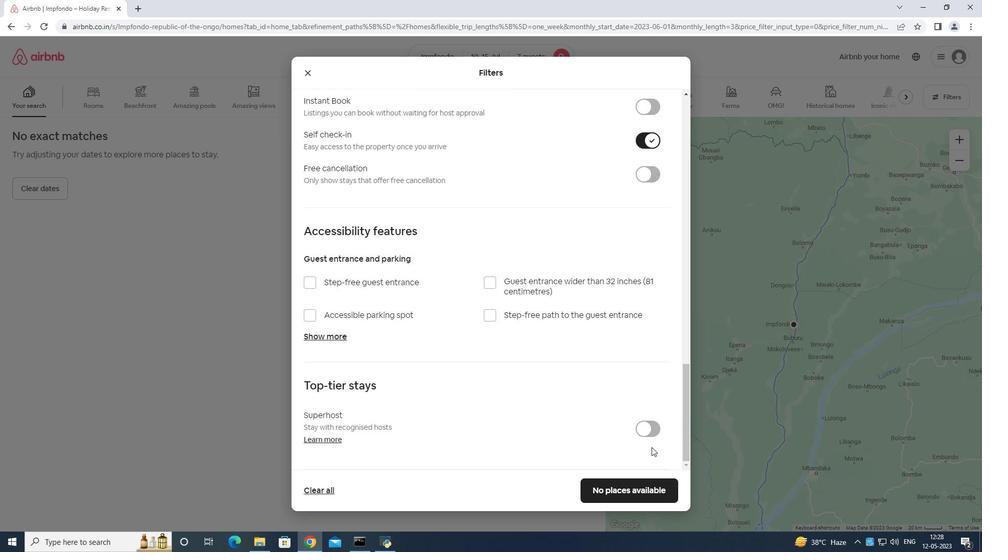 
Action: Mouse scrolled (652, 447) with delta (0, 0)
Screenshot: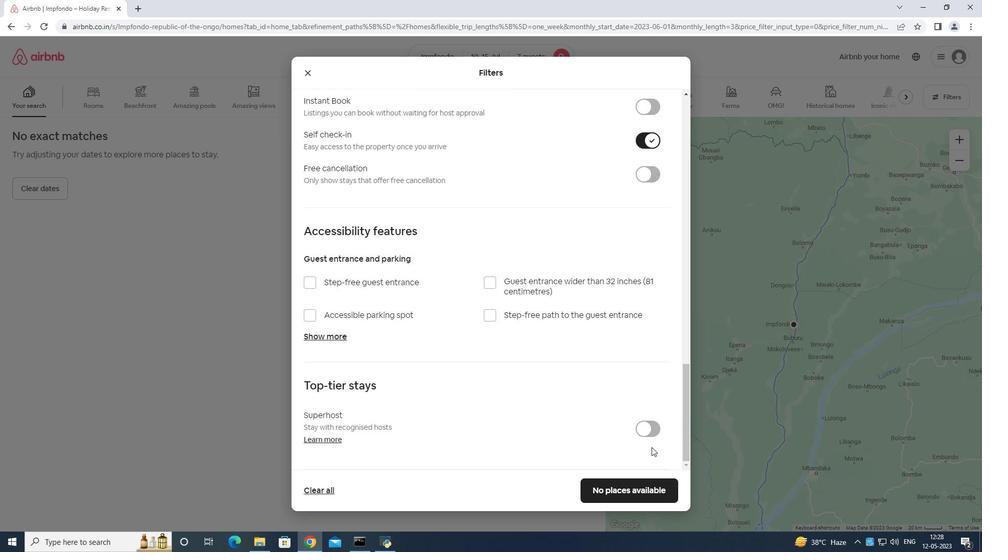 
Action: Mouse moved to (650, 447)
Screenshot: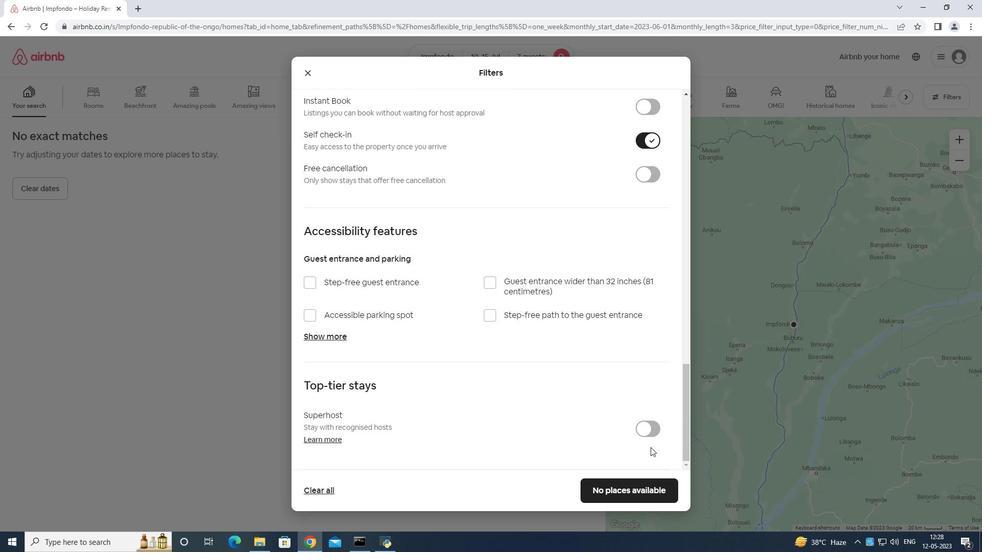 
Action: Mouse scrolled (650, 447) with delta (0, 0)
Screenshot: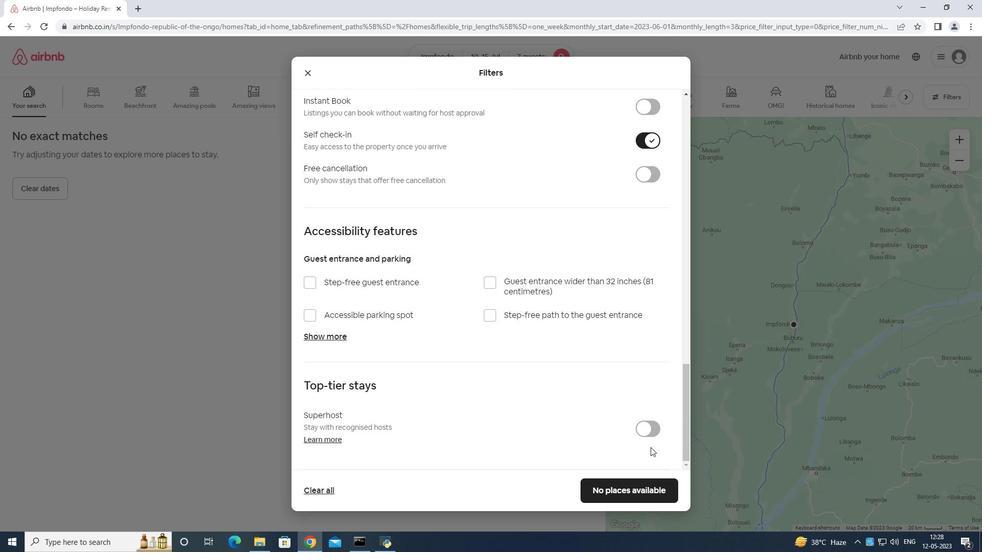 
Action: Mouse moved to (649, 447)
Screenshot: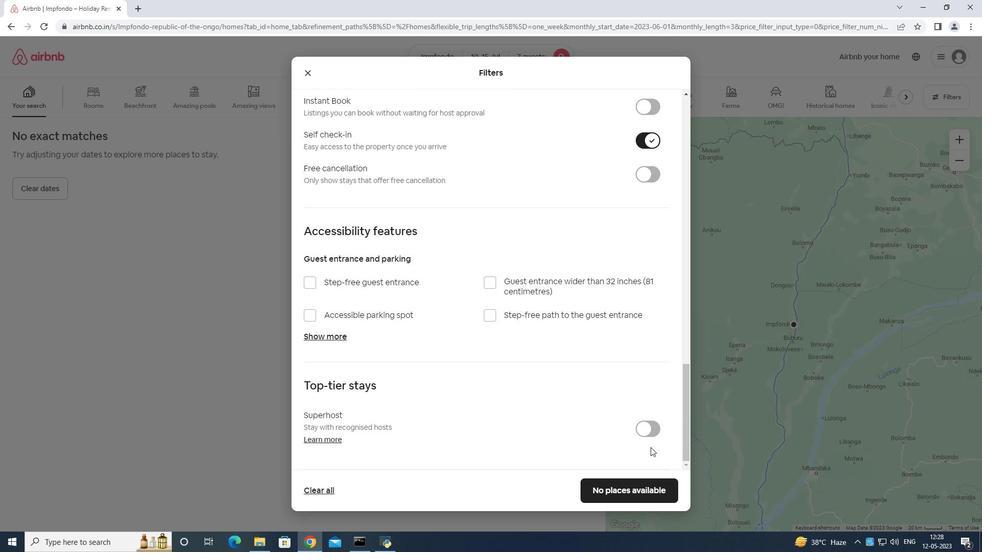 
Action: Mouse scrolled (649, 447) with delta (0, 0)
Screenshot: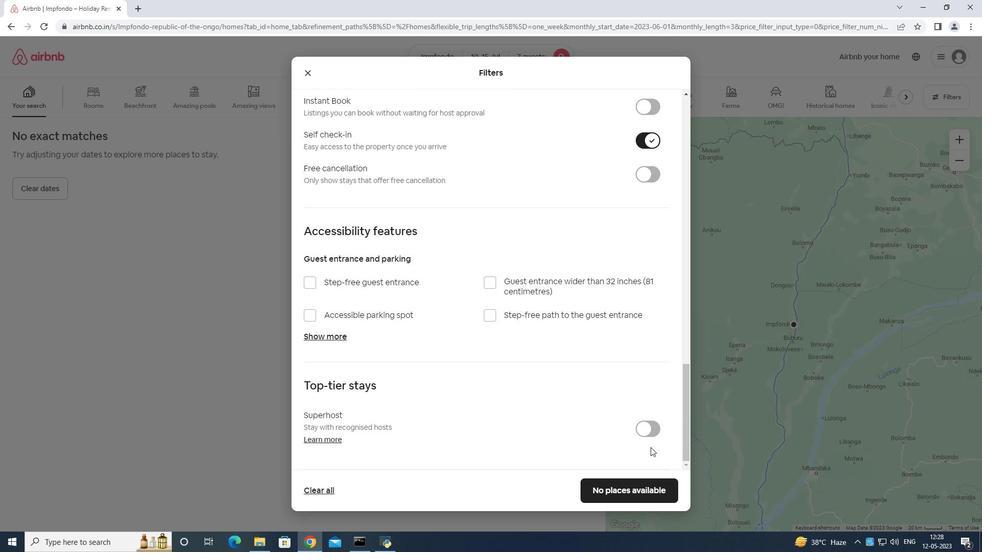 
Action: Mouse scrolled (649, 447) with delta (0, 0)
Screenshot: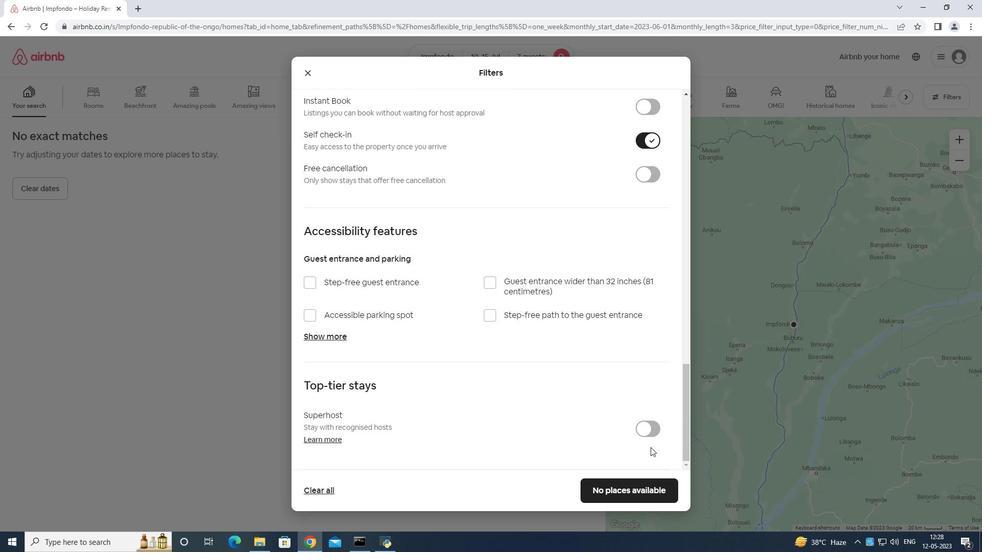 
Action: Mouse moved to (649, 448)
Screenshot: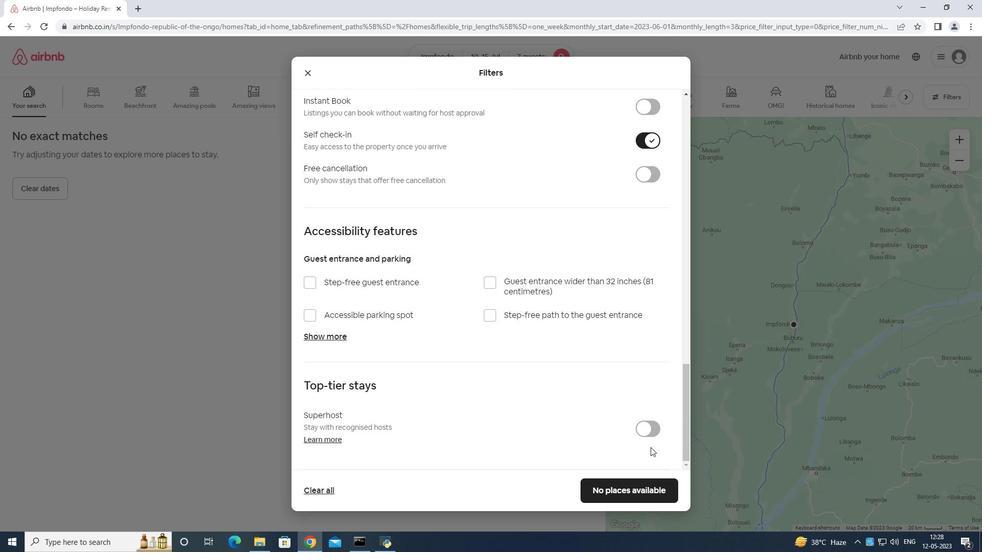 
Action: Mouse scrolled (649, 448) with delta (0, 0)
Screenshot: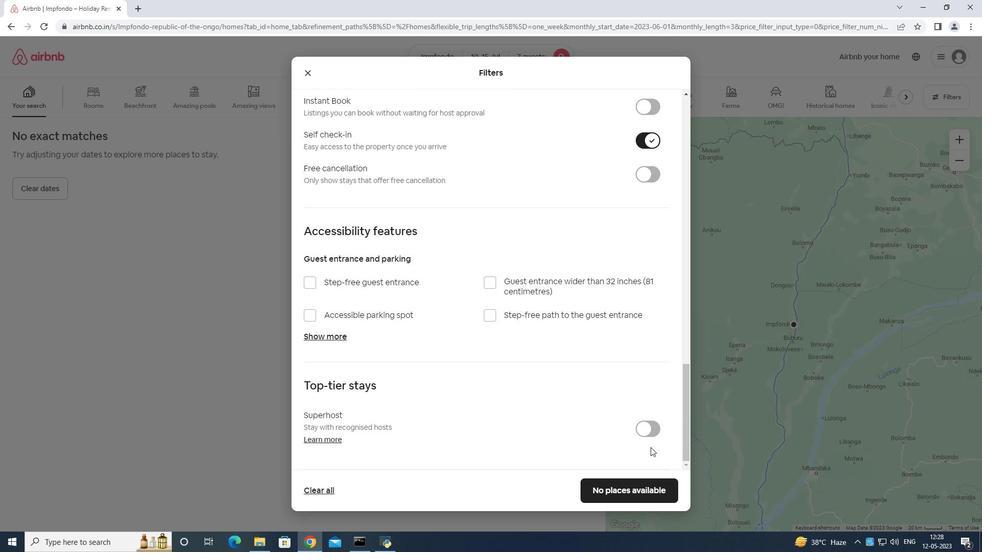 
Action: Mouse moved to (633, 482)
Screenshot: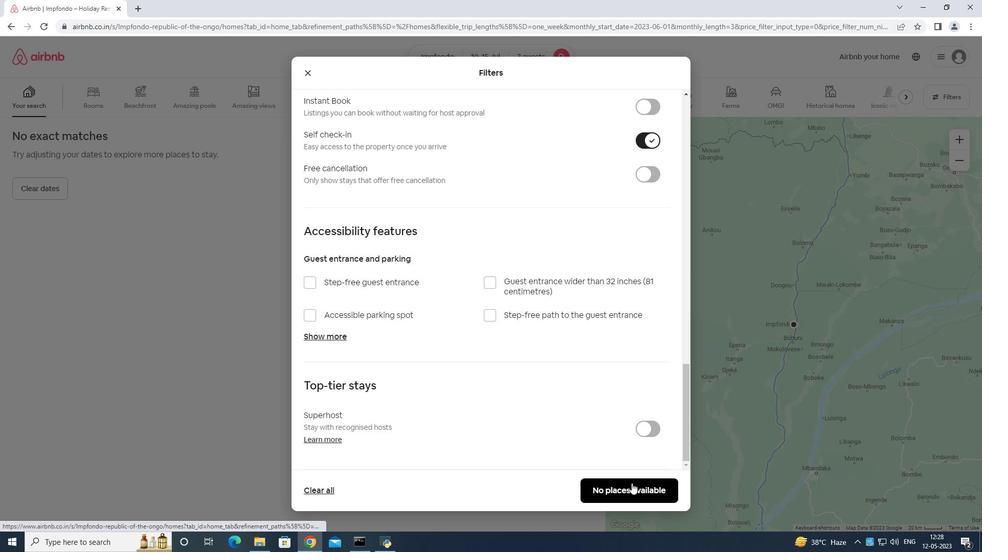 
